 Task:  Click on Football In the Sunday Gridiron Challenge click on  Pick Sheet Add name Lucy Martinez Team name Arkport Aztecs and  Email softage.6@softage.net 10 Points Detroit Lions 9 Points Jacksonville Jaguars 8 Points Houston Texans 7 Points Denver Broncos 6 Points Kansas City Chiefs 5 Points Miami Dolphins 4 Points New England Patriots 3 Points Indianapolis Colts 2 Points New York Giants 1 Points New Orleans Saints Submit pick sheet
Action: Mouse moved to (615, 311)
Screenshot: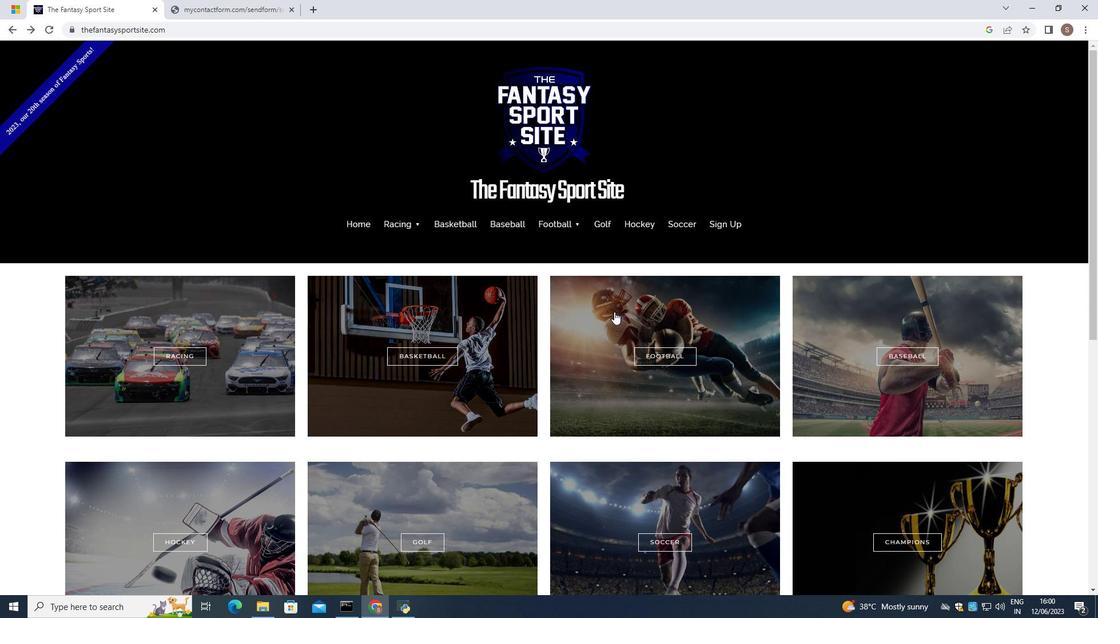 
Action: Mouse pressed left at (615, 311)
Screenshot: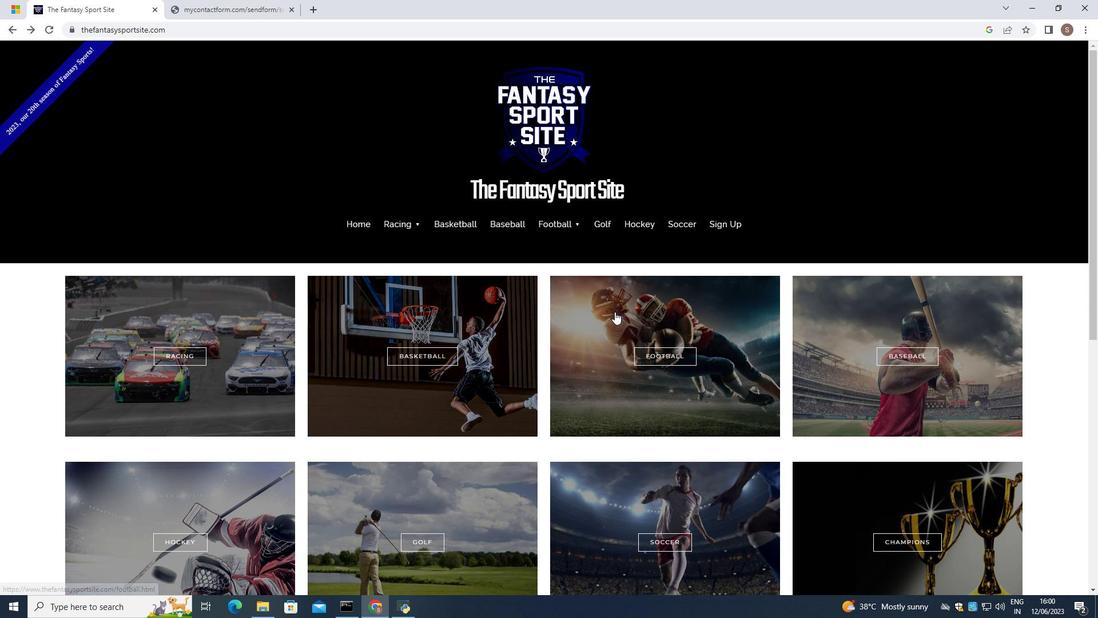 
Action: Mouse moved to (619, 337)
Screenshot: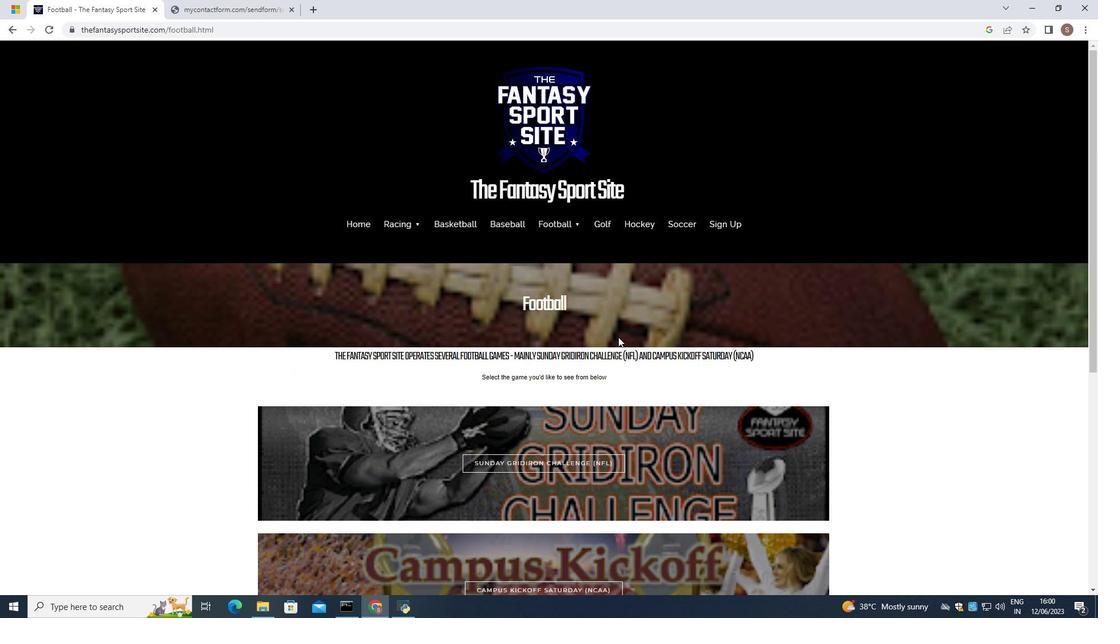 
Action: Mouse scrolled (619, 337) with delta (0, 0)
Screenshot: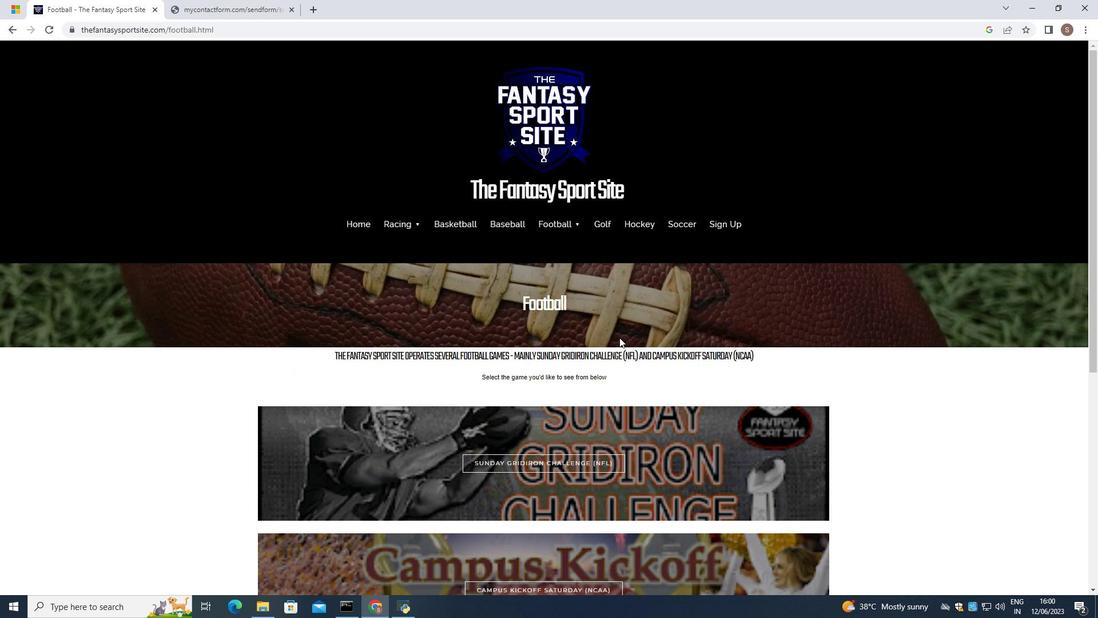 
Action: Mouse scrolled (619, 337) with delta (0, 0)
Screenshot: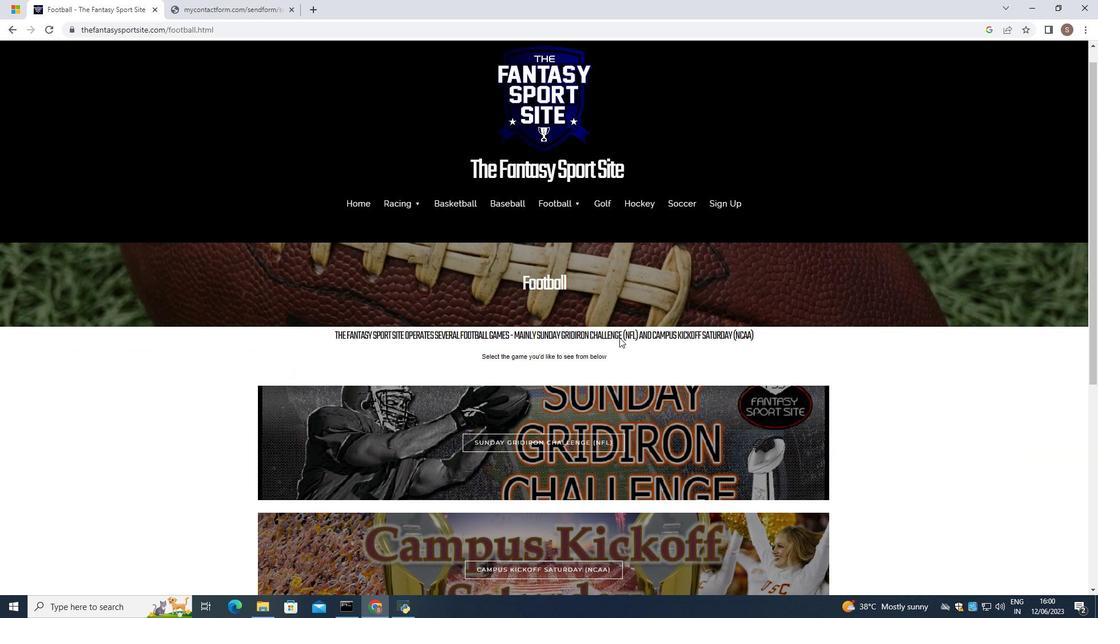
Action: Mouse moved to (555, 353)
Screenshot: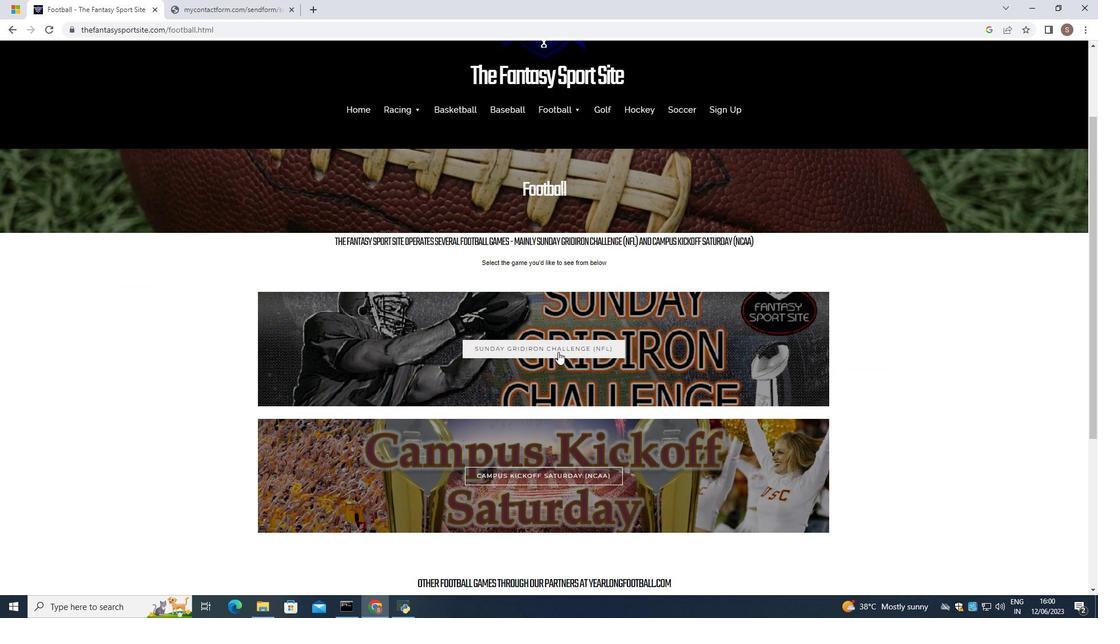 
Action: Mouse pressed left at (555, 353)
Screenshot: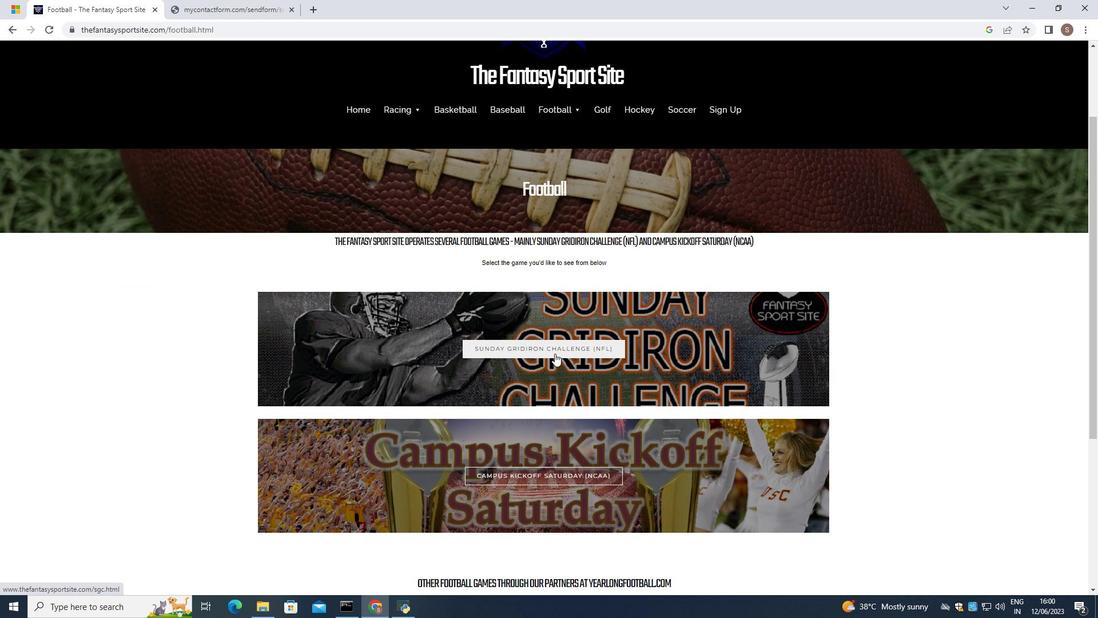
Action: Mouse scrolled (555, 353) with delta (0, 0)
Screenshot: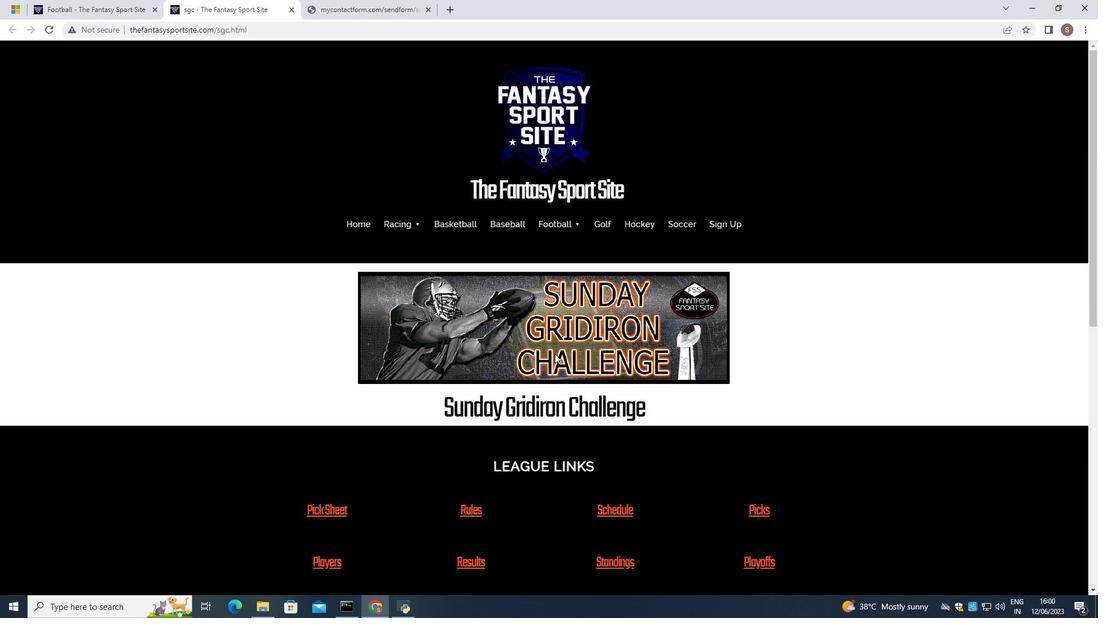 
Action: Mouse scrolled (555, 353) with delta (0, 0)
Screenshot: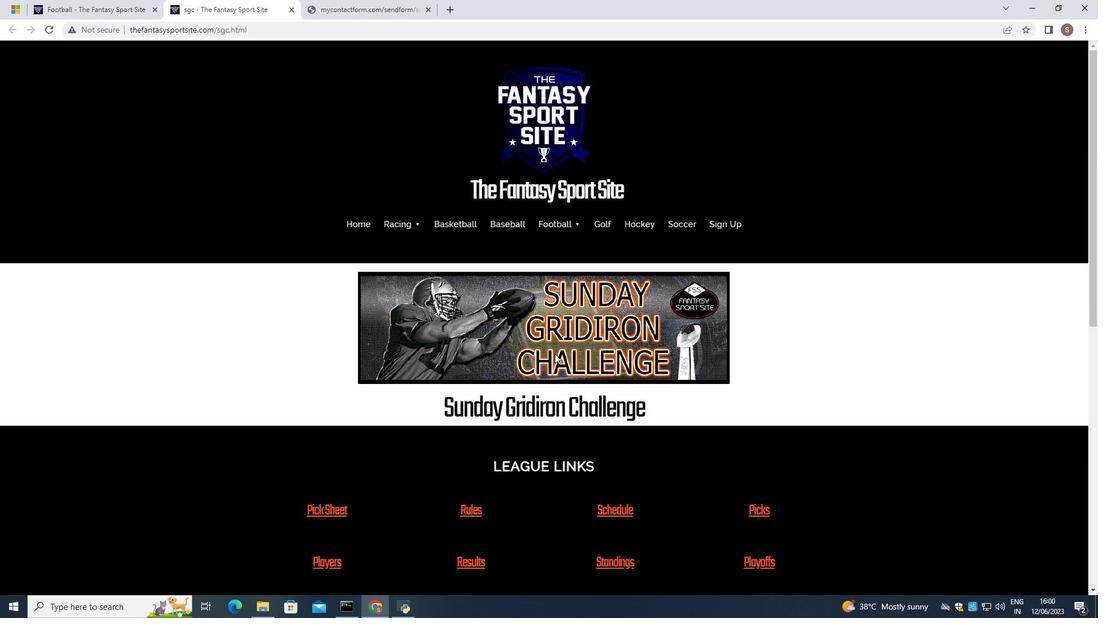 
Action: Mouse scrolled (555, 353) with delta (0, 0)
Screenshot: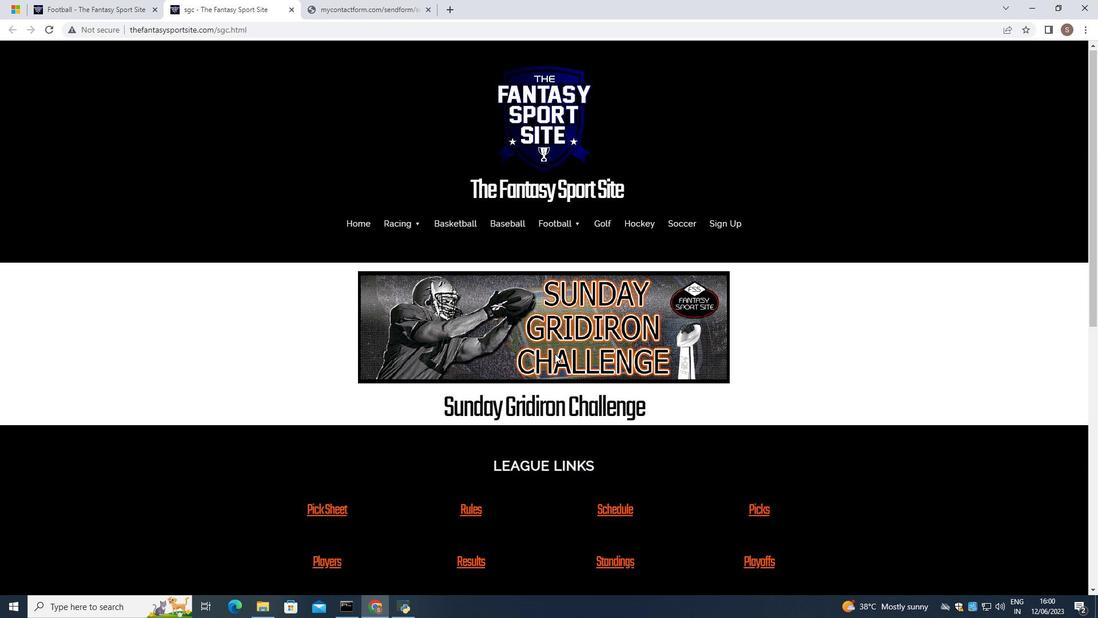 
Action: Mouse scrolled (555, 353) with delta (0, 0)
Screenshot: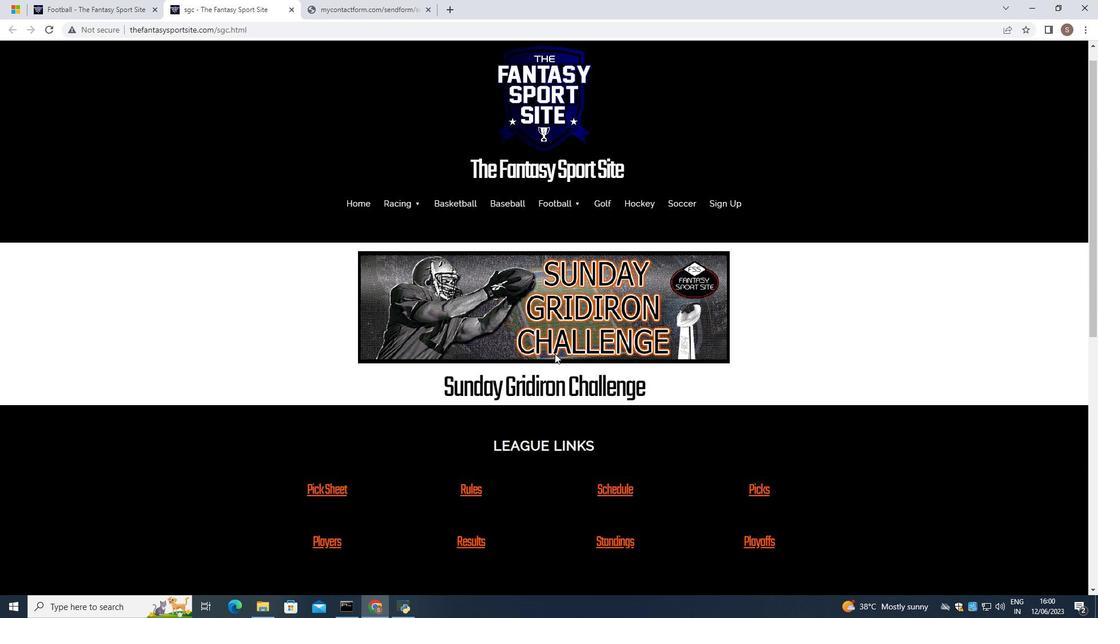 
Action: Mouse moved to (319, 285)
Screenshot: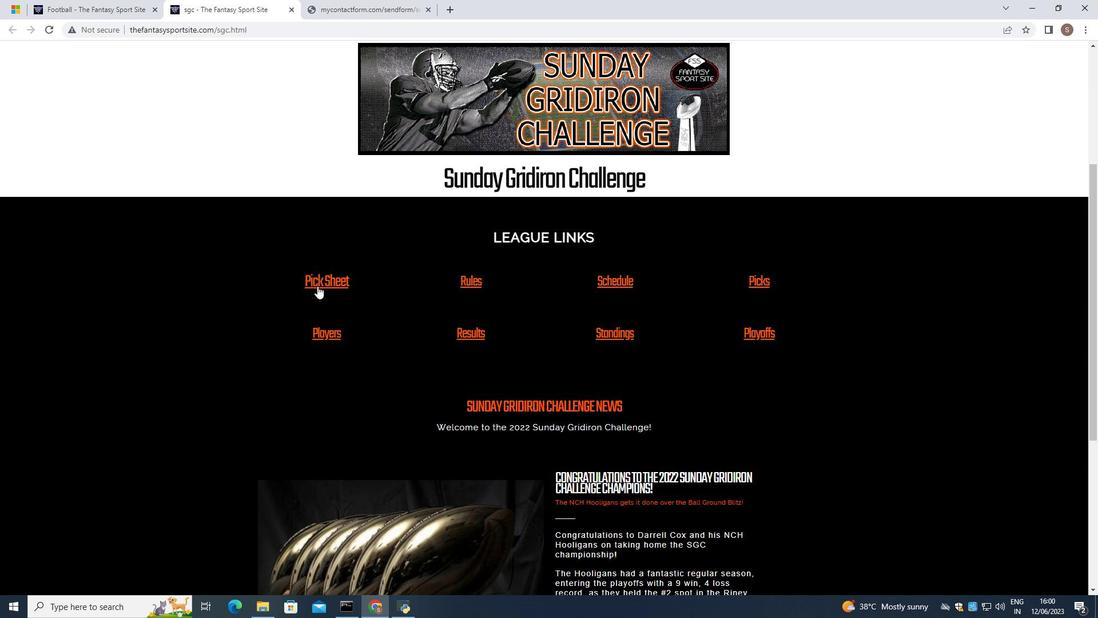
Action: Mouse pressed left at (319, 285)
Screenshot: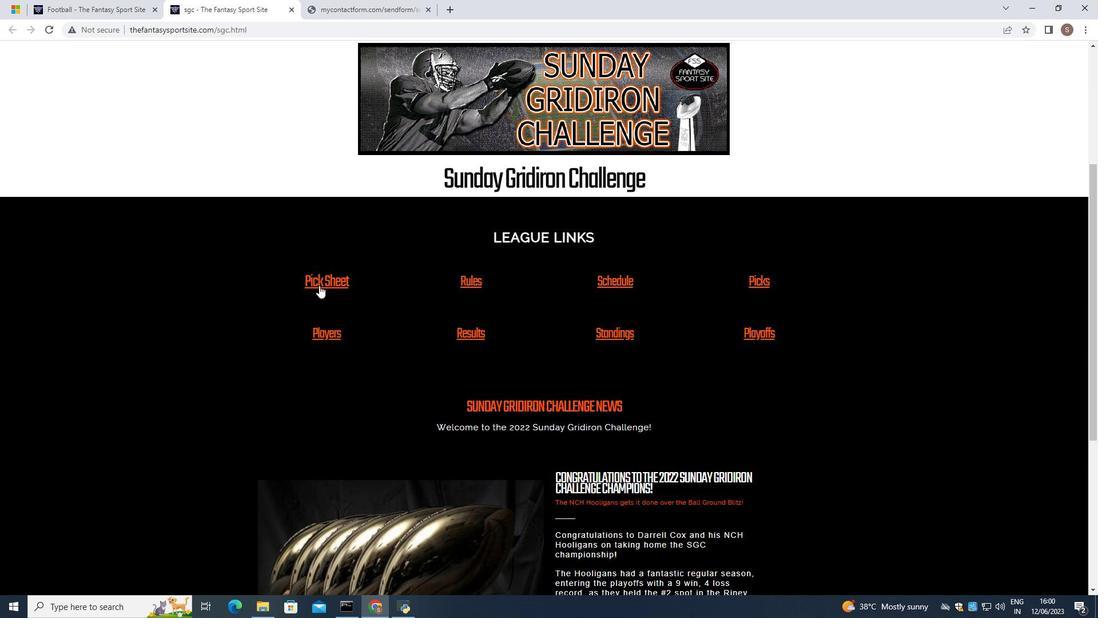 
Action: Mouse moved to (358, 295)
Screenshot: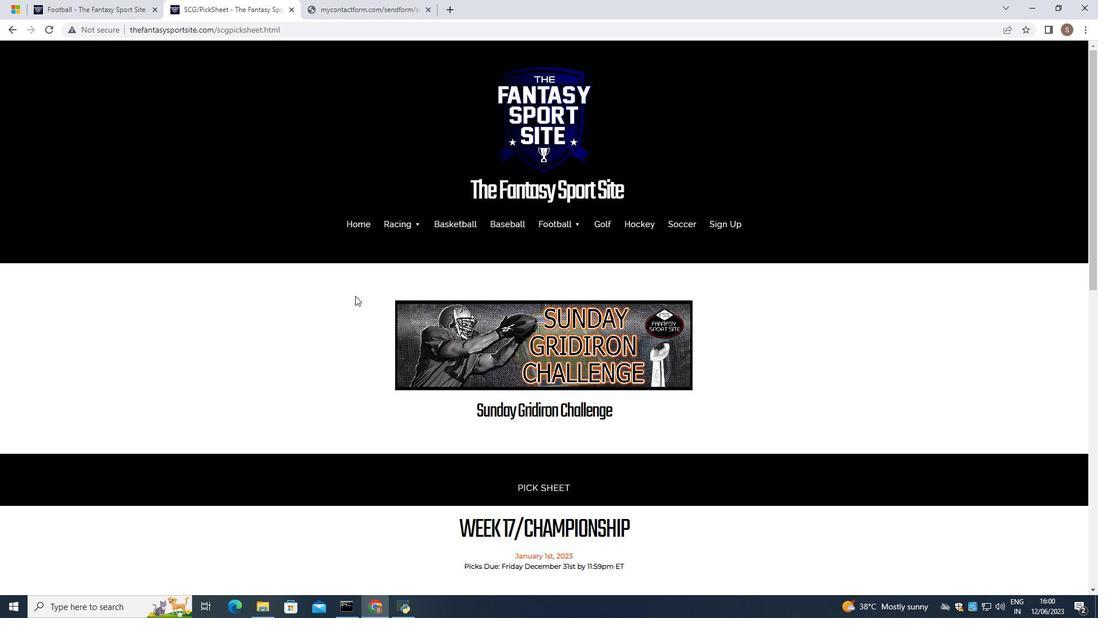 
Action: Mouse scrolled (358, 295) with delta (0, 0)
Screenshot: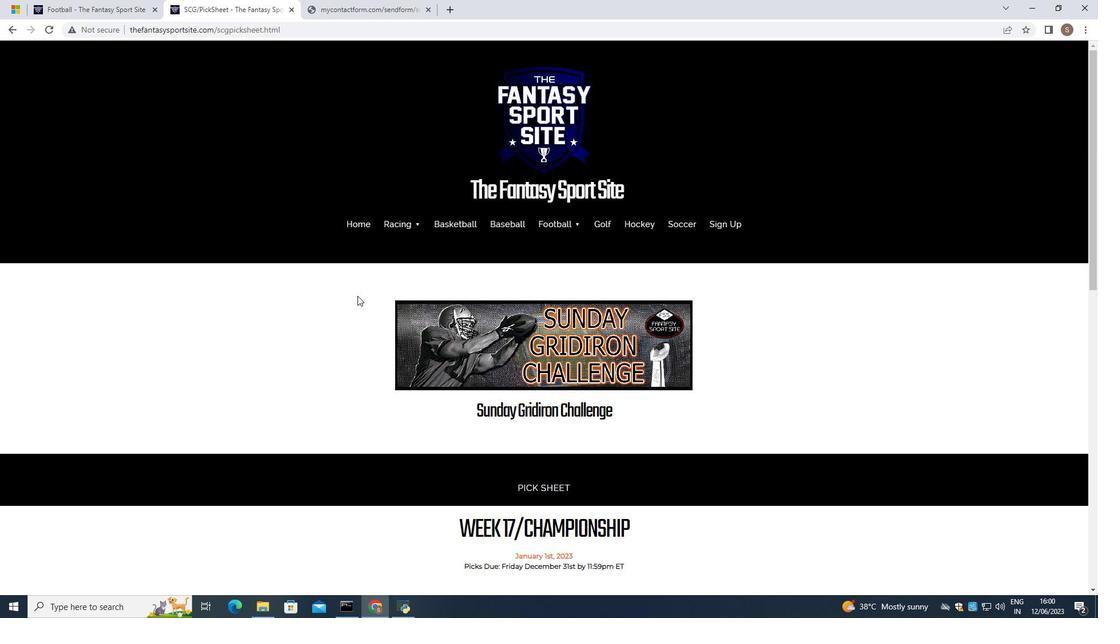 
Action: Mouse scrolled (358, 295) with delta (0, 0)
Screenshot: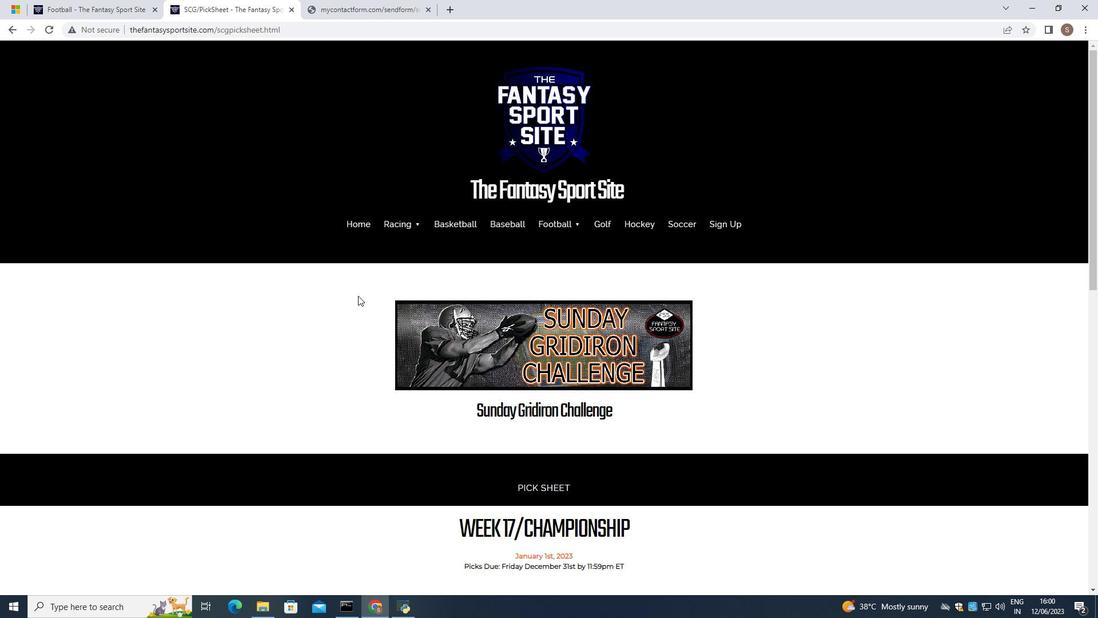 
Action: Mouse moved to (359, 295)
Screenshot: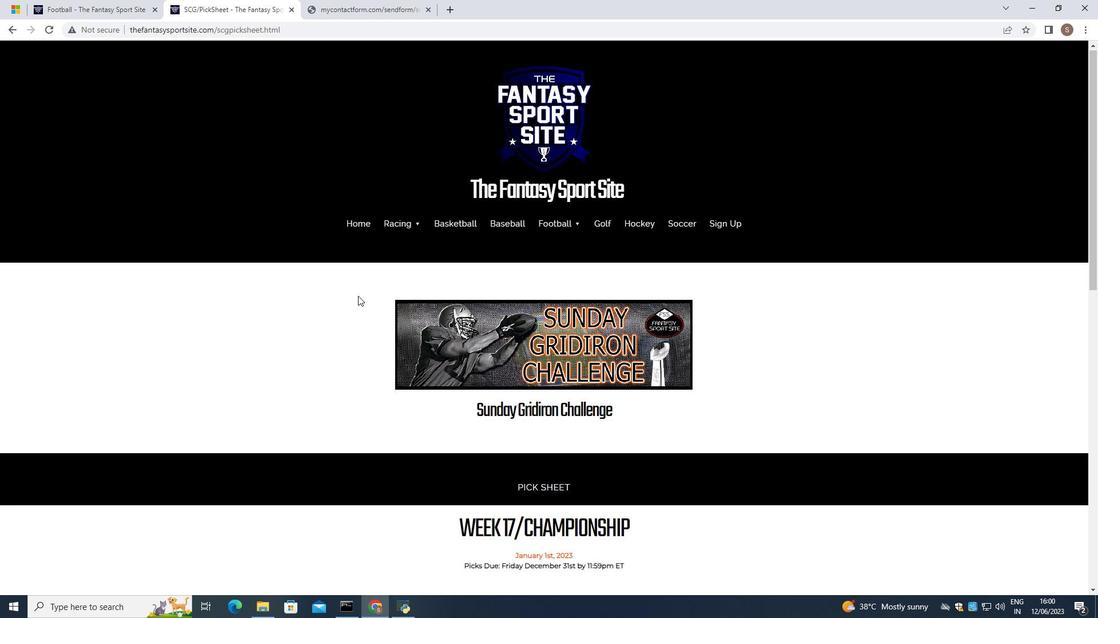 
Action: Mouse scrolled (359, 295) with delta (0, 0)
Screenshot: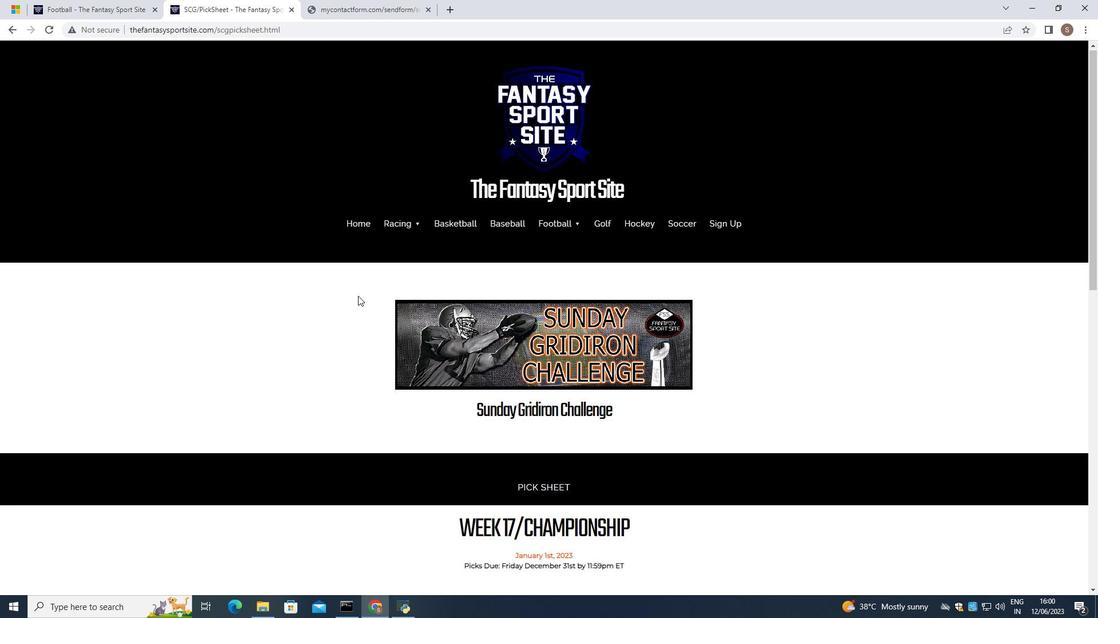 
Action: Mouse moved to (360, 295)
Screenshot: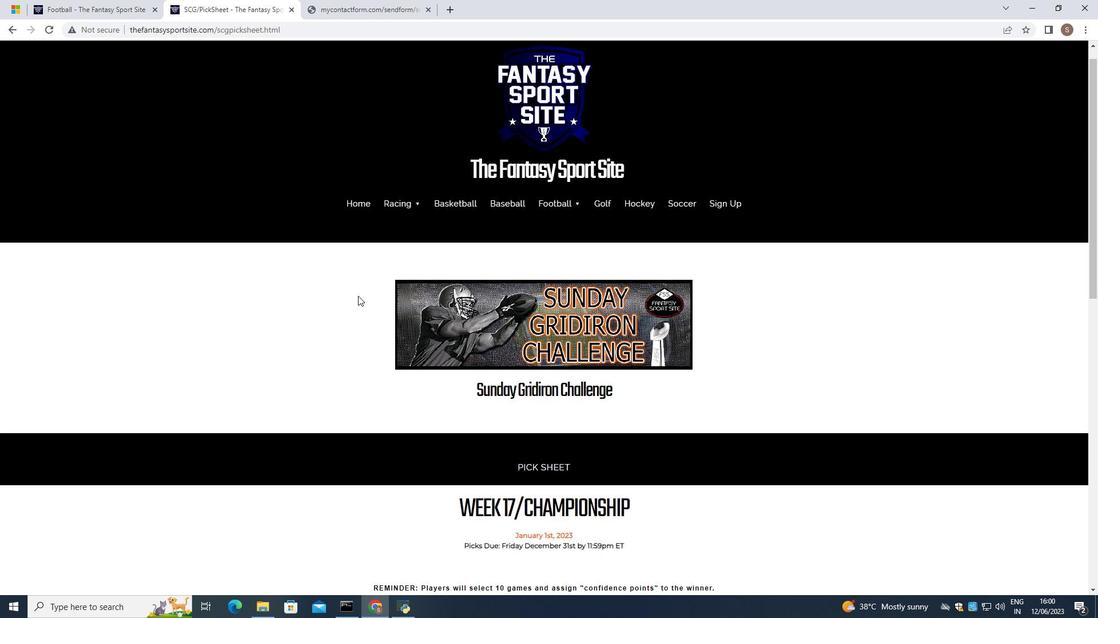 
Action: Mouse scrolled (360, 295) with delta (0, 0)
Screenshot: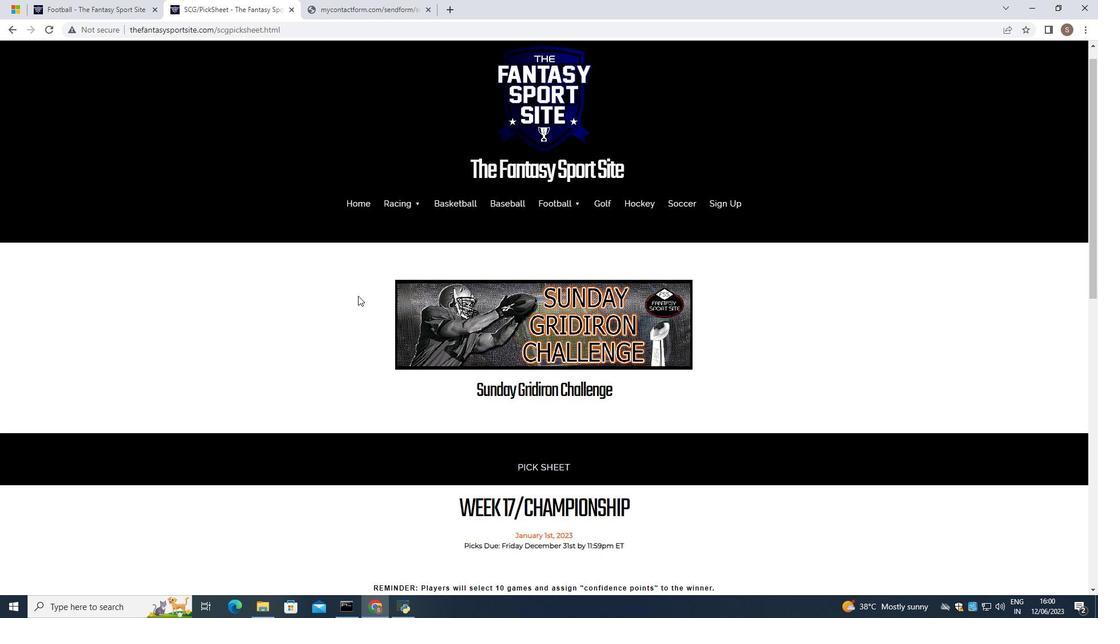 
Action: Mouse moved to (360, 295)
Screenshot: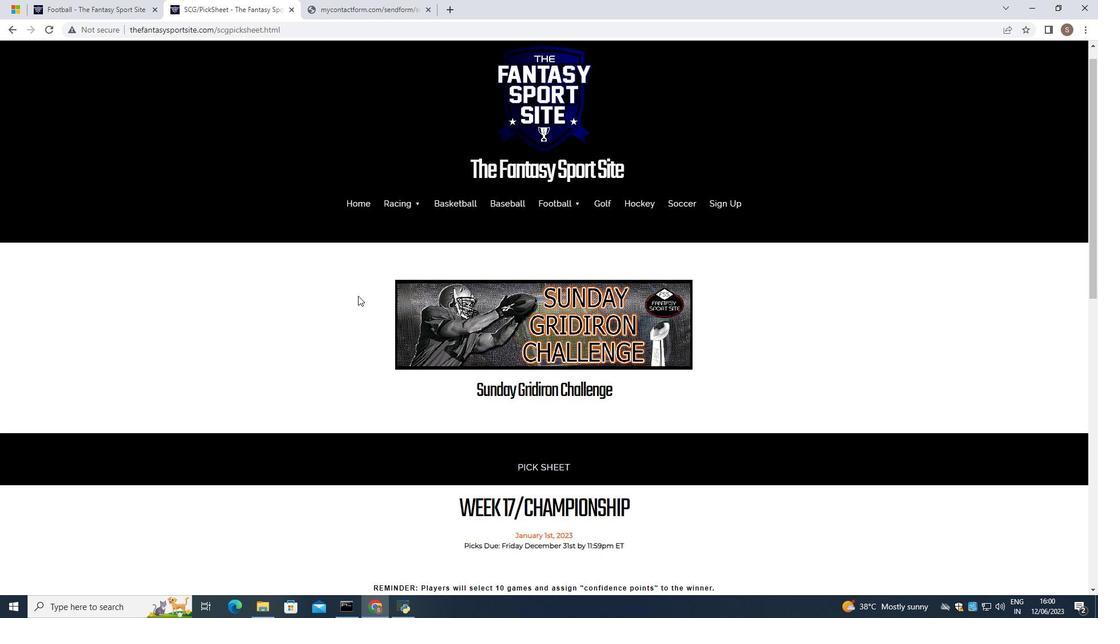 
Action: Mouse scrolled (360, 295) with delta (0, 0)
Screenshot: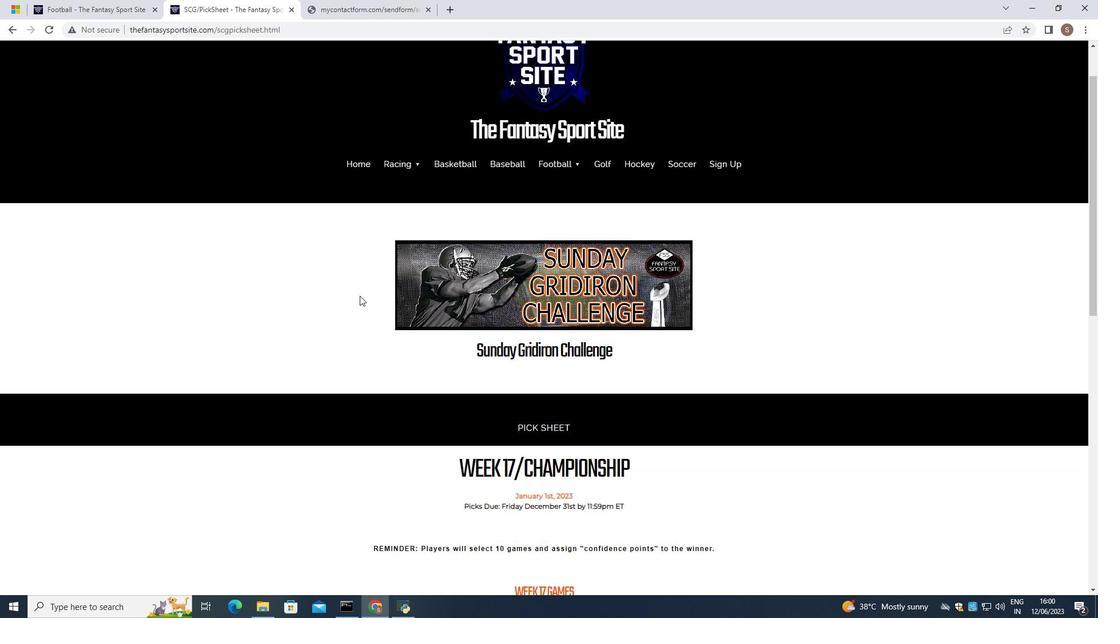 
Action: Mouse scrolled (360, 295) with delta (0, 0)
Screenshot: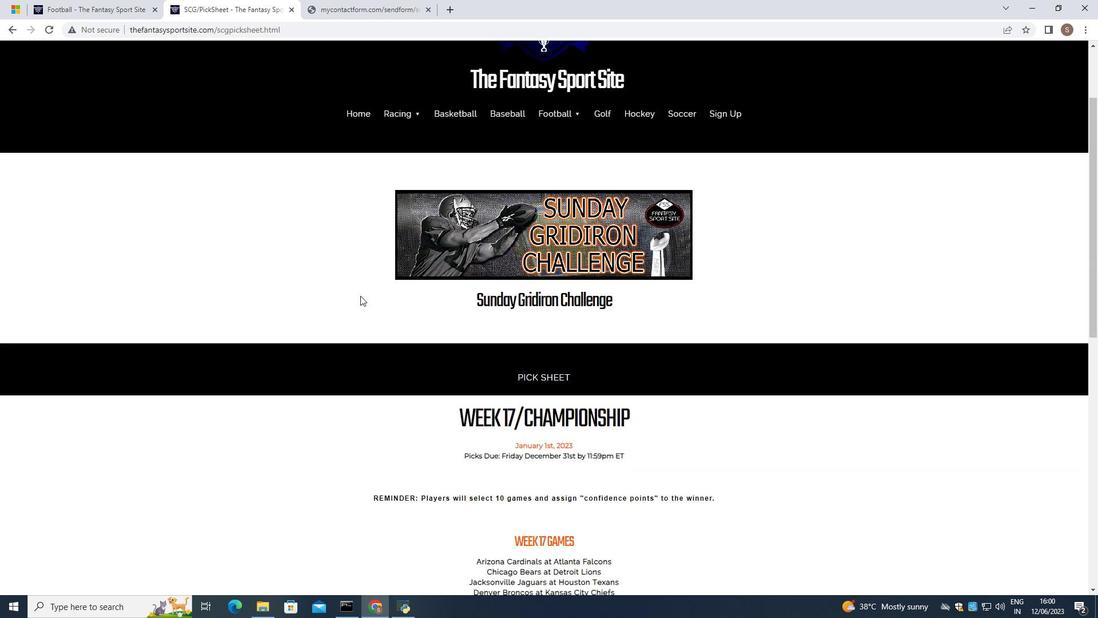 
Action: Mouse scrolled (360, 295) with delta (0, 0)
Screenshot: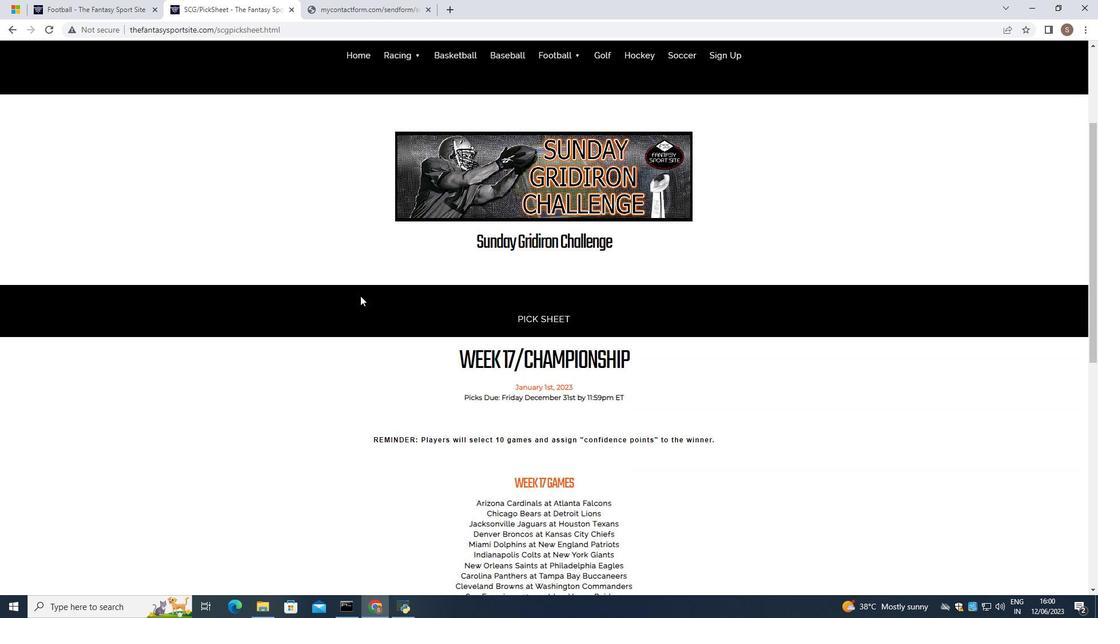 
Action: Mouse moved to (361, 295)
Screenshot: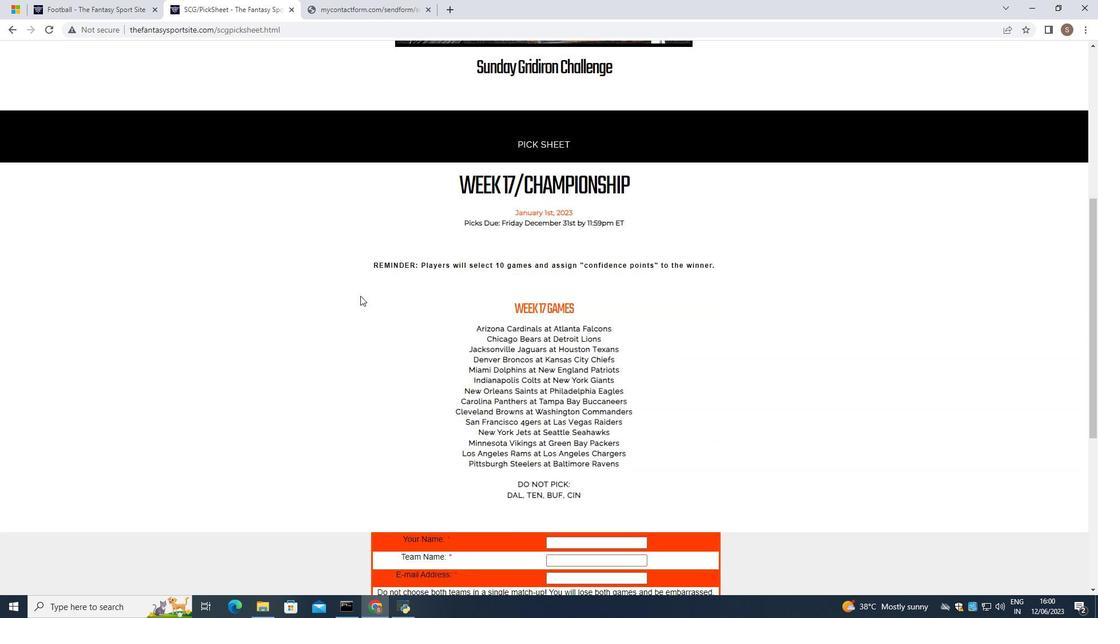 
Action: Mouse scrolled (361, 295) with delta (0, 0)
Screenshot: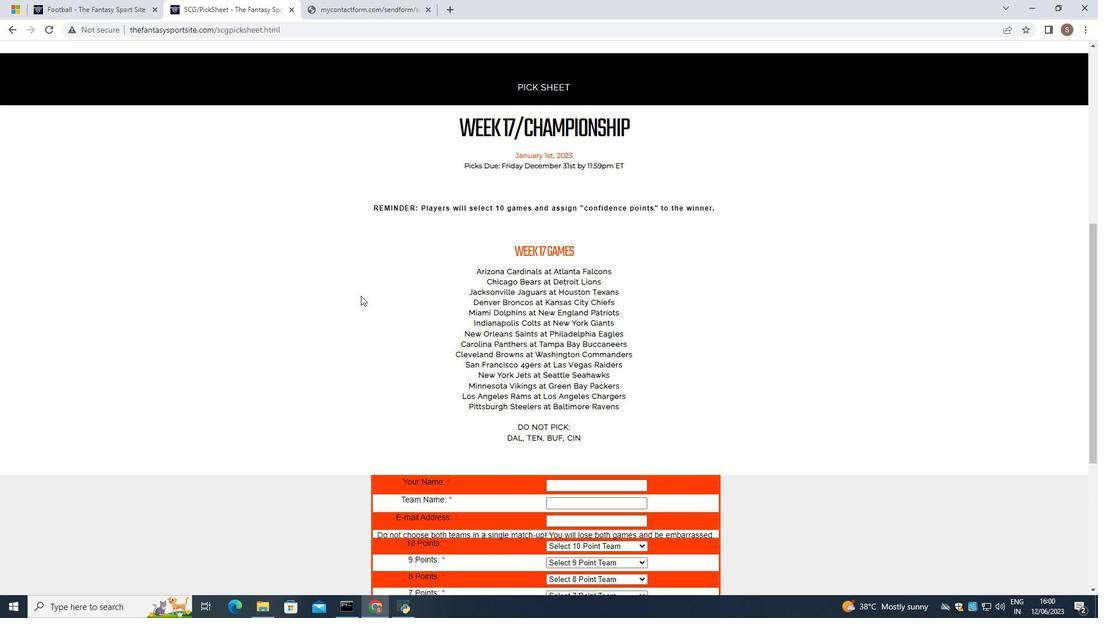 
Action: Mouse scrolled (361, 295) with delta (0, 0)
Screenshot: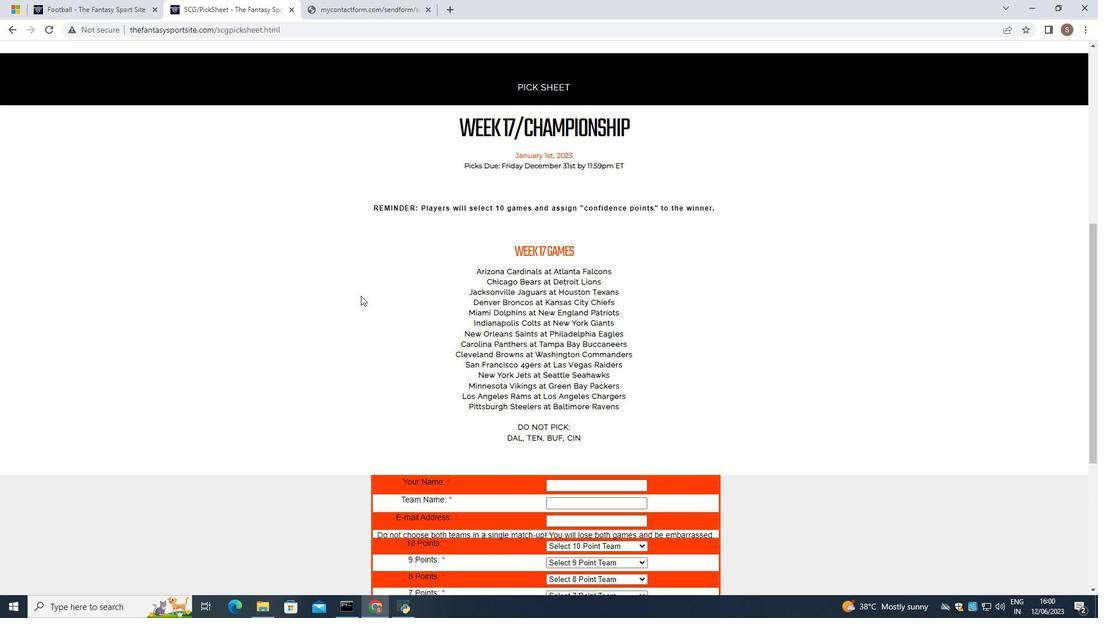 
Action: Mouse scrolled (361, 295) with delta (0, 0)
Screenshot: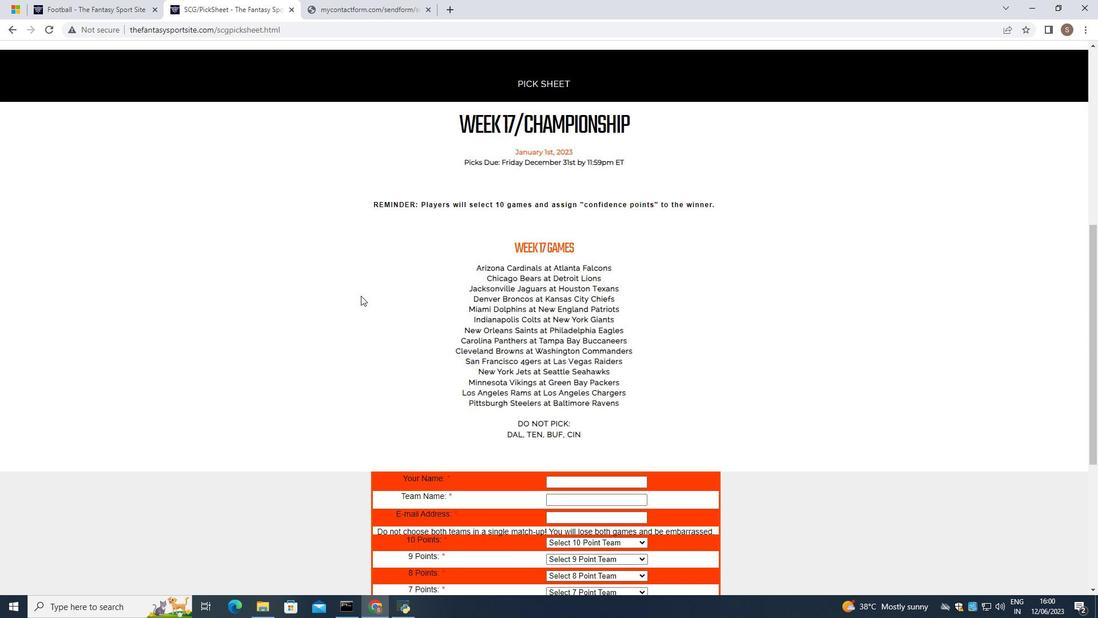 
Action: Mouse moved to (571, 313)
Screenshot: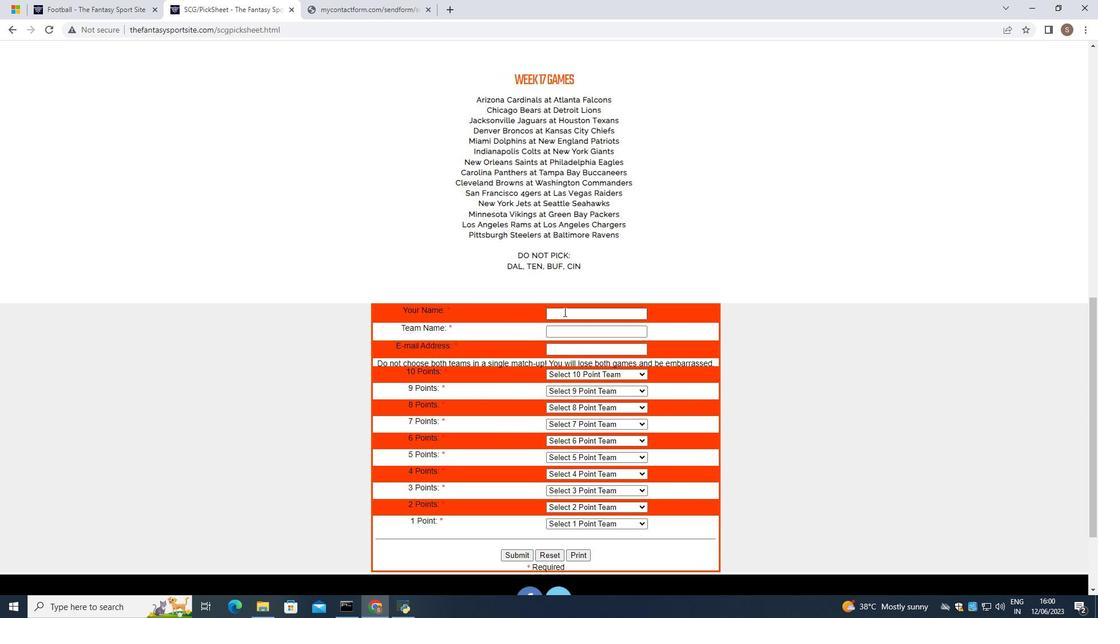 
Action: Mouse pressed left at (571, 313)
Screenshot: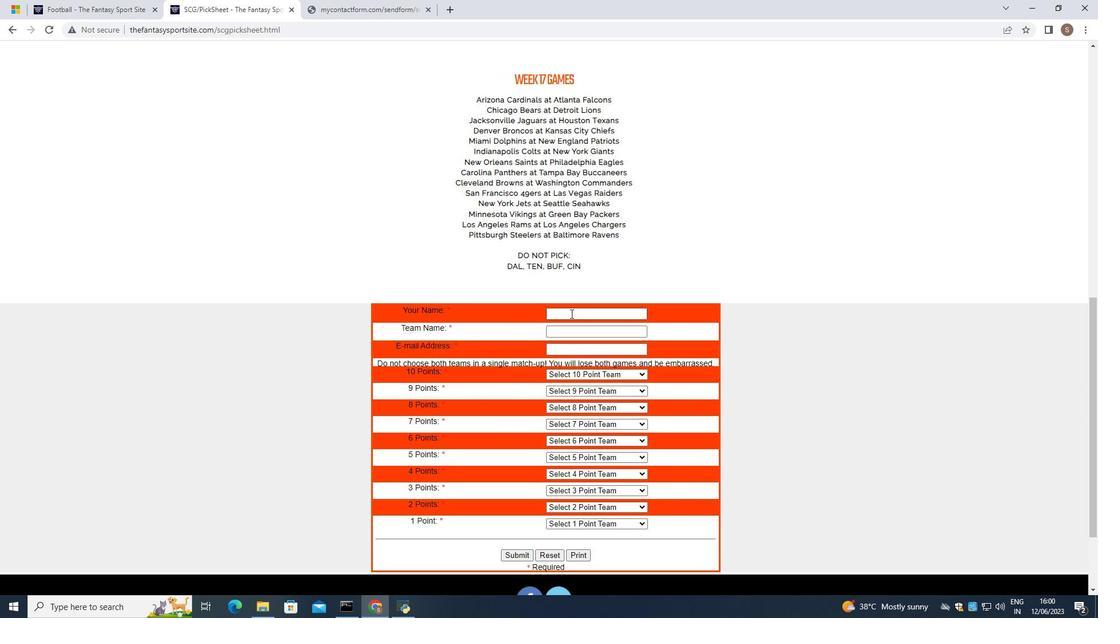 
Action: Key pressed <Key.shift>Lucy<Key.space><Key.shift>Martinez
Screenshot: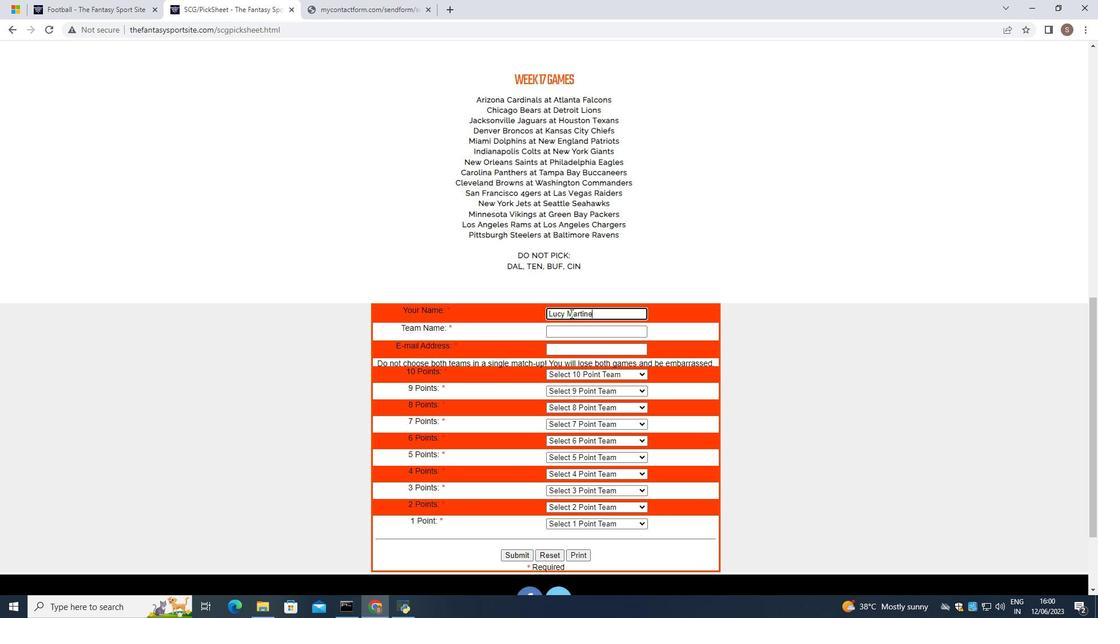 
Action: Mouse moved to (575, 330)
Screenshot: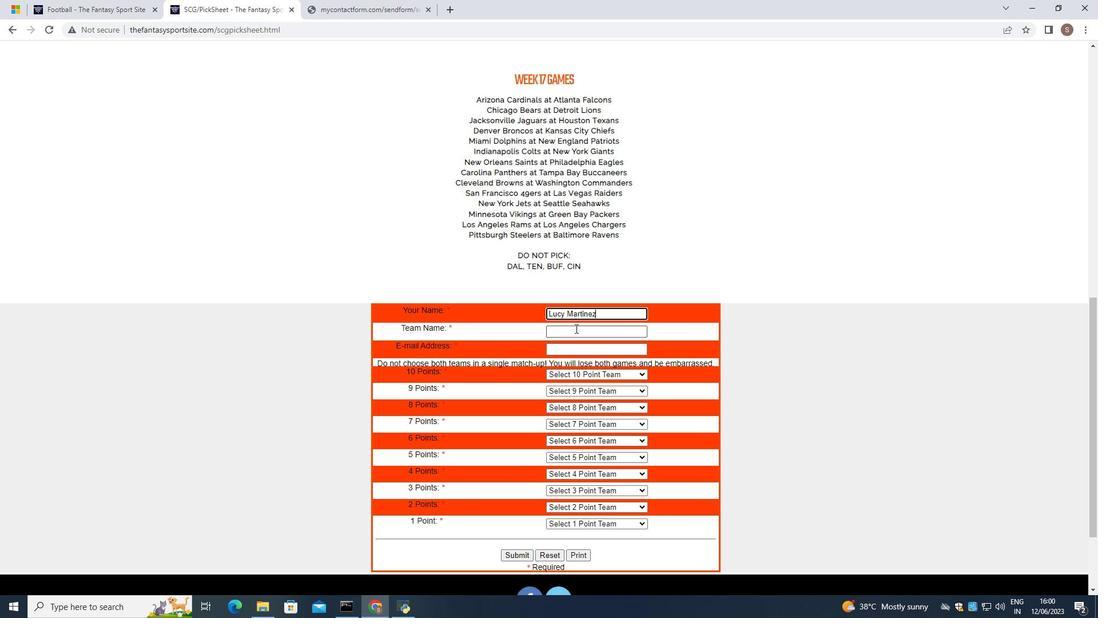 
Action: Mouse pressed left at (575, 330)
Screenshot: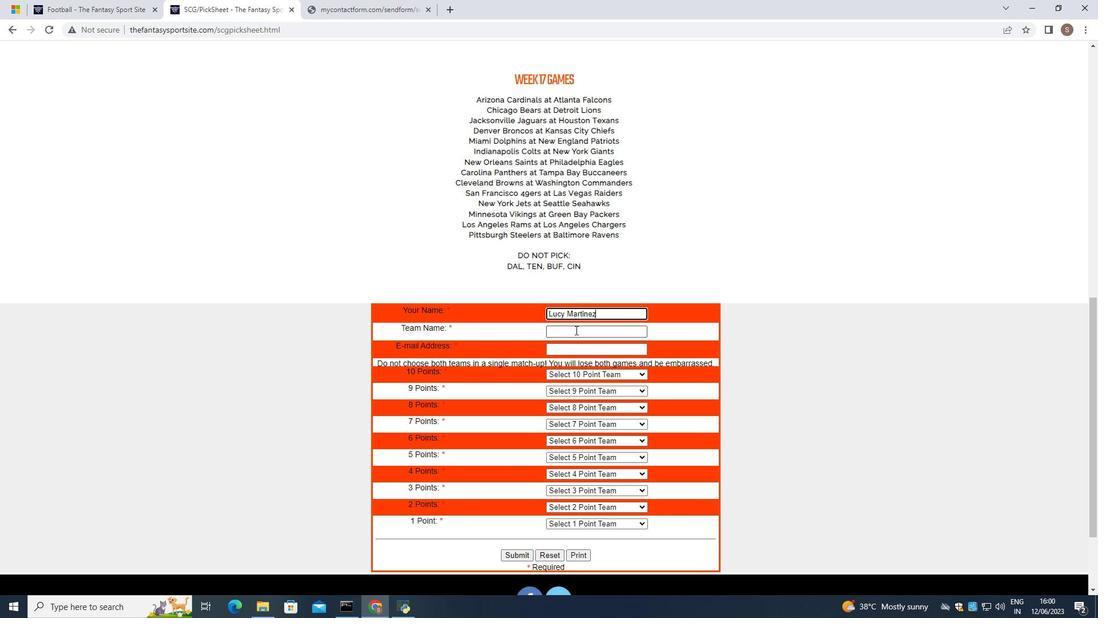 
Action: Key pressed <Key.shift>Arkport<Key.space><Key.shift><Key.shift>Aztecs
Screenshot: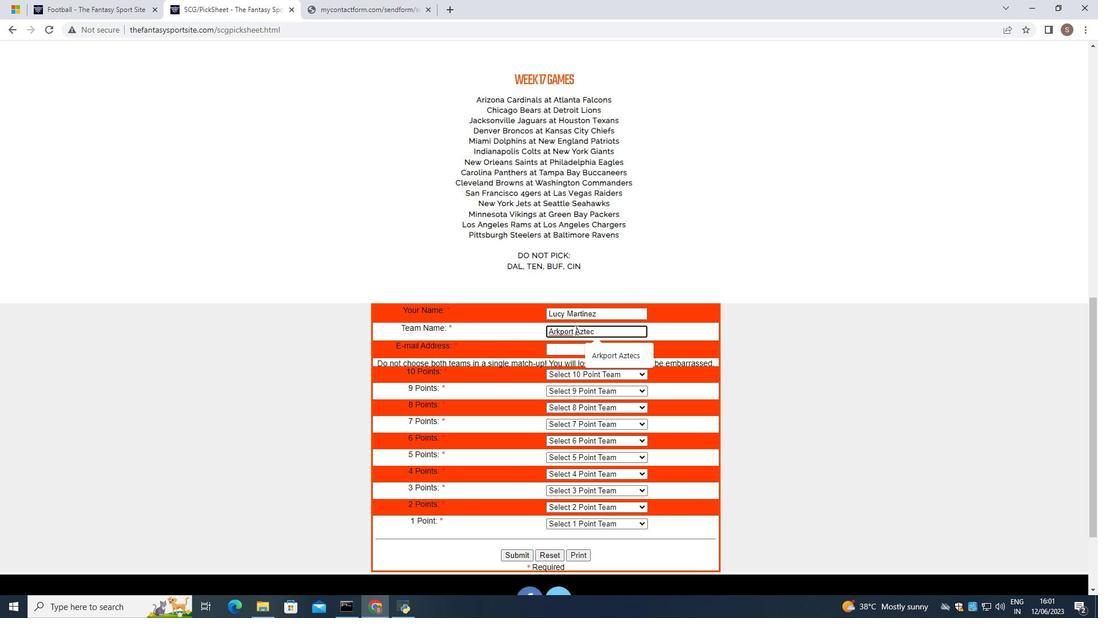 
Action: Mouse moved to (568, 353)
Screenshot: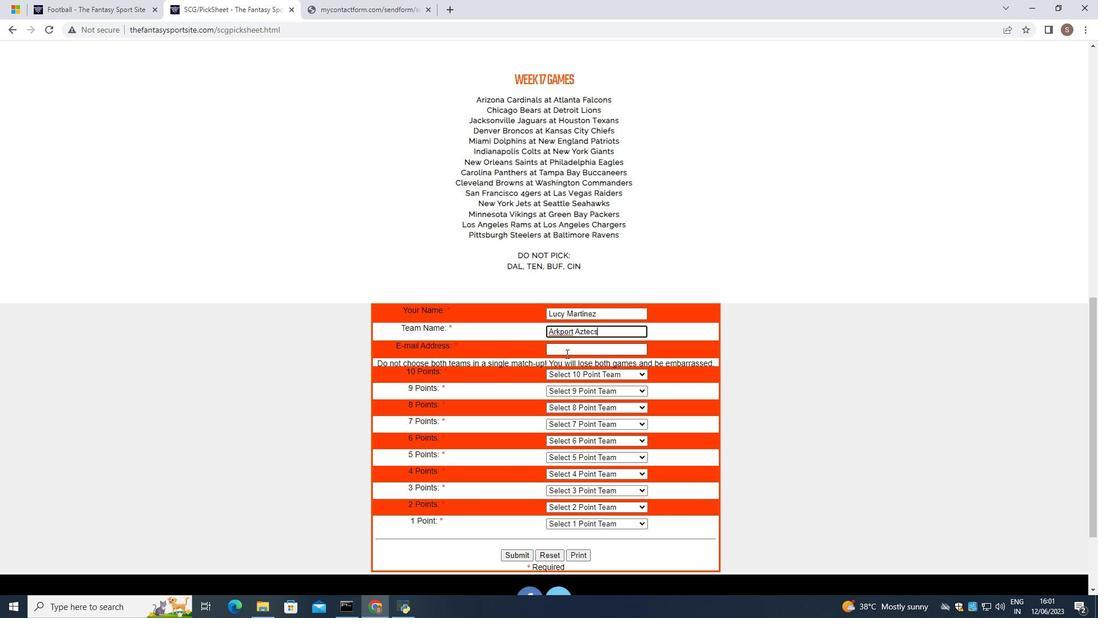
Action: Mouse pressed left at (568, 353)
Screenshot: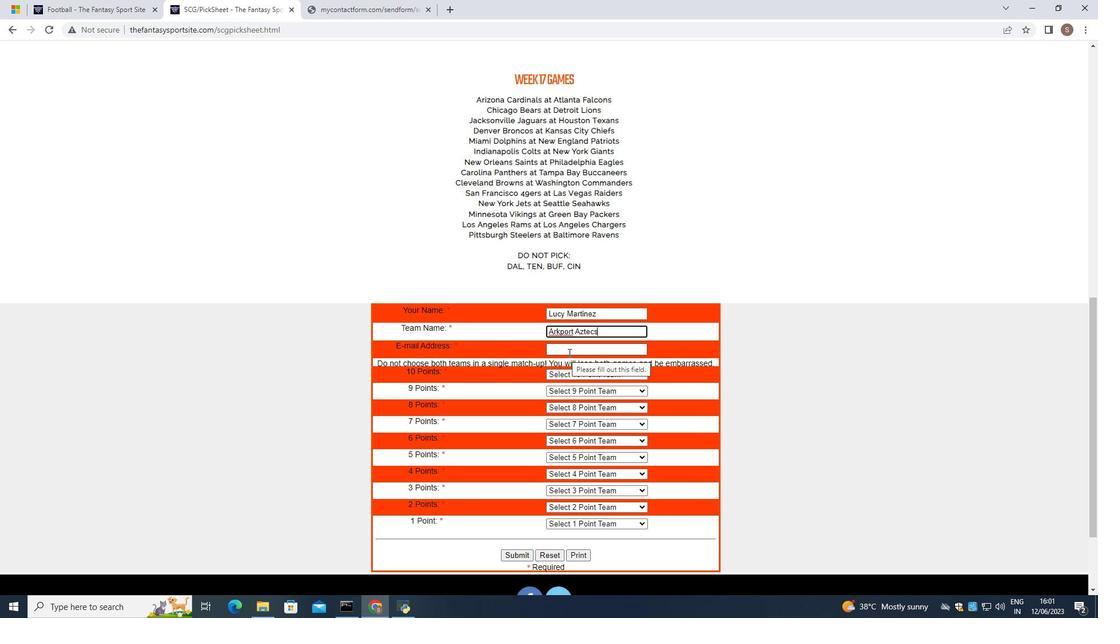 
Action: Key pressed softage.6
Screenshot: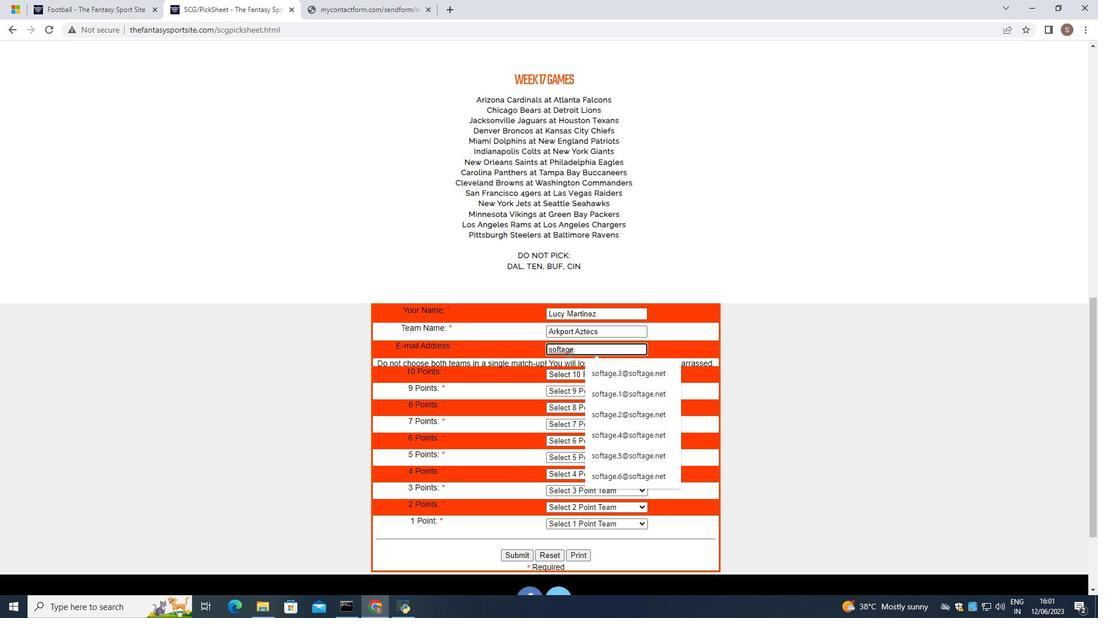
Action: Mouse moved to (617, 370)
Screenshot: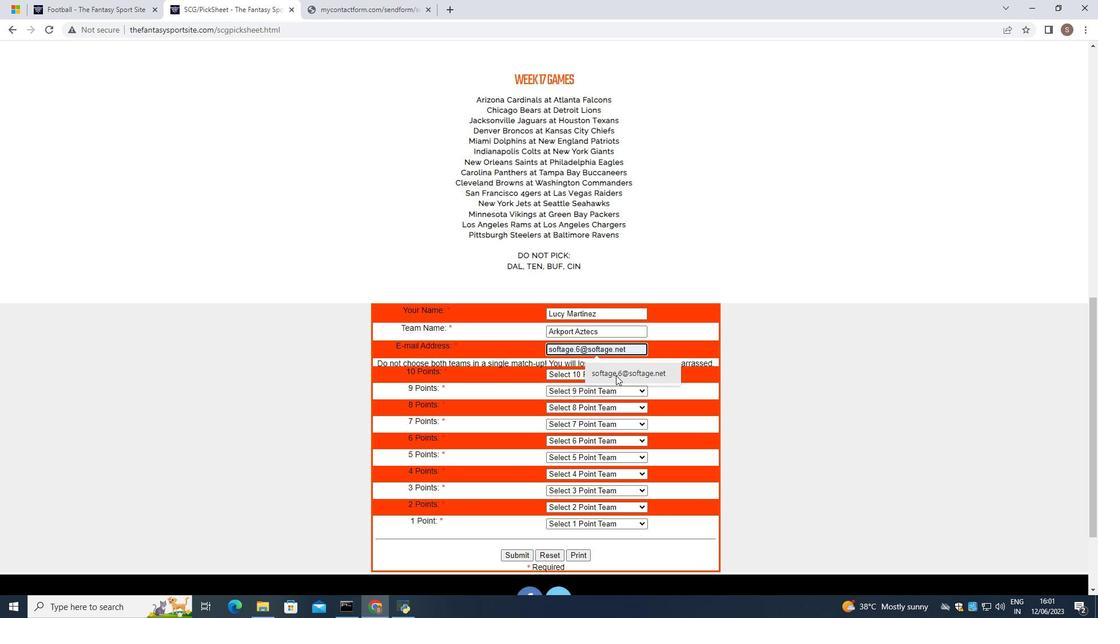 
Action: Mouse pressed left at (617, 370)
Screenshot: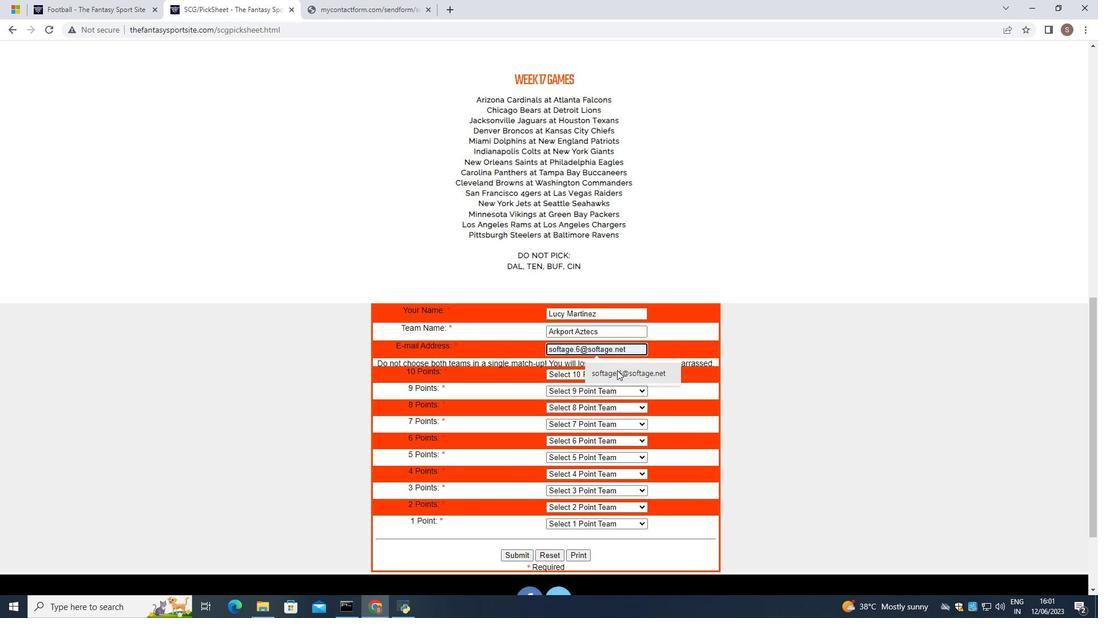 
Action: Mouse moved to (613, 371)
Screenshot: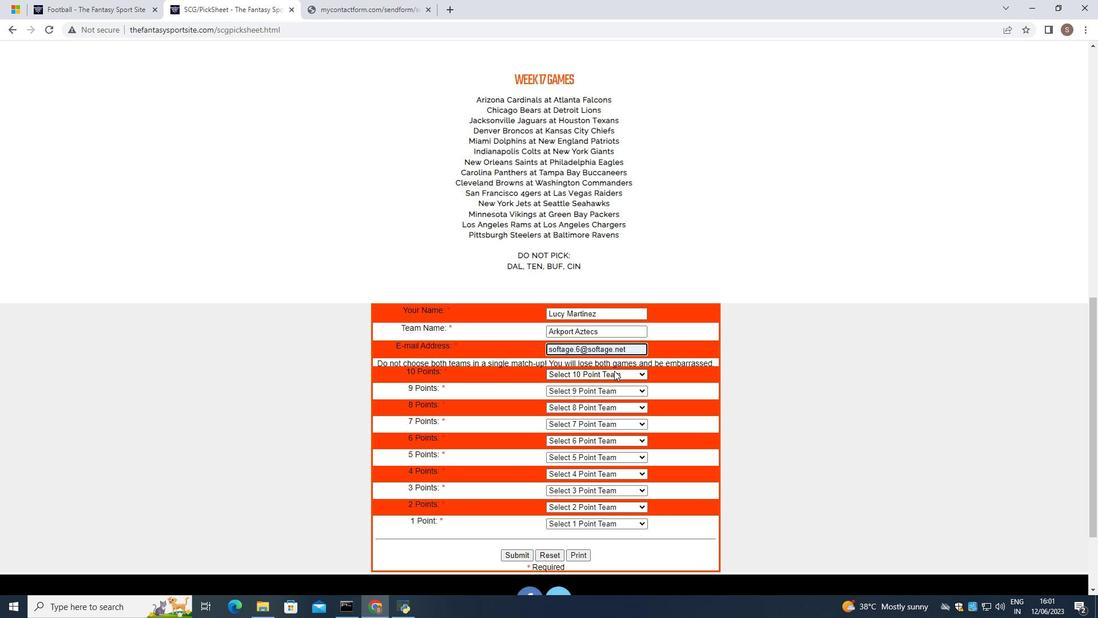 
Action: Mouse pressed left at (613, 371)
Screenshot: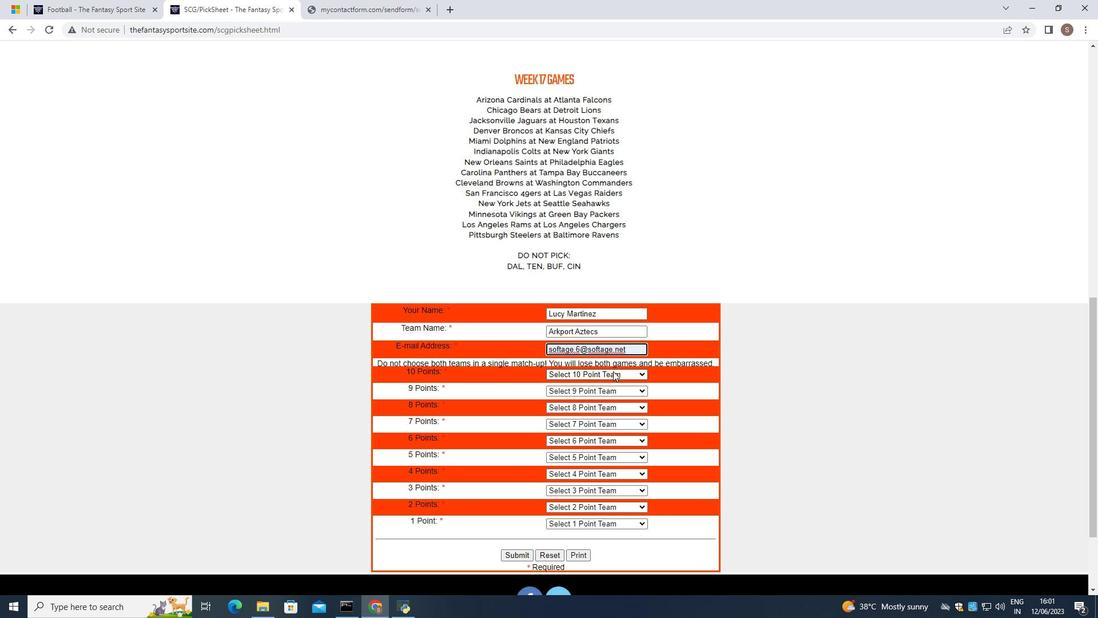 
Action: Mouse moved to (598, 497)
Screenshot: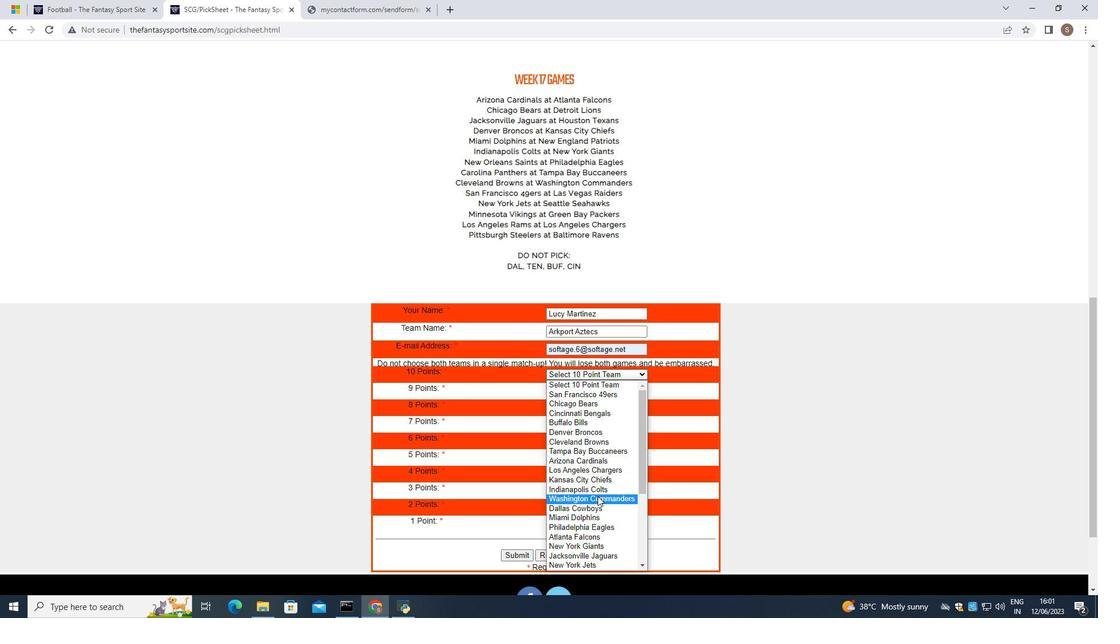 
Action: Mouse scrolled (598, 497) with delta (0, 0)
Screenshot: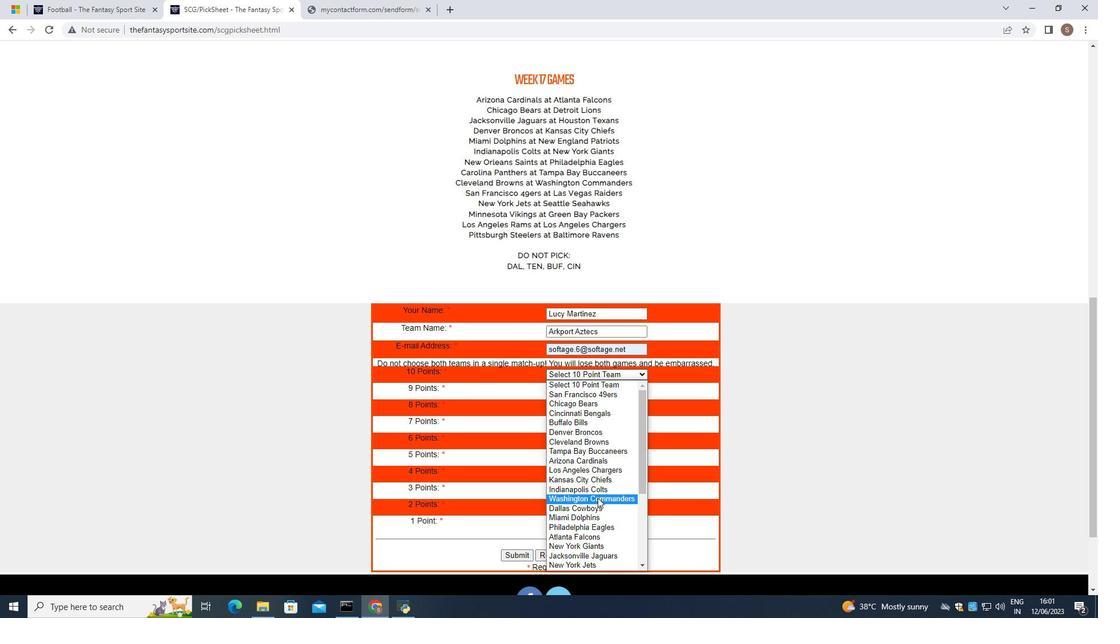 
Action: Mouse scrolled (598, 497) with delta (0, 0)
Screenshot: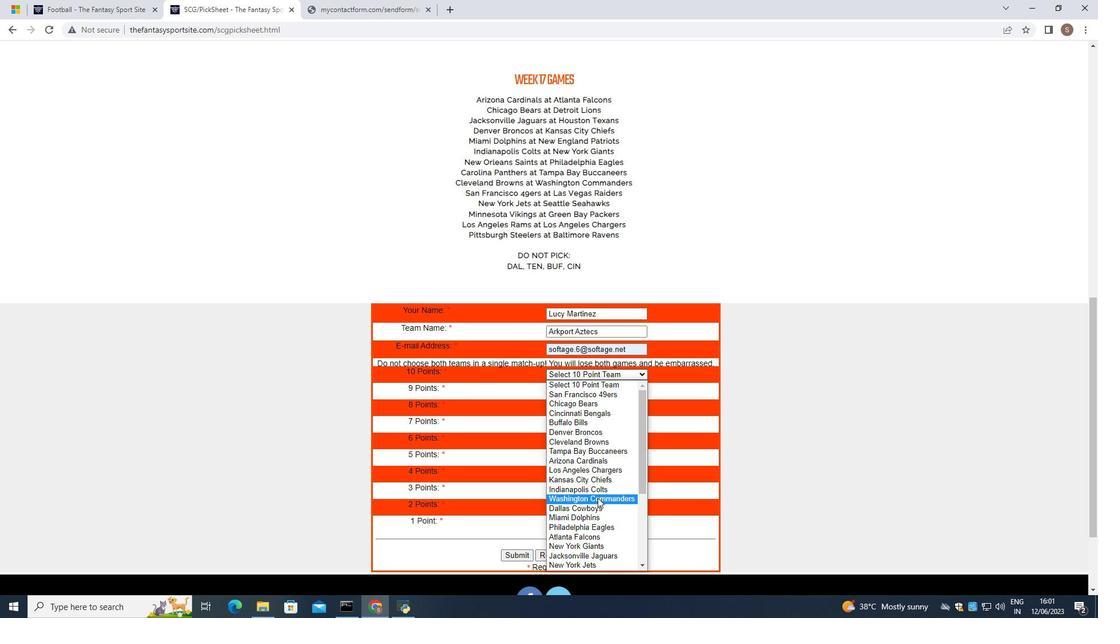
Action: Mouse scrolled (598, 497) with delta (0, 0)
Screenshot: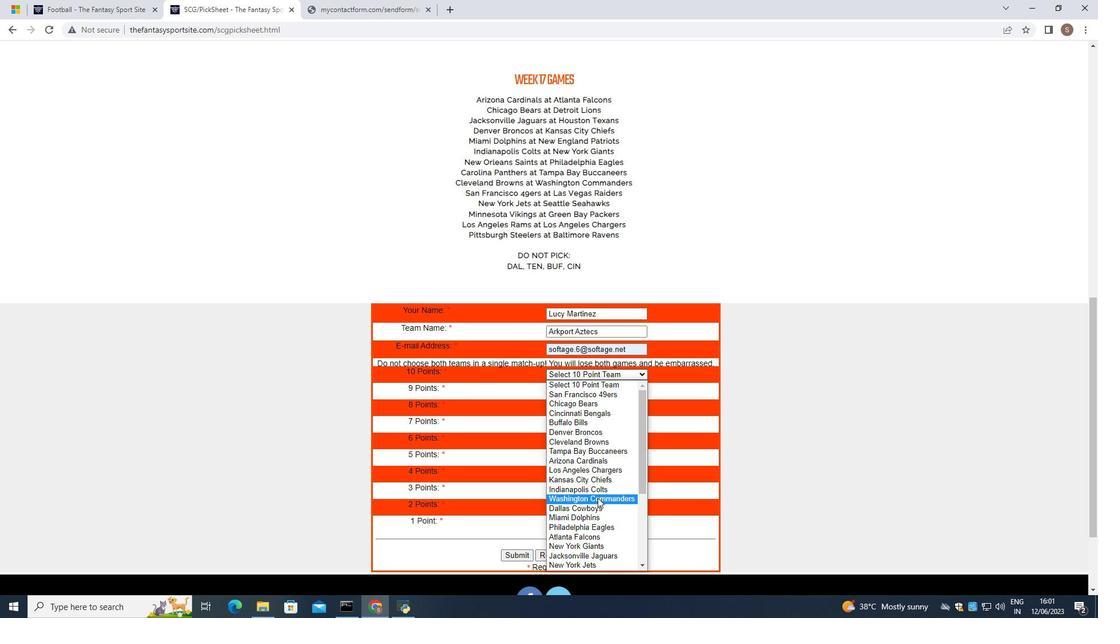 
Action: Mouse scrolled (598, 497) with delta (0, 0)
Screenshot: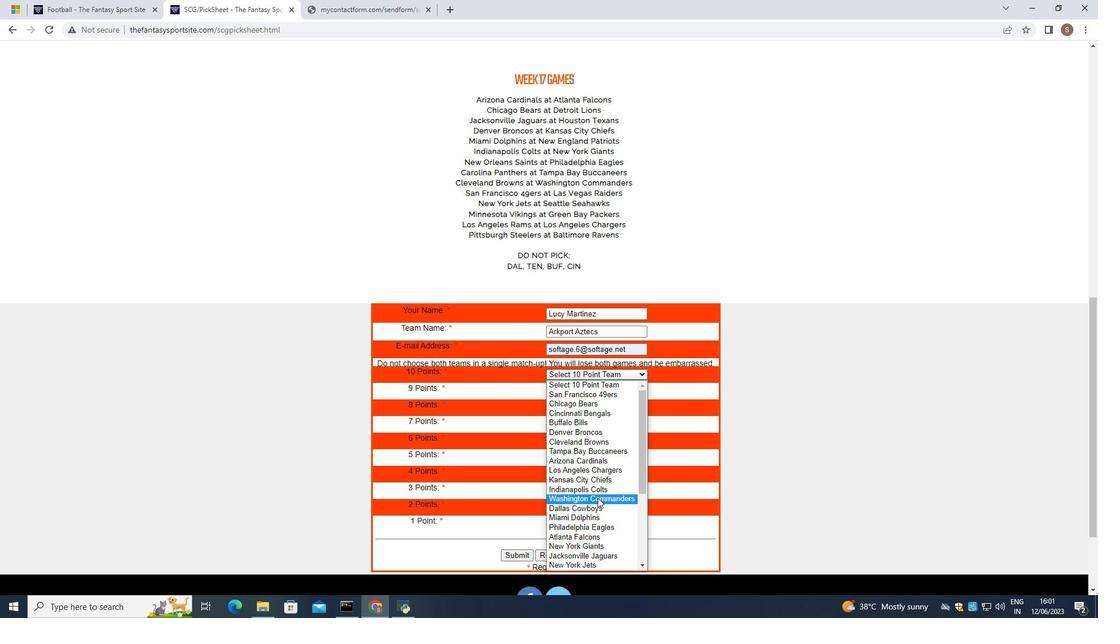 
Action: Mouse scrolled (598, 497) with delta (0, 0)
Screenshot: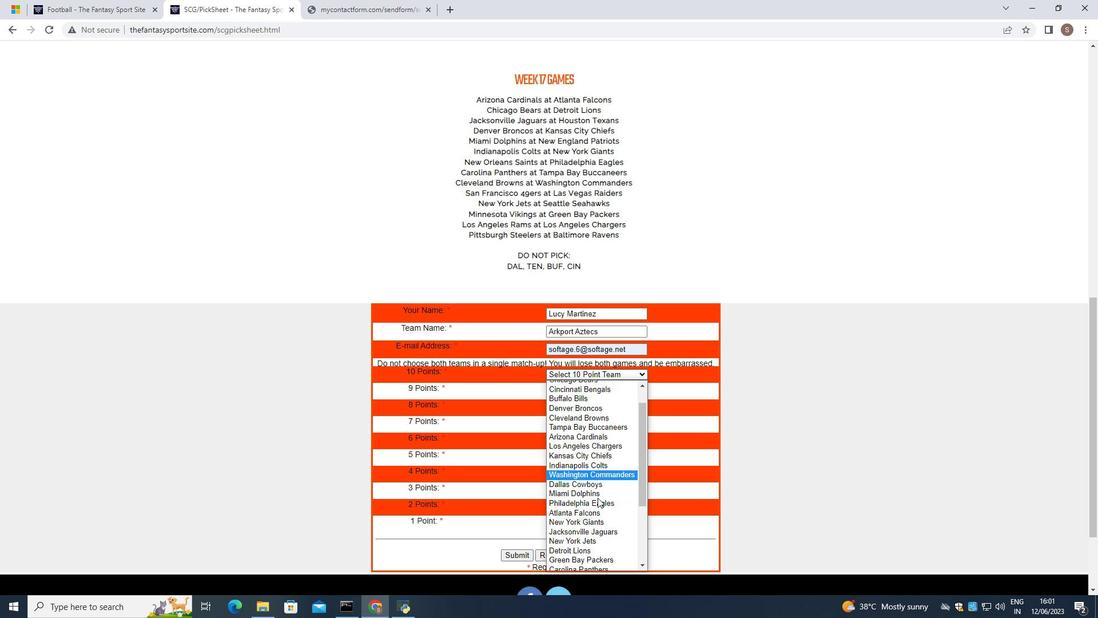 
Action: Mouse scrolled (598, 497) with delta (0, 0)
Screenshot: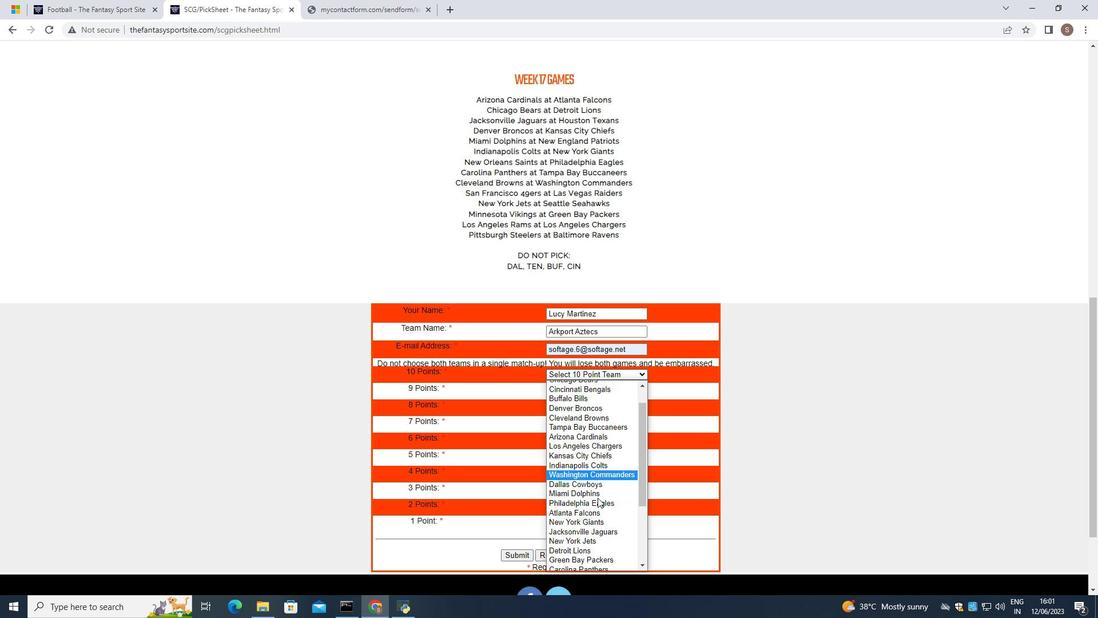 
Action: Mouse scrolled (598, 497) with delta (0, 0)
Screenshot: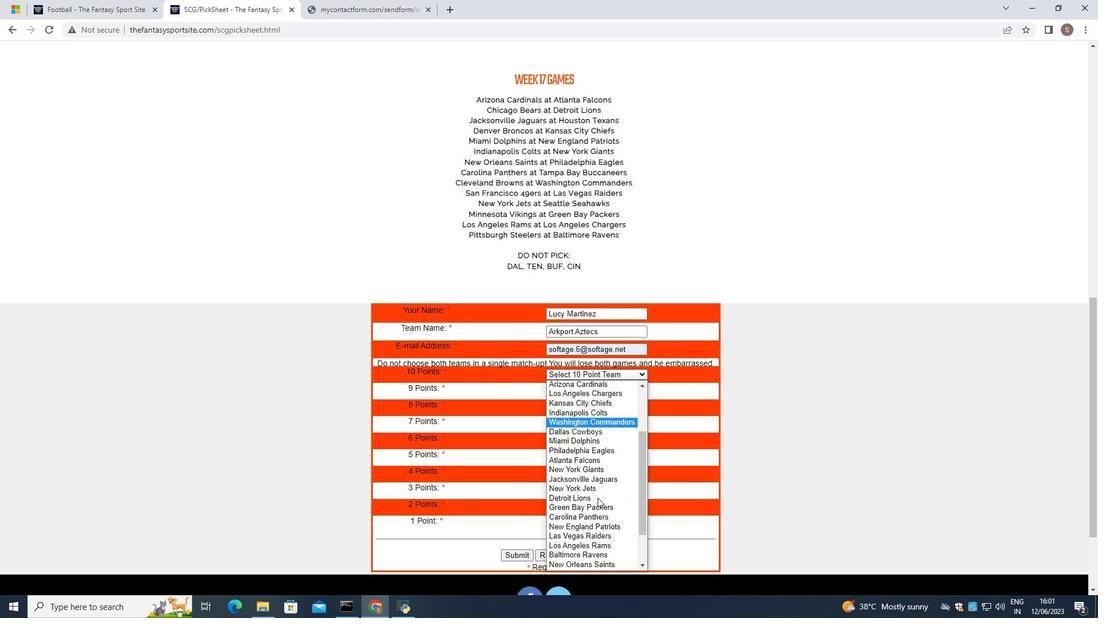 
Action: Mouse scrolled (598, 497) with delta (0, 0)
Screenshot: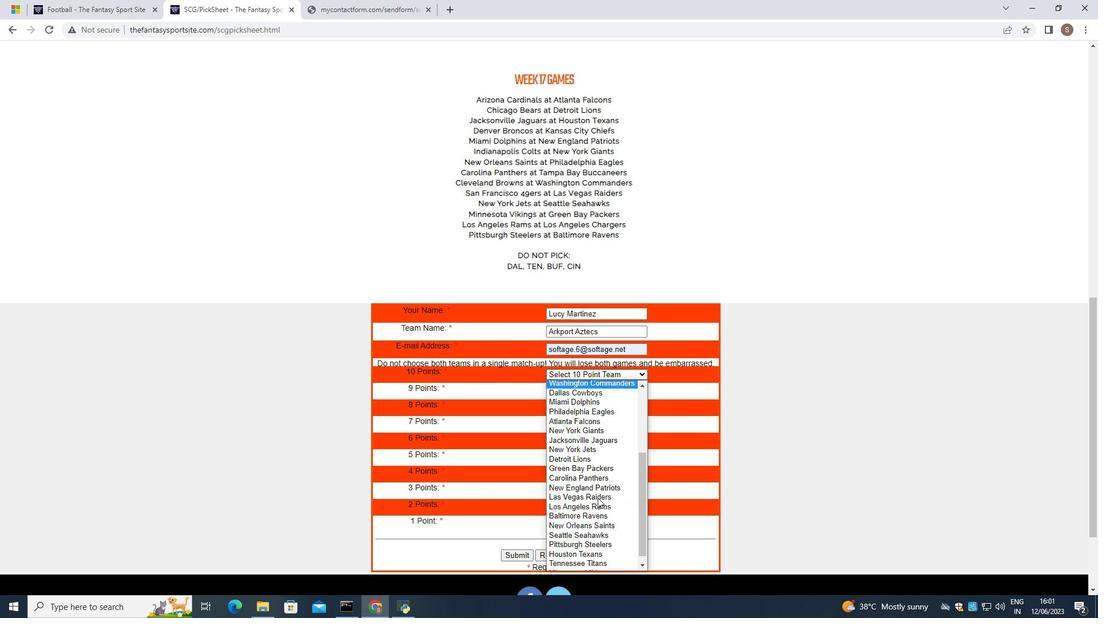 
Action: Mouse moved to (598, 449)
Screenshot: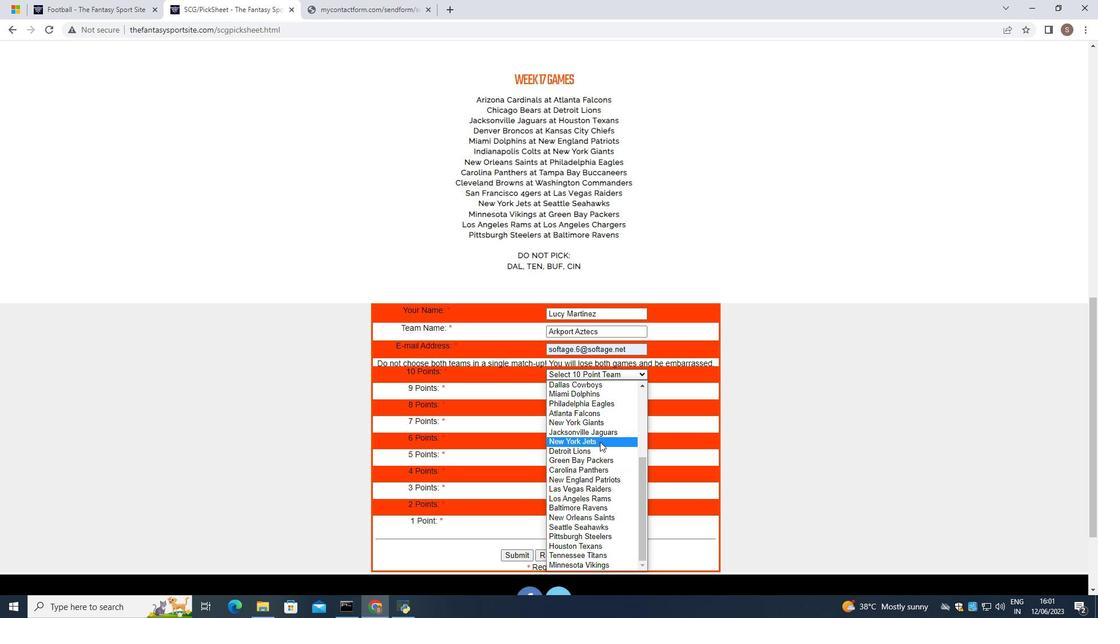 
Action: Mouse pressed left at (598, 449)
Screenshot: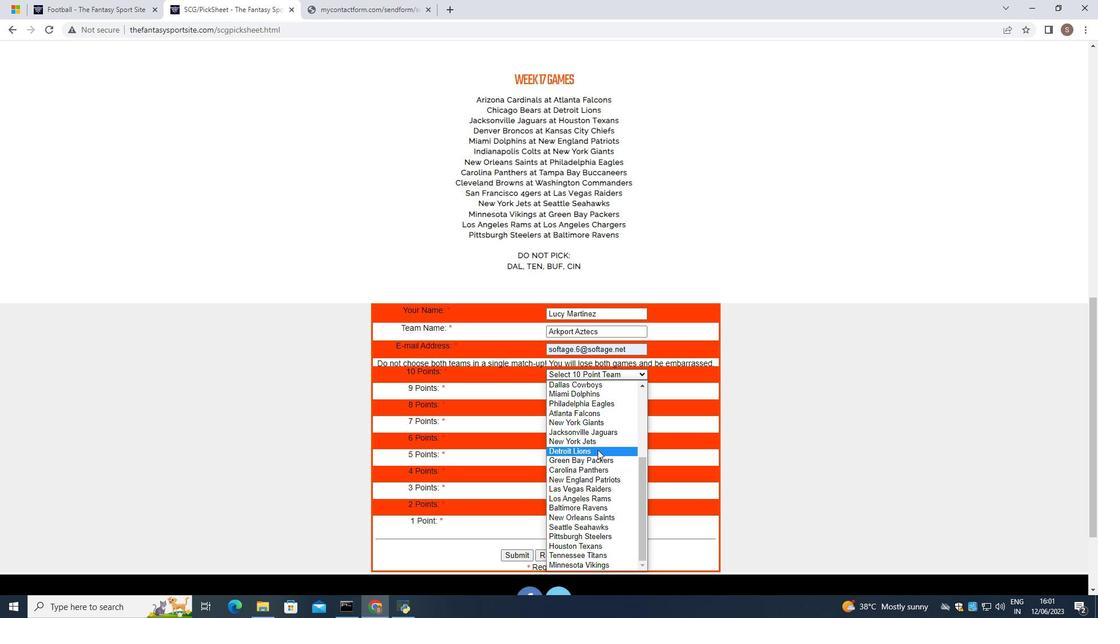
Action: Mouse moved to (619, 387)
Screenshot: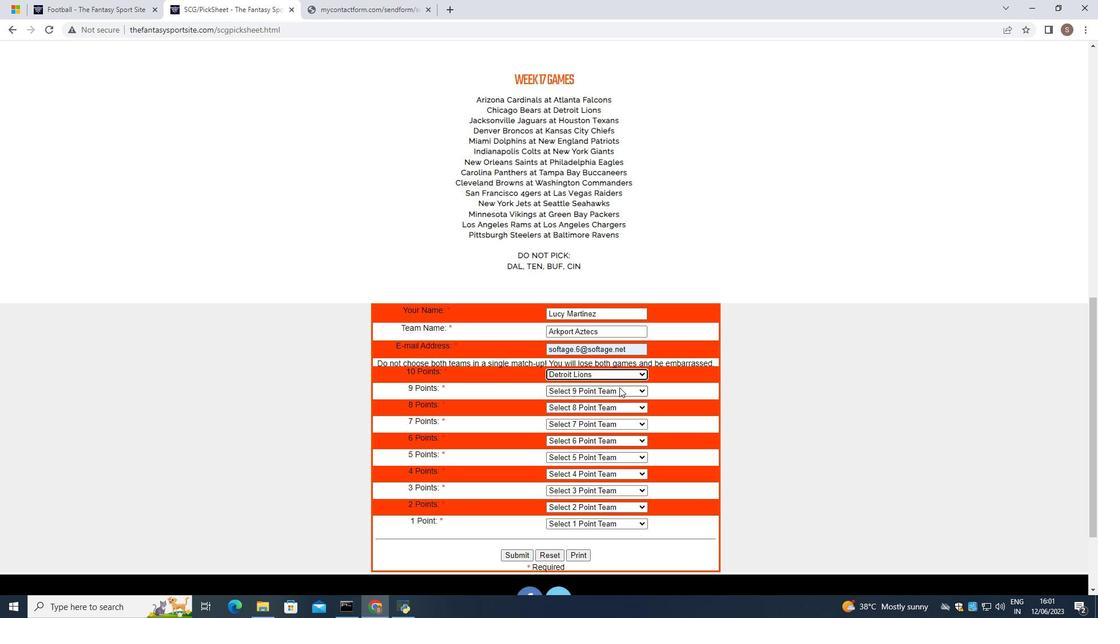 
Action: Mouse pressed left at (619, 387)
Screenshot: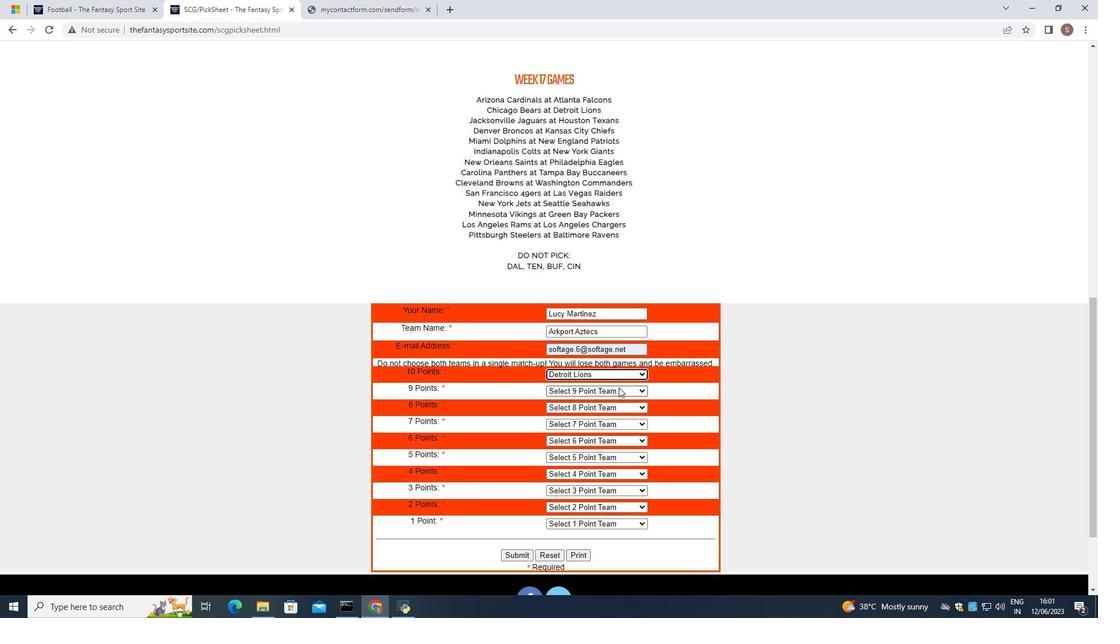 
Action: Mouse moved to (598, 570)
Screenshot: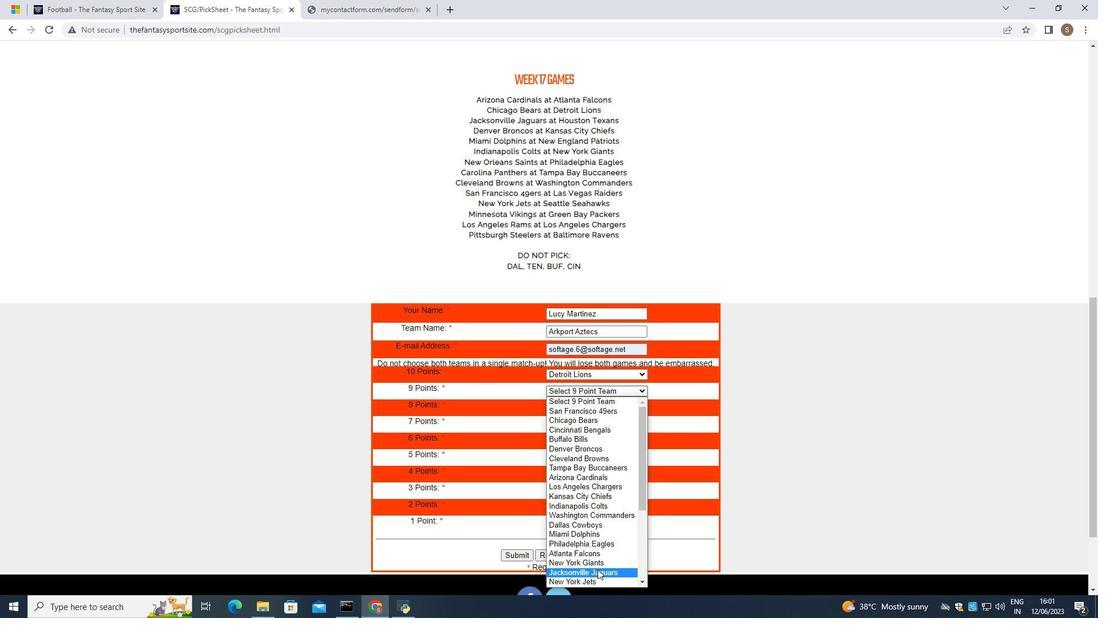 
Action: Mouse pressed left at (598, 570)
Screenshot: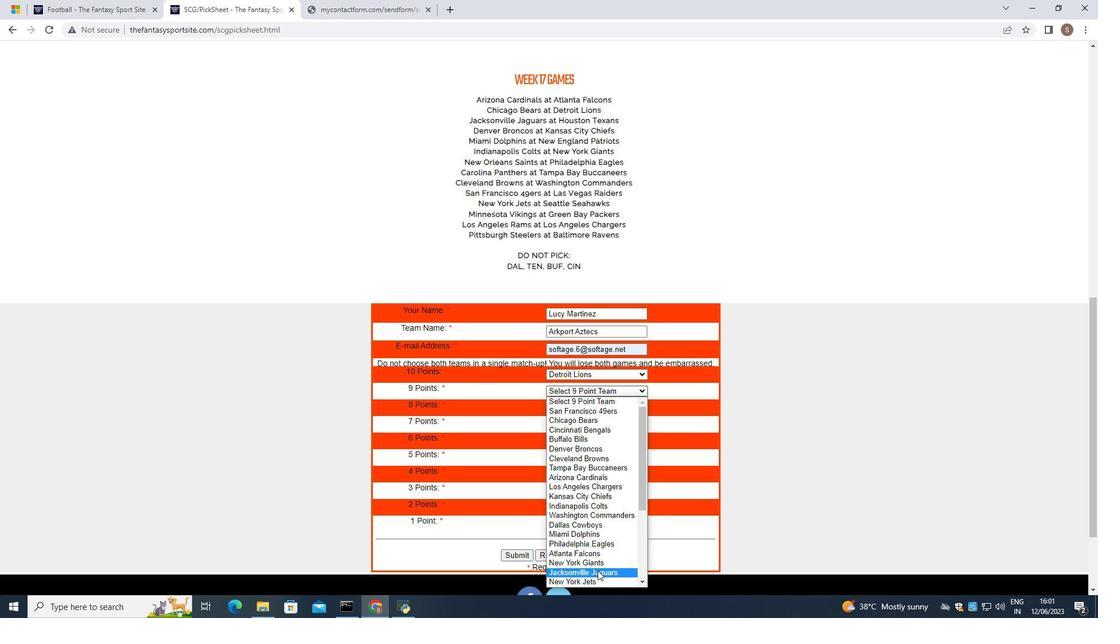 
Action: Mouse moved to (625, 407)
Screenshot: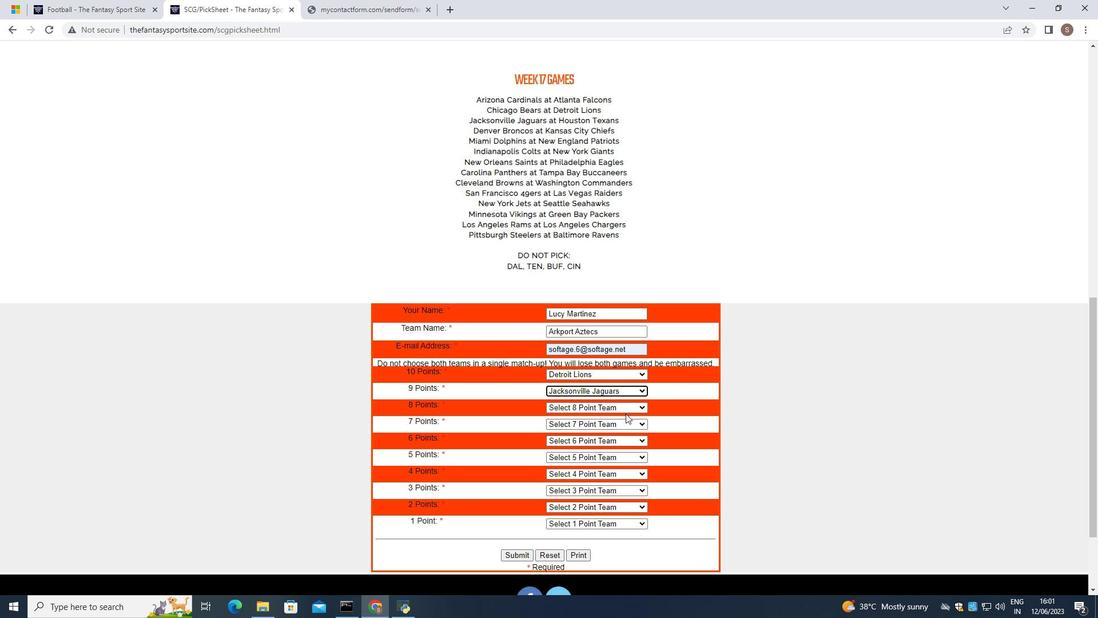 
Action: Mouse pressed left at (625, 407)
Screenshot: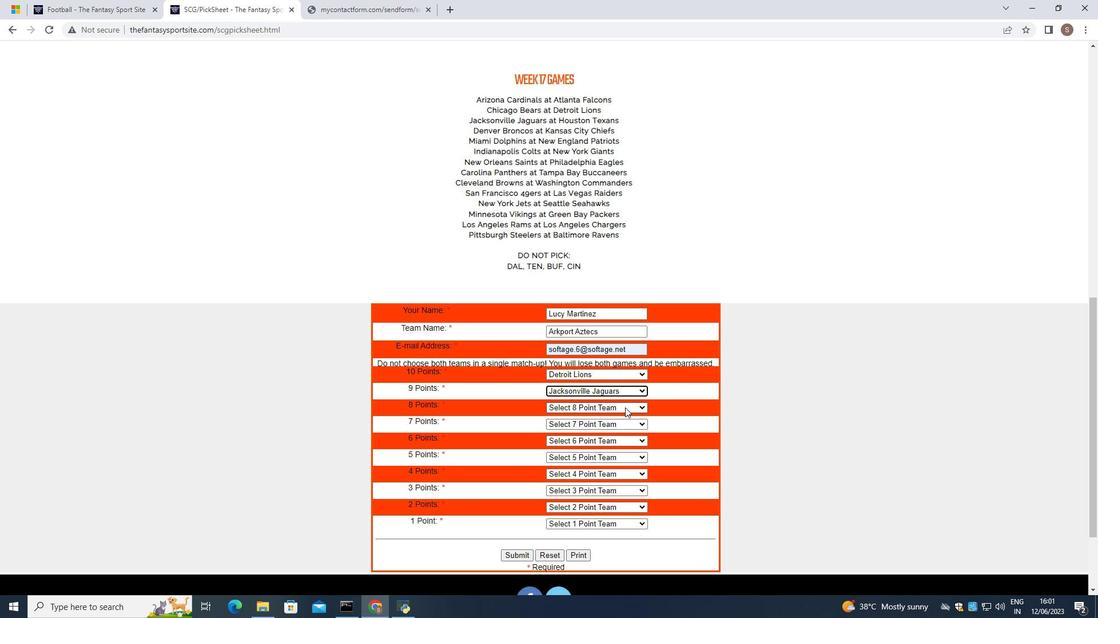 
Action: Mouse moved to (613, 353)
Screenshot: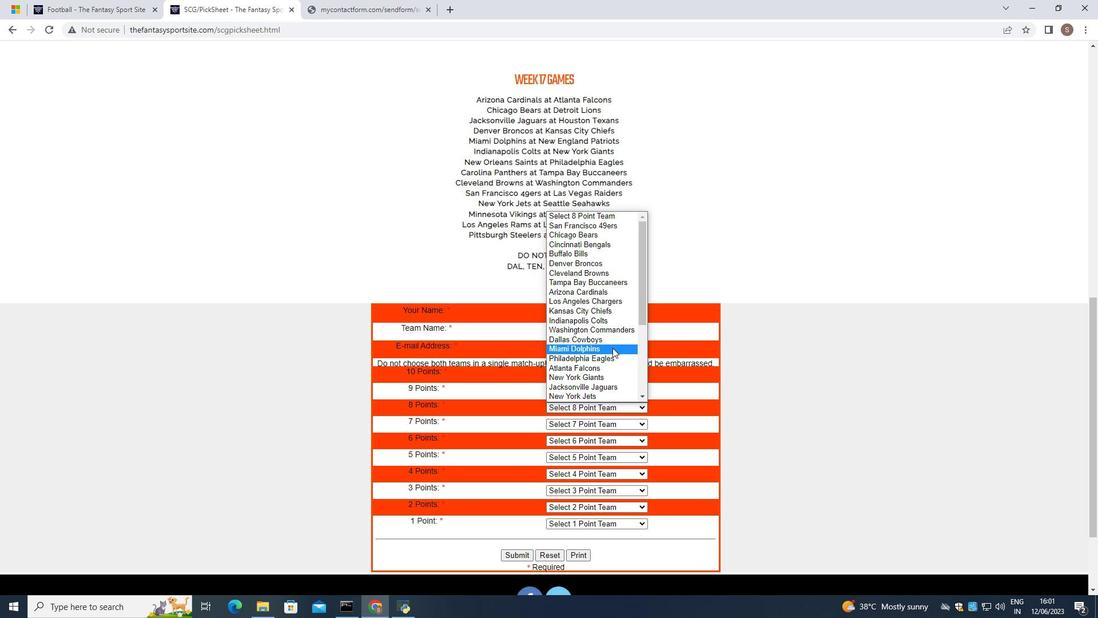 
Action: Mouse scrolled (613, 353) with delta (0, 0)
Screenshot: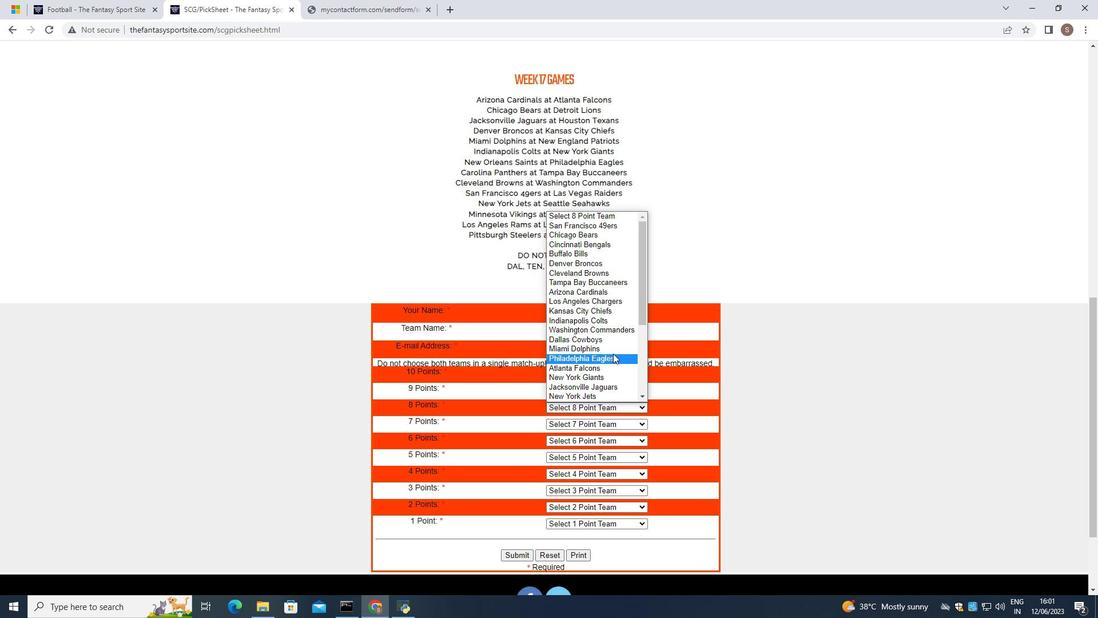 
Action: Mouse scrolled (613, 353) with delta (0, 0)
Screenshot: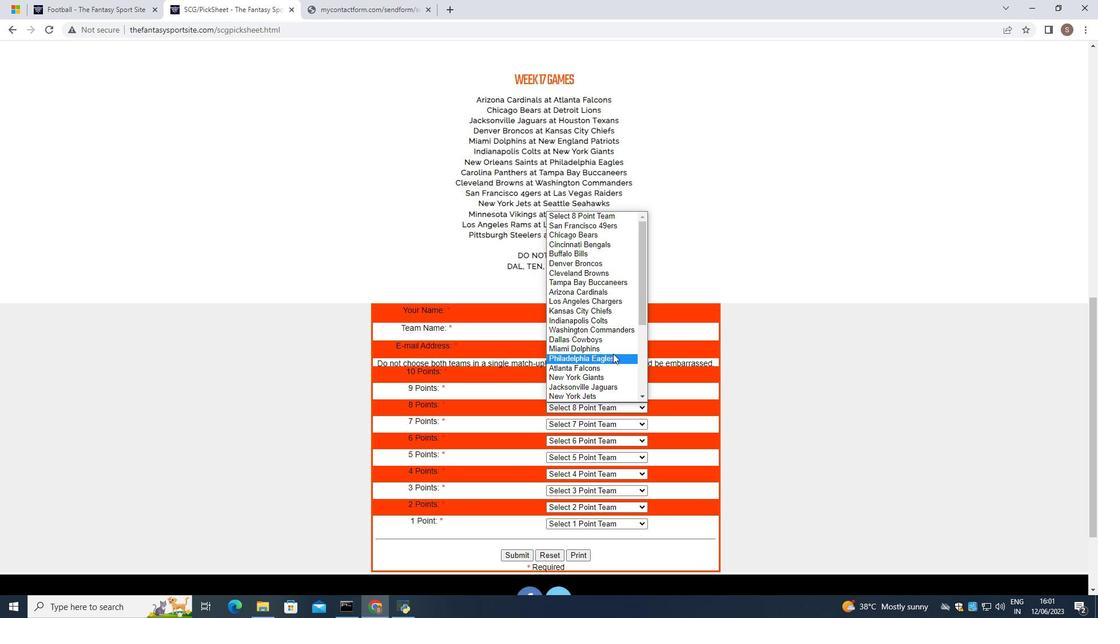 
Action: Mouse scrolled (613, 353) with delta (0, 0)
Screenshot: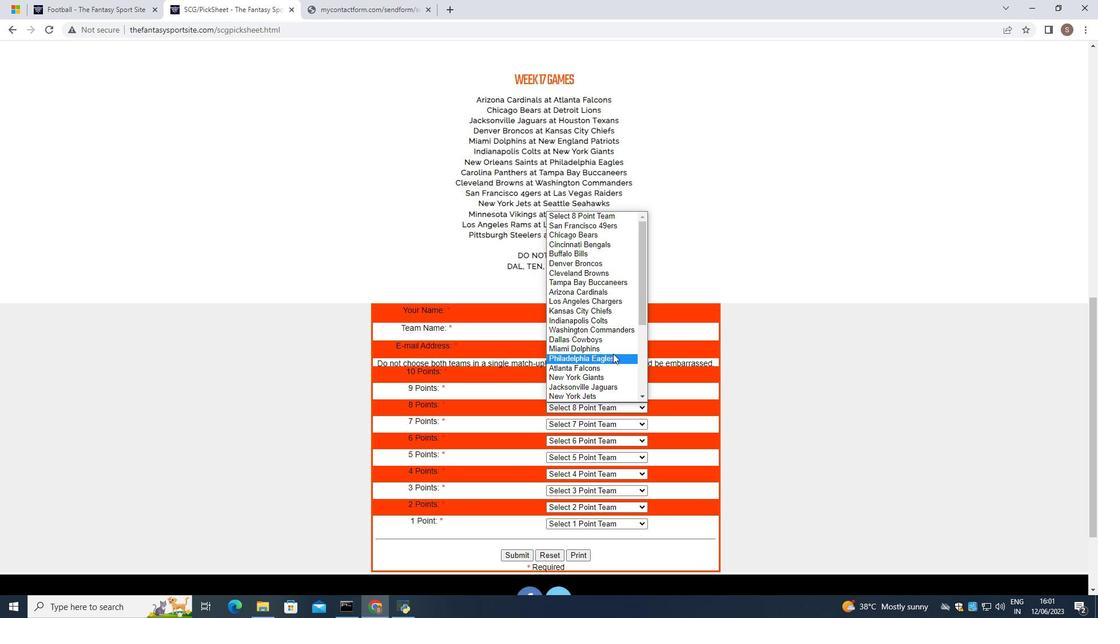 
Action: Mouse scrolled (613, 353) with delta (0, 0)
Screenshot: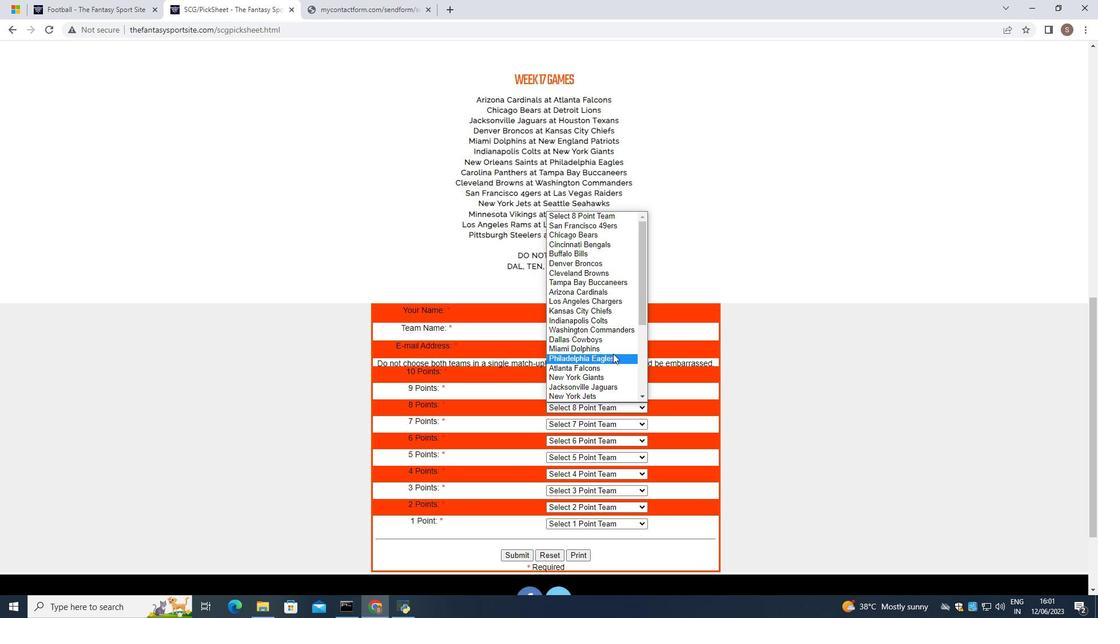 
Action: Mouse scrolled (613, 353) with delta (0, 0)
Screenshot: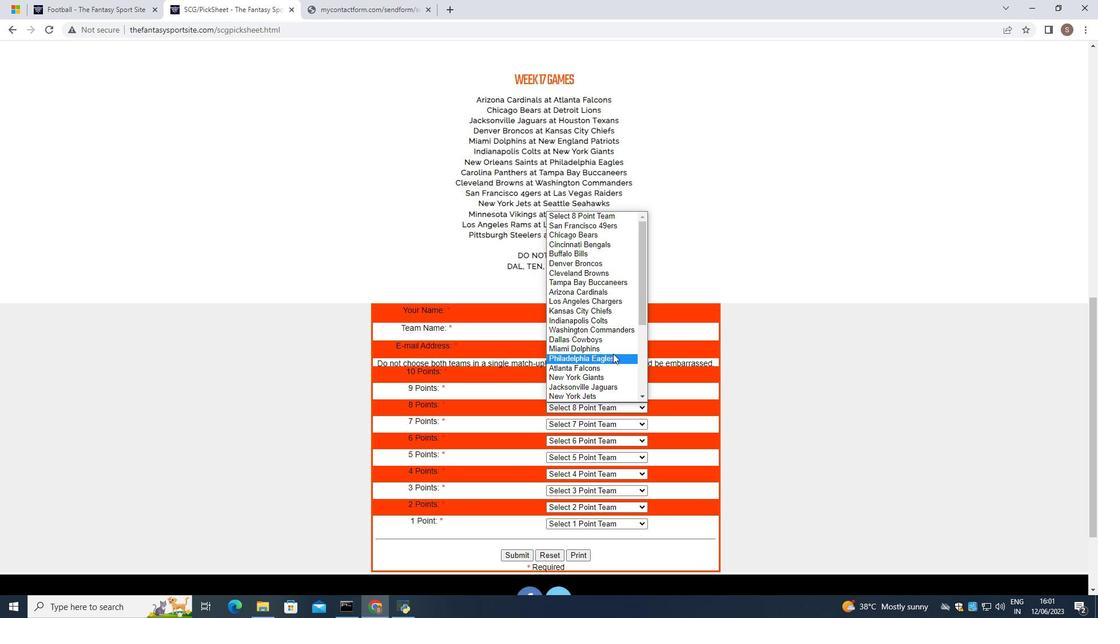 
Action: Mouse scrolled (613, 353) with delta (0, 0)
Screenshot: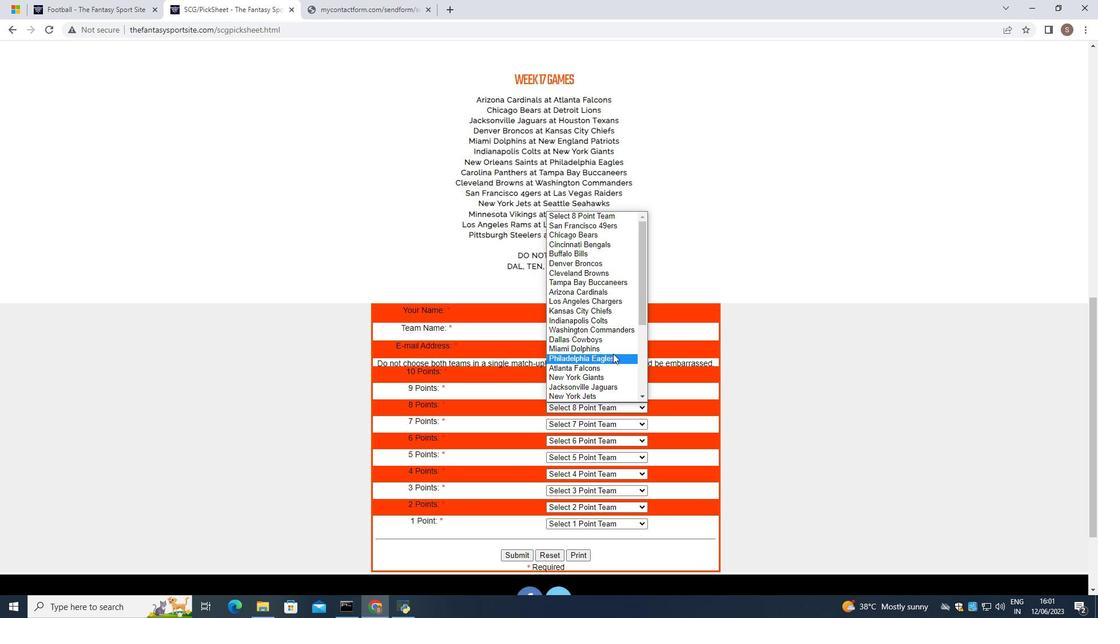 
Action: Mouse scrolled (613, 353) with delta (0, 0)
Screenshot: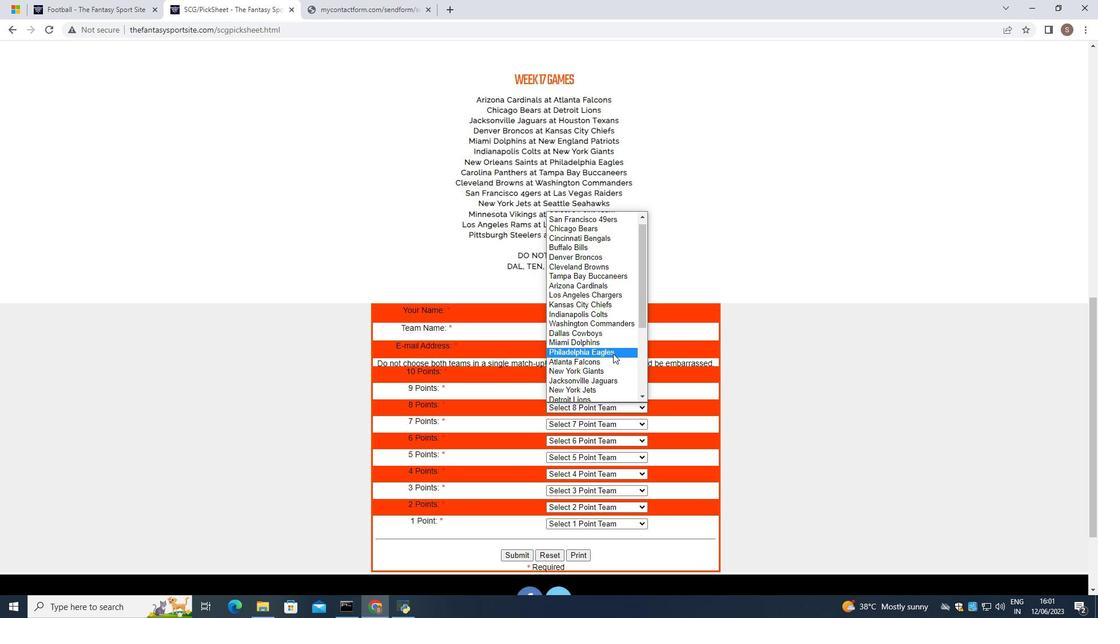 
Action: Mouse scrolled (613, 353) with delta (0, 0)
Screenshot: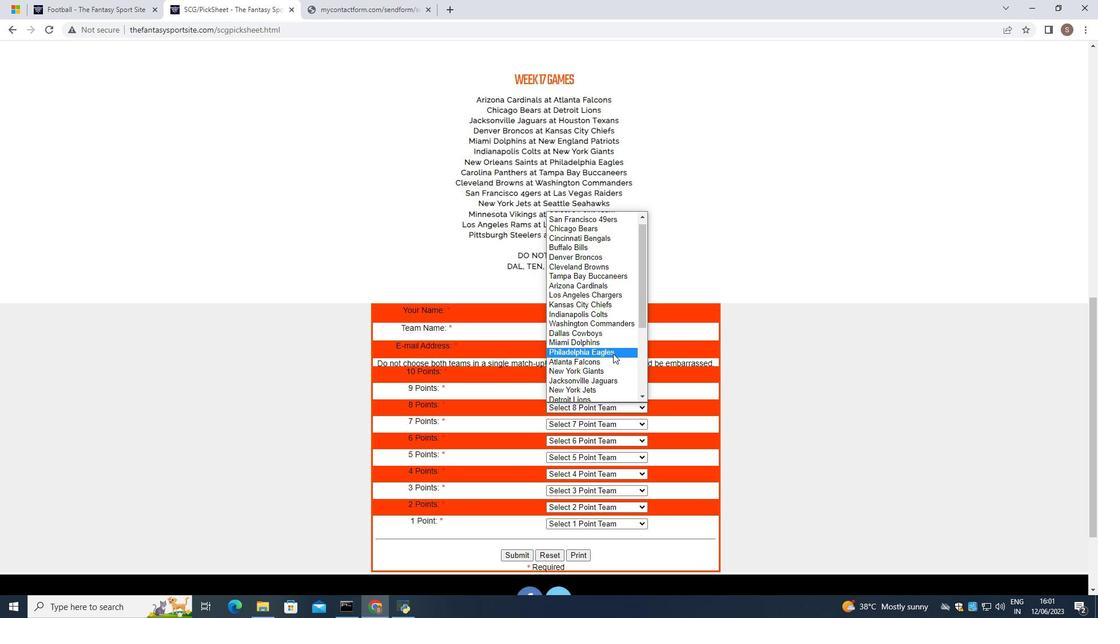 
Action: Mouse moved to (600, 373)
Screenshot: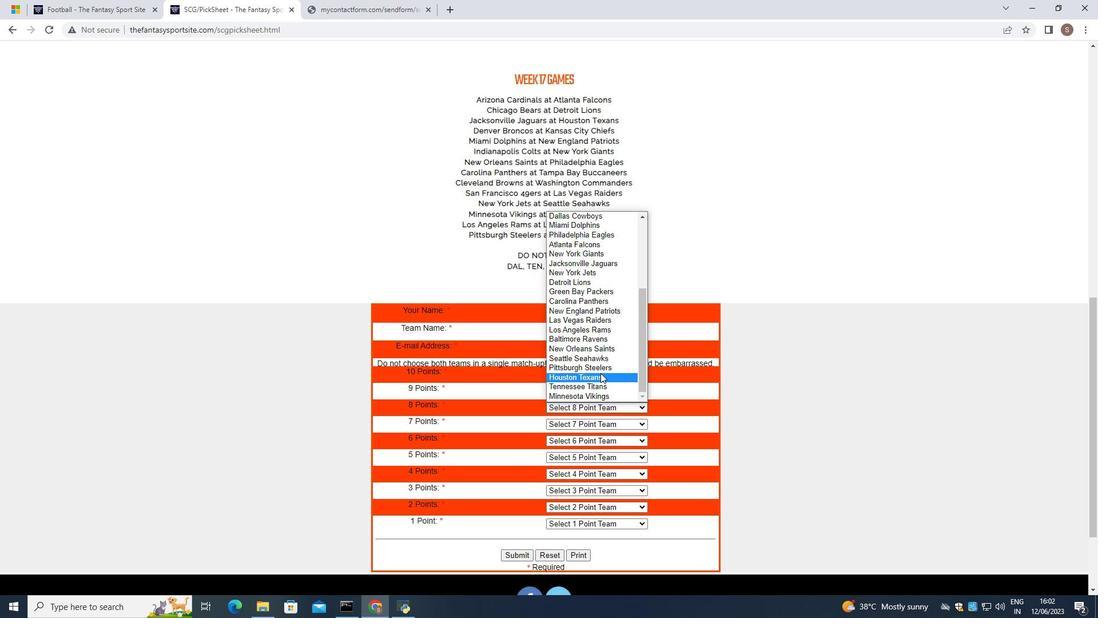
Action: Mouse pressed left at (600, 373)
Screenshot: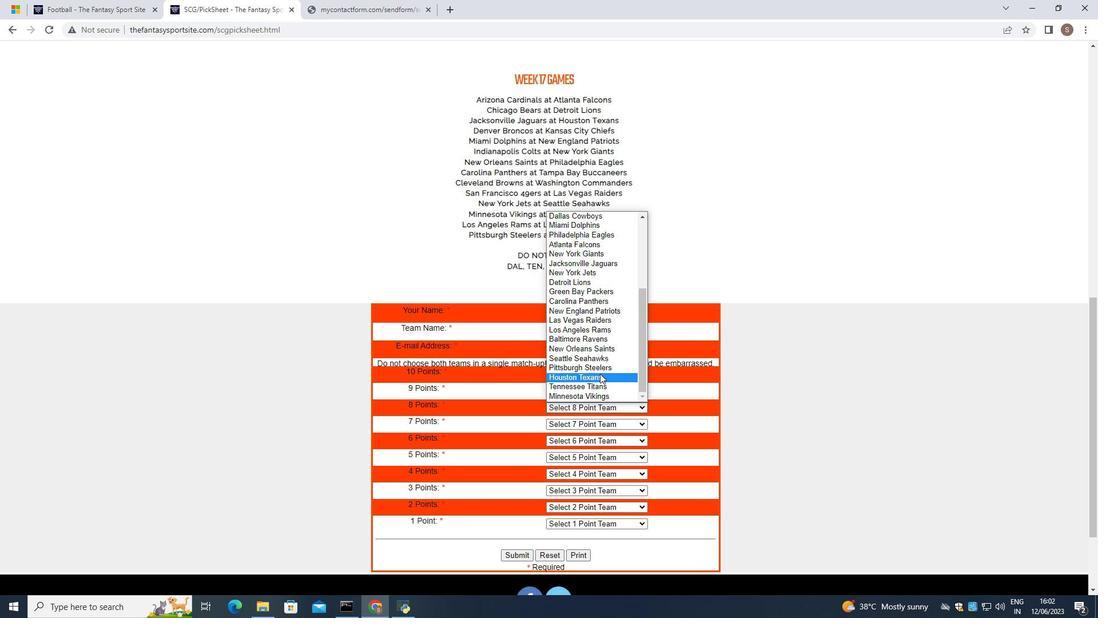
Action: Mouse moved to (623, 425)
Screenshot: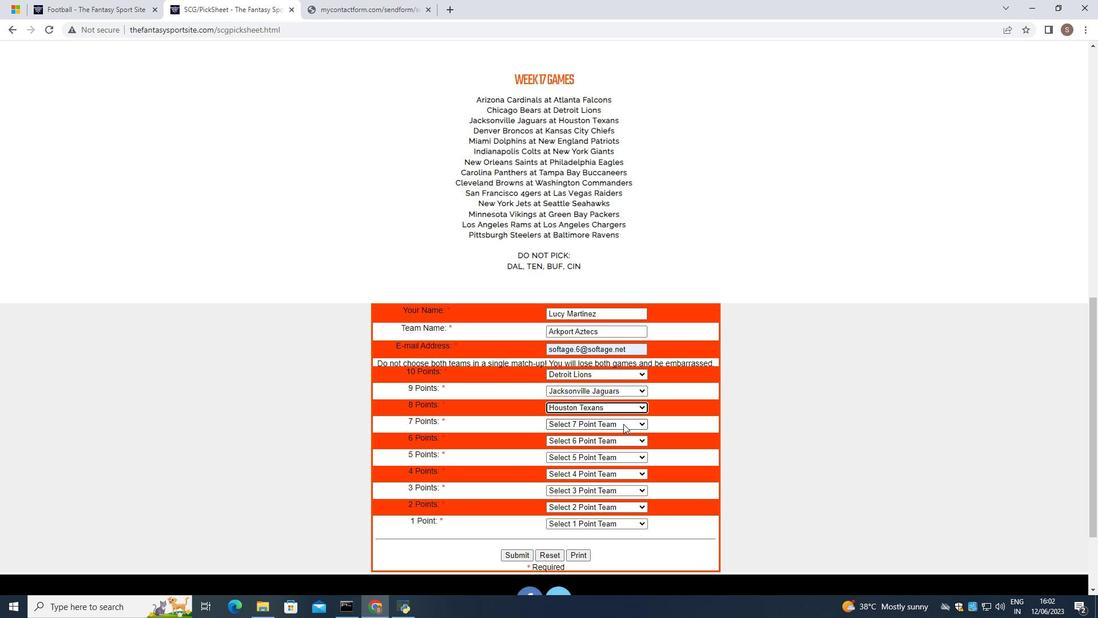 
Action: Mouse pressed left at (623, 425)
Screenshot: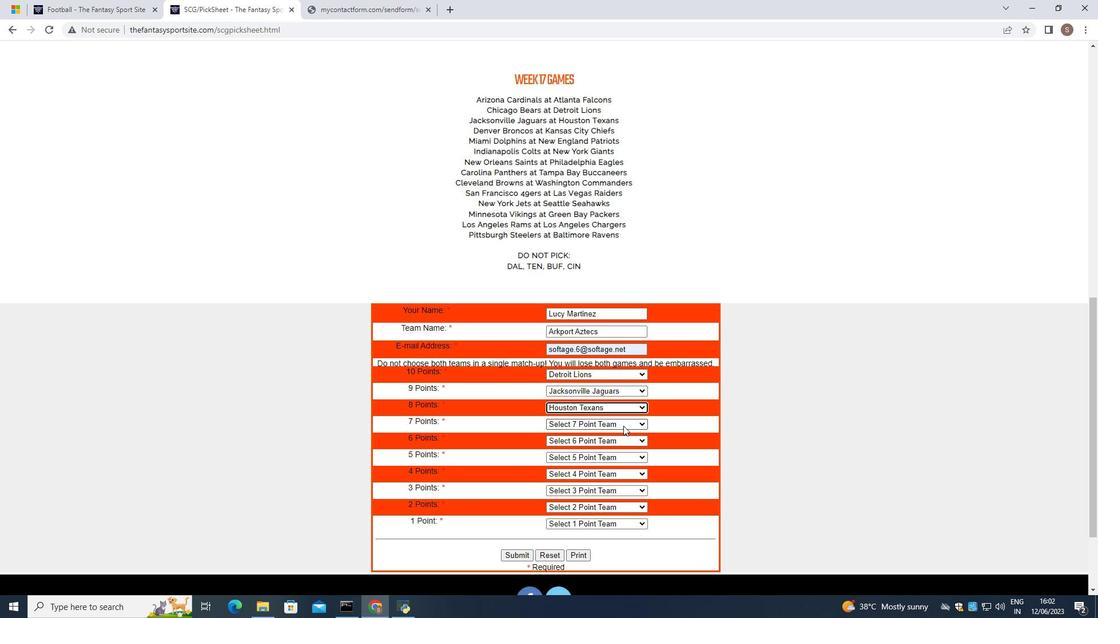 
Action: Mouse moved to (597, 372)
Screenshot: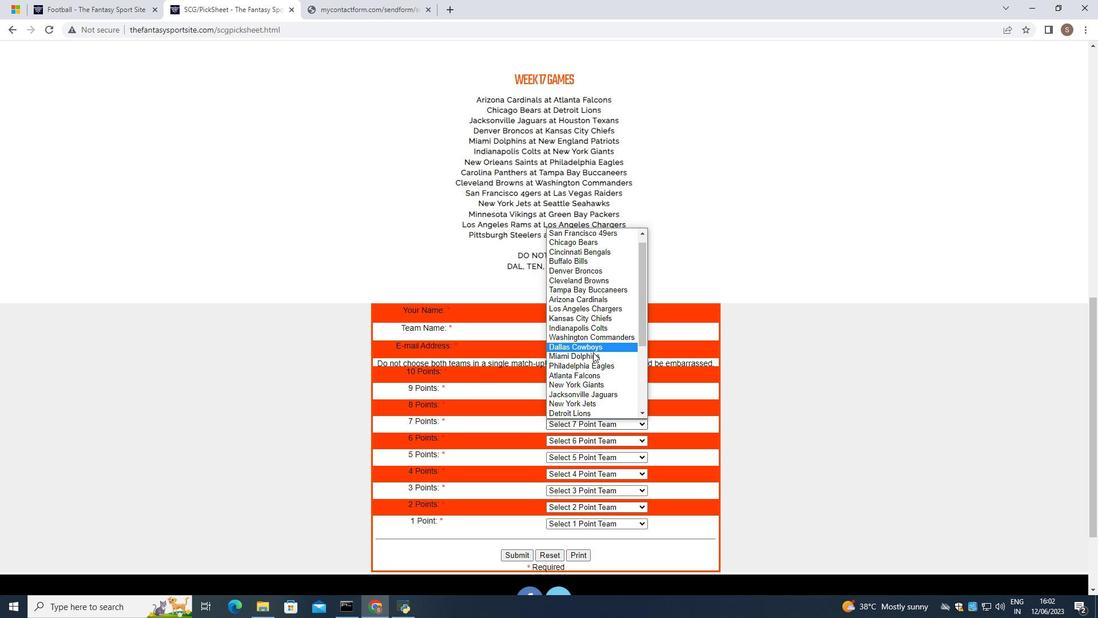 
Action: Mouse scrolled (597, 372) with delta (0, 0)
Screenshot: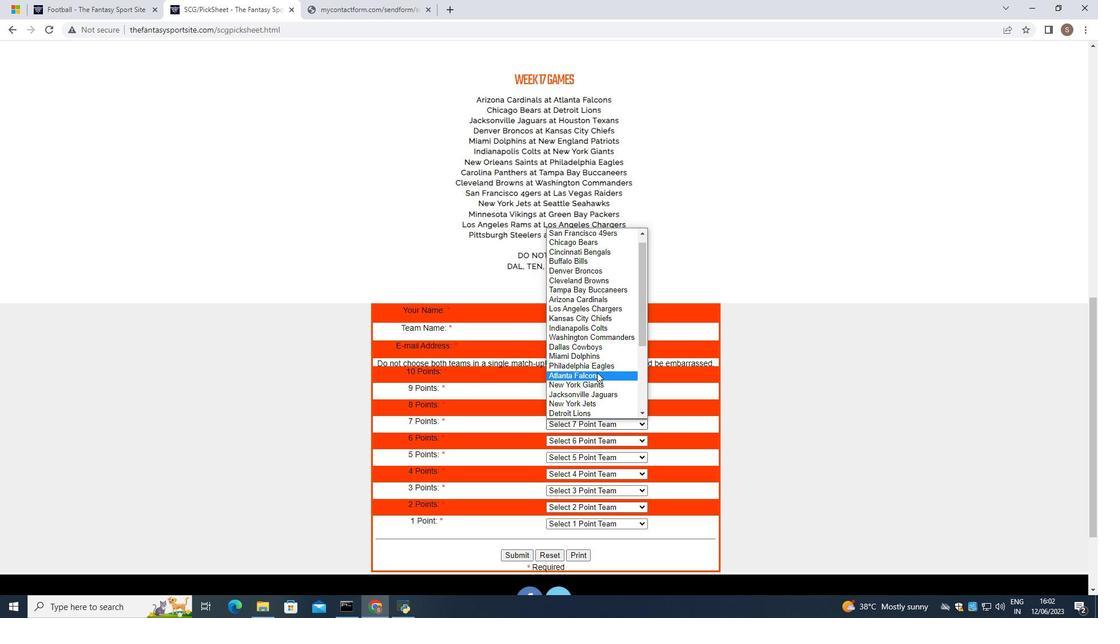 
Action: Mouse scrolled (597, 372) with delta (0, 0)
Screenshot: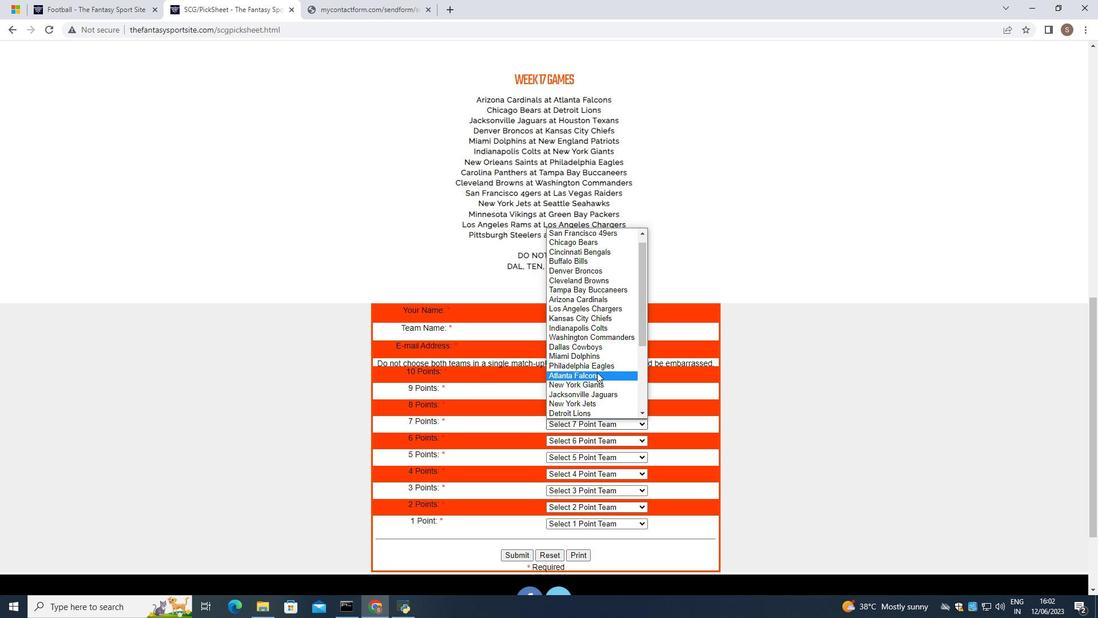 
Action: Mouse scrolled (597, 372) with delta (0, 0)
Screenshot: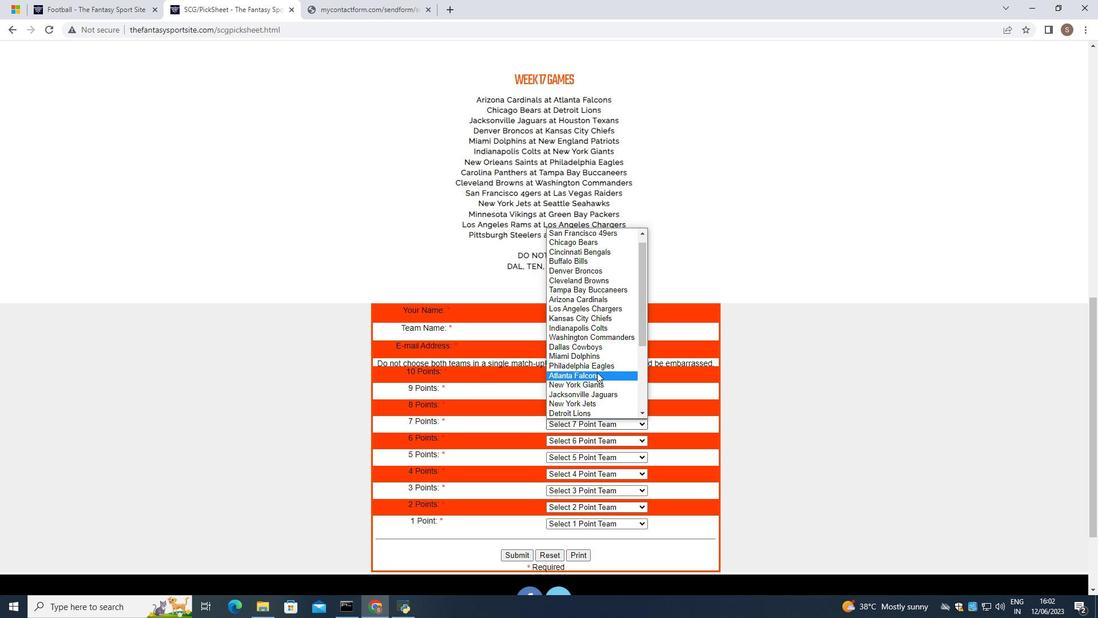 
Action: Mouse scrolled (597, 372) with delta (0, 0)
Screenshot: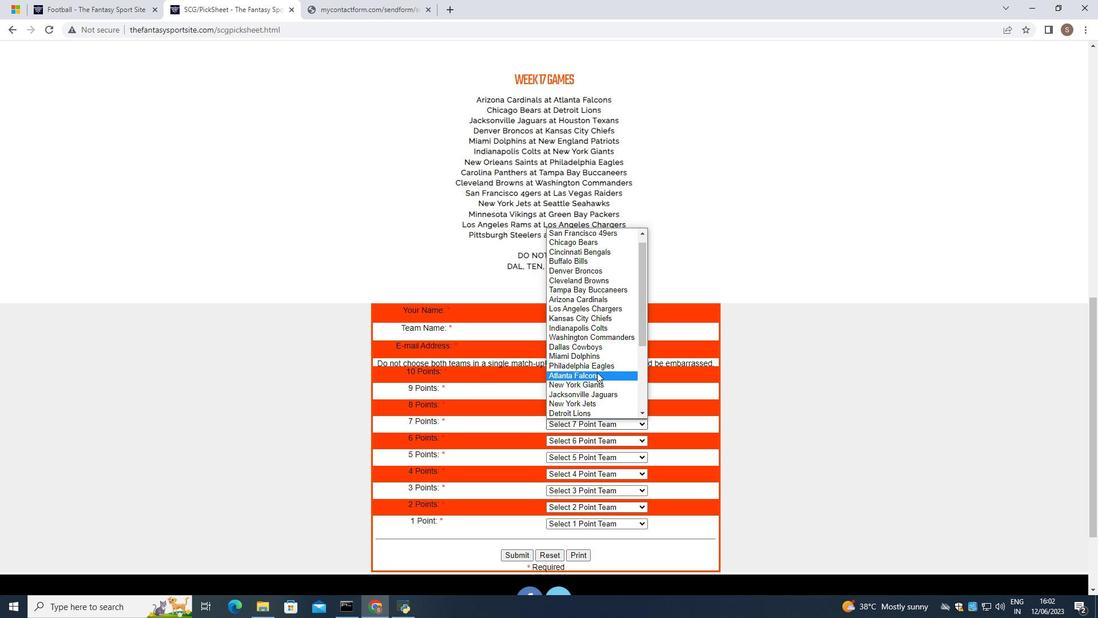 
Action: Mouse scrolled (597, 372) with delta (0, 0)
Screenshot: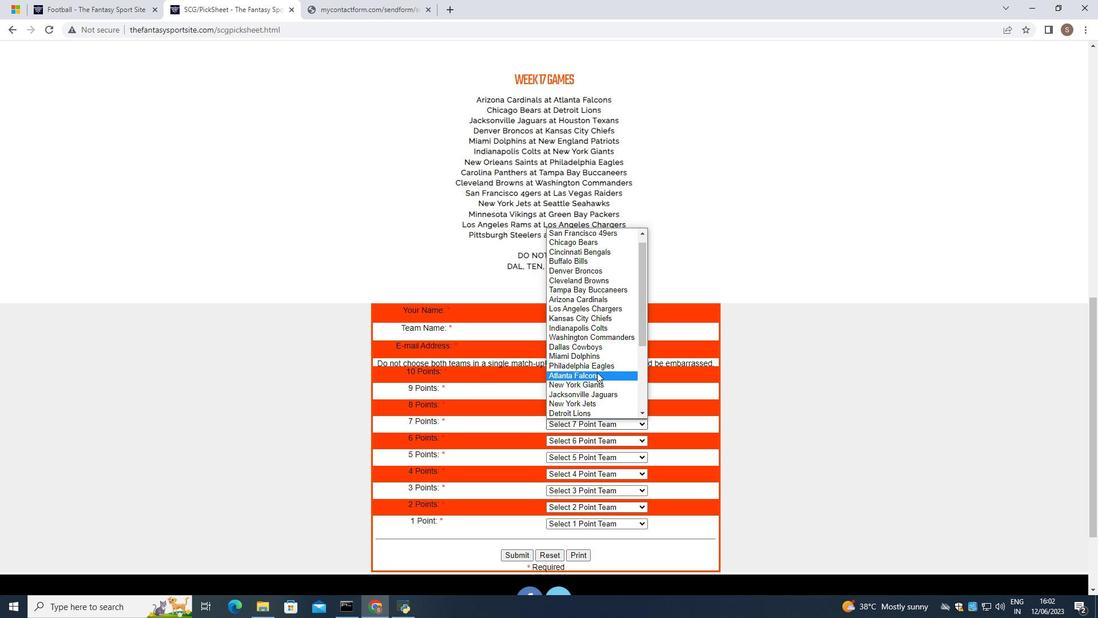 
Action: Mouse scrolled (597, 372) with delta (0, 0)
Screenshot: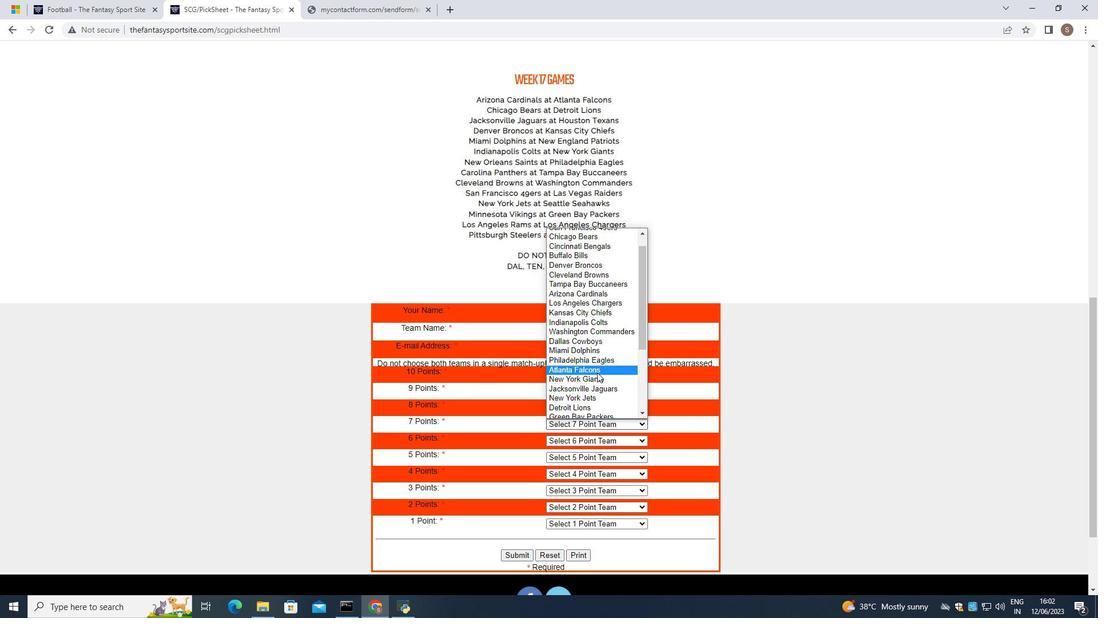 
Action: Mouse scrolled (597, 372) with delta (0, 0)
Screenshot: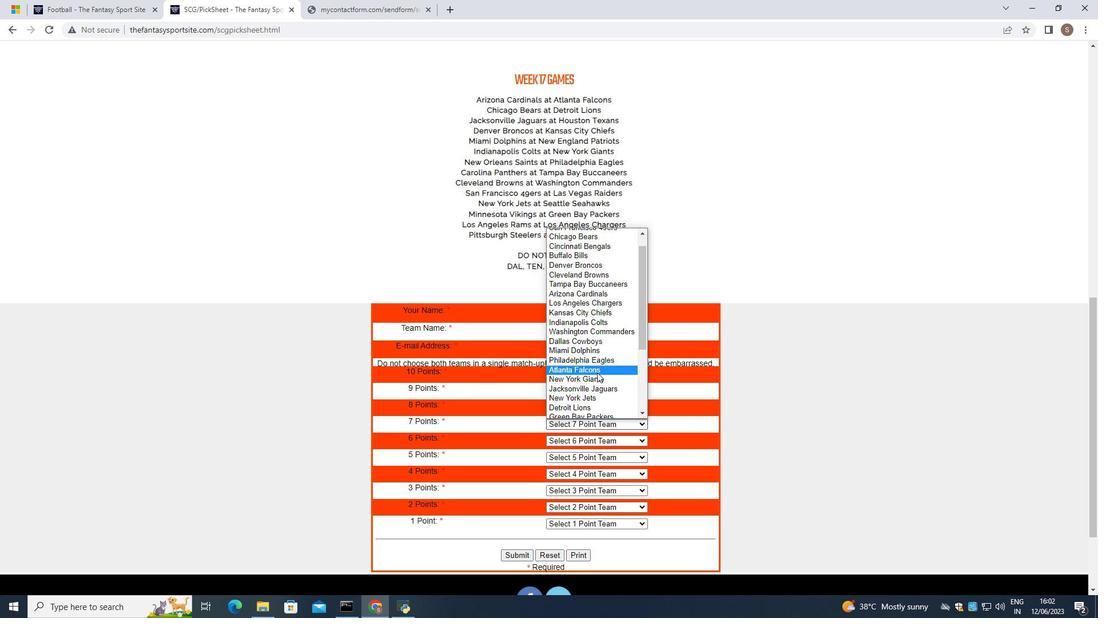 
Action: Mouse scrolled (597, 372) with delta (0, 0)
Screenshot: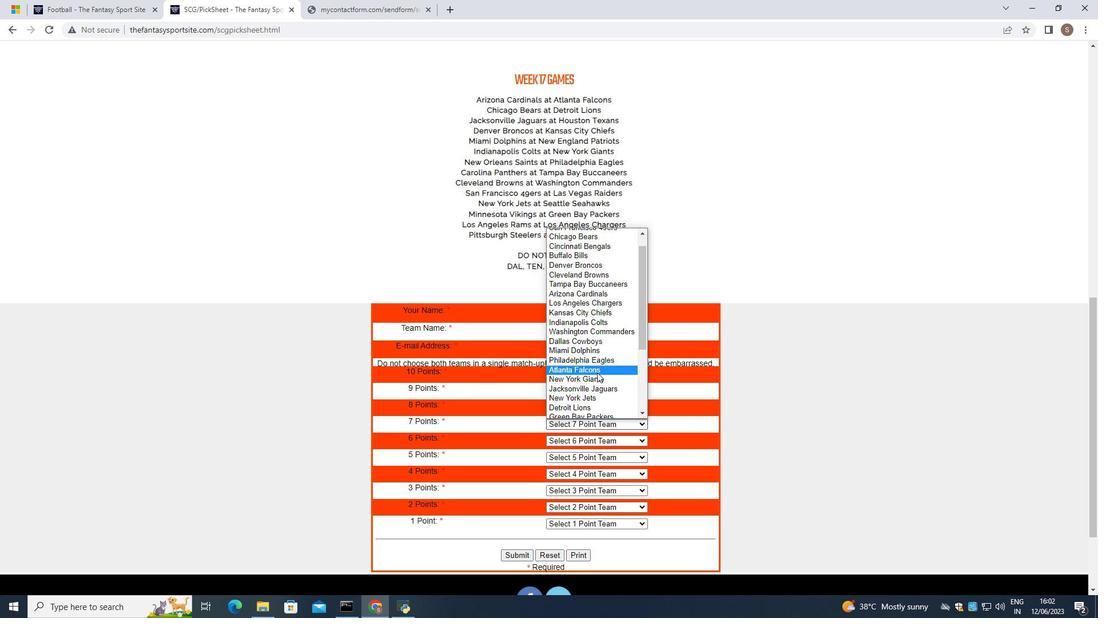 
Action: Mouse scrolled (597, 372) with delta (0, 0)
Screenshot: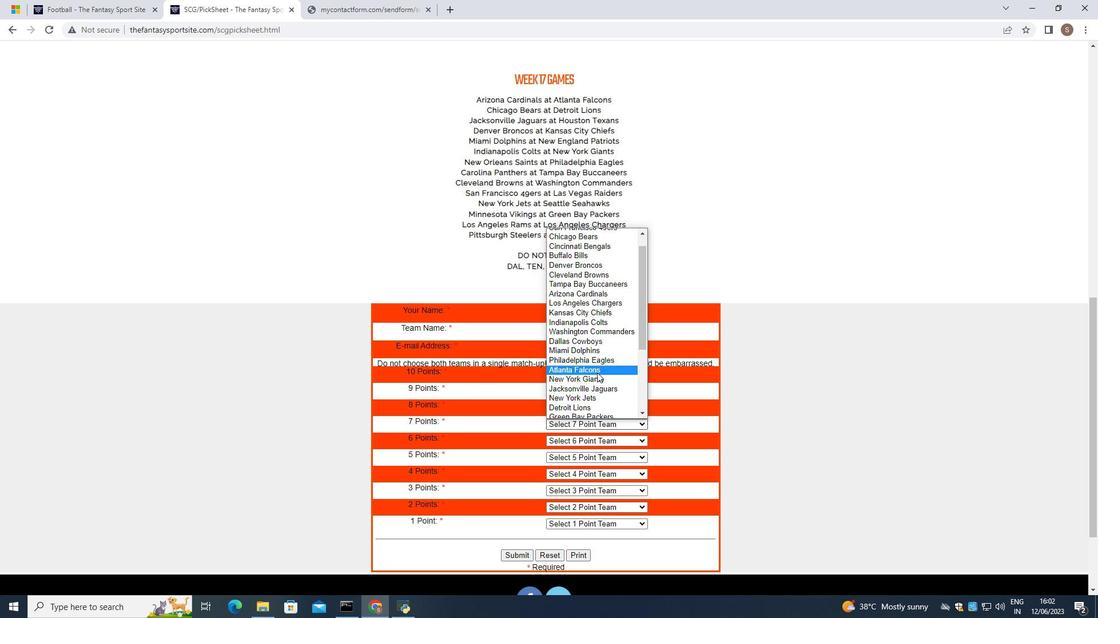 
Action: Mouse scrolled (597, 372) with delta (0, 0)
Screenshot: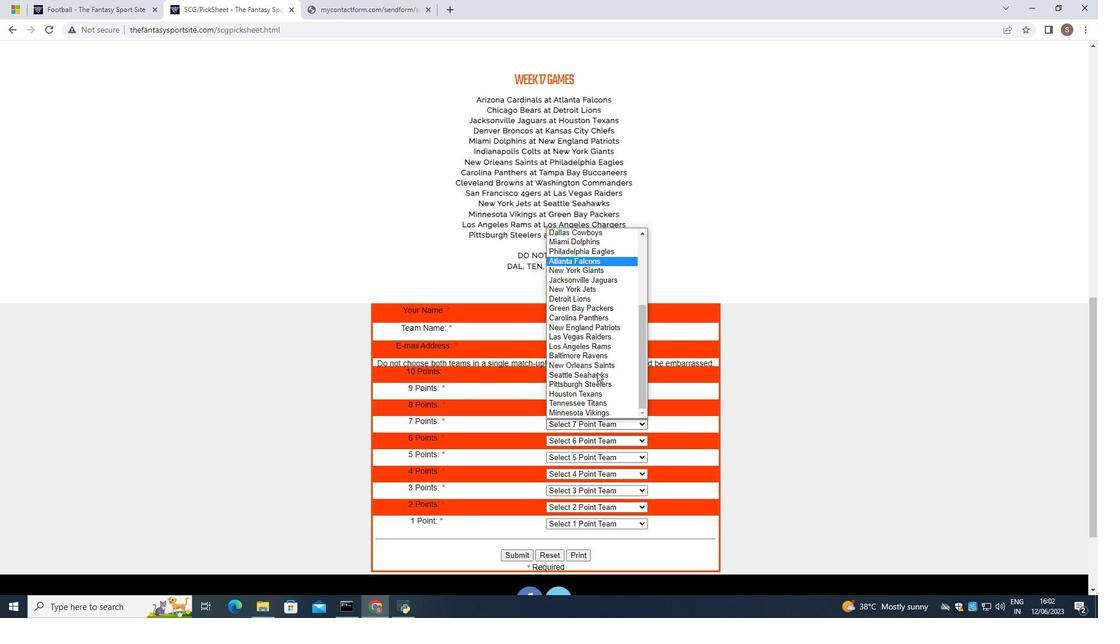 
Action: Mouse scrolled (597, 372) with delta (0, 0)
Screenshot: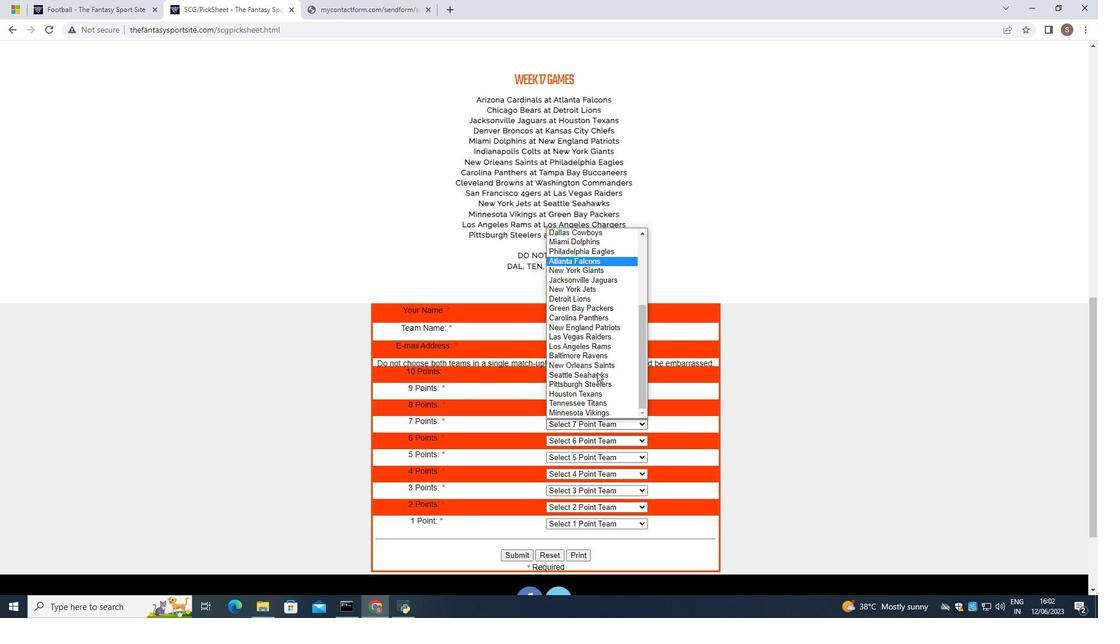 
Action: Mouse scrolled (597, 372) with delta (0, 0)
Screenshot: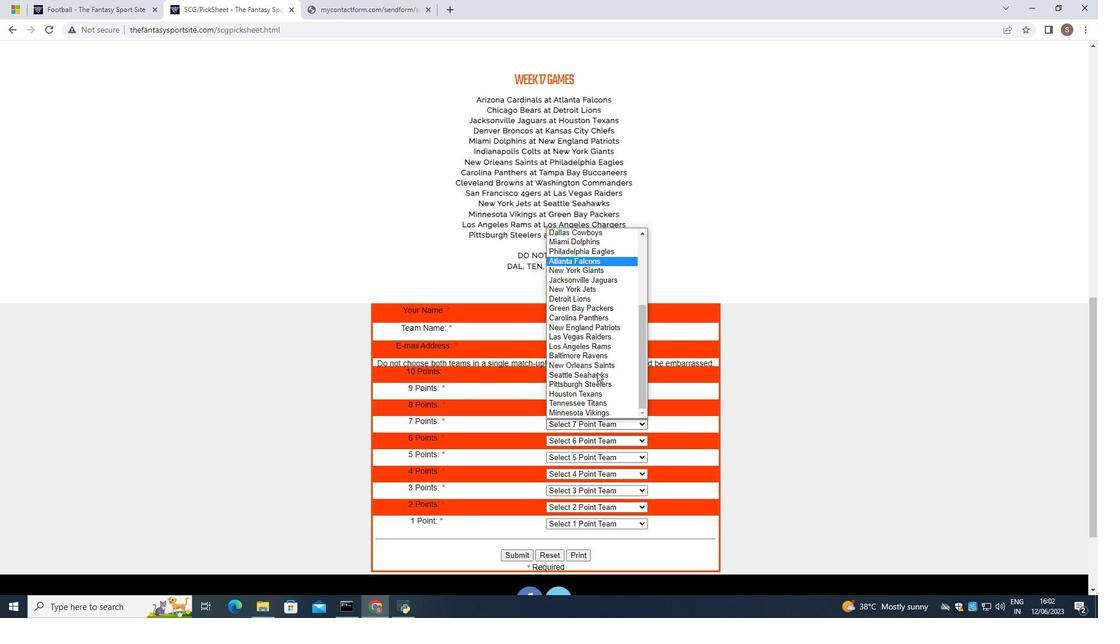 
Action: Mouse moved to (606, 310)
Screenshot: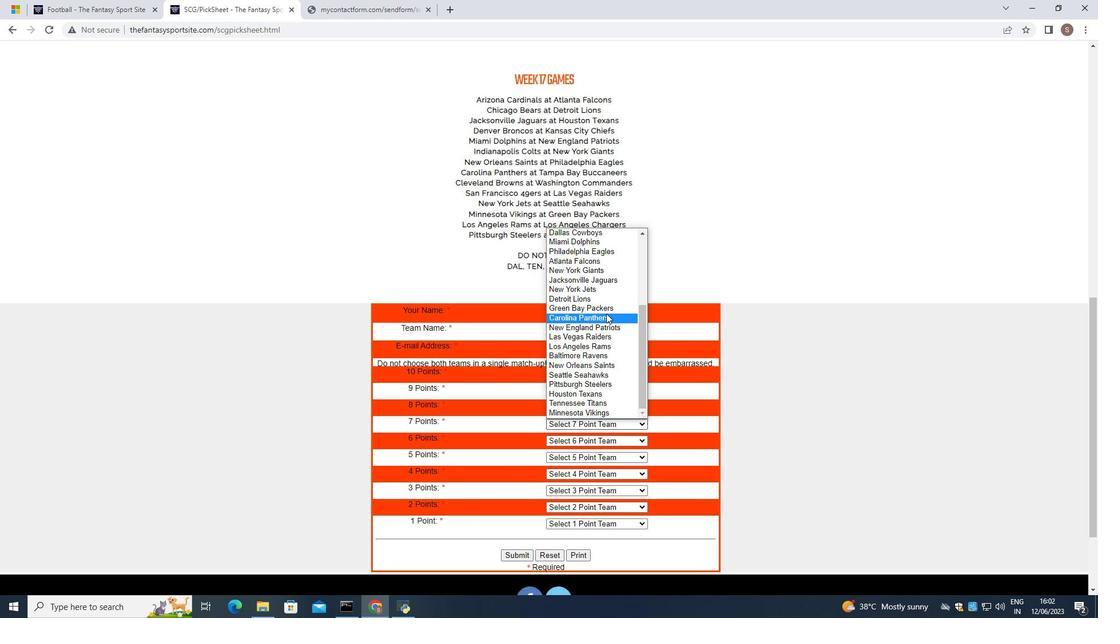
Action: Mouse scrolled (606, 311) with delta (0, 0)
Screenshot: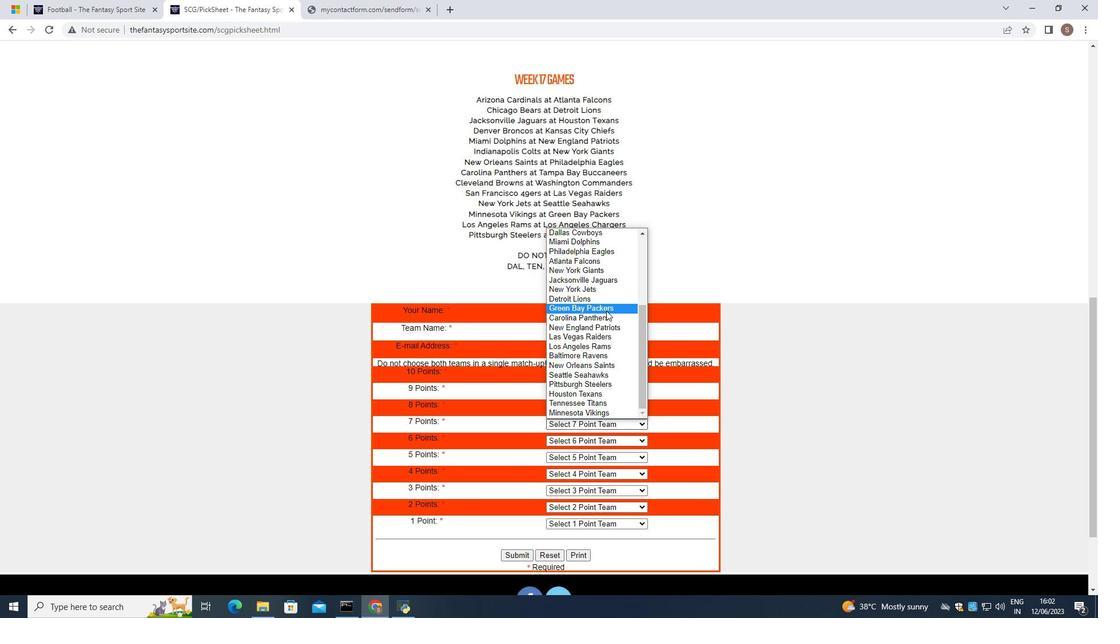 
Action: Mouse scrolled (606, 311) with delta (0, 0)
Screenshot: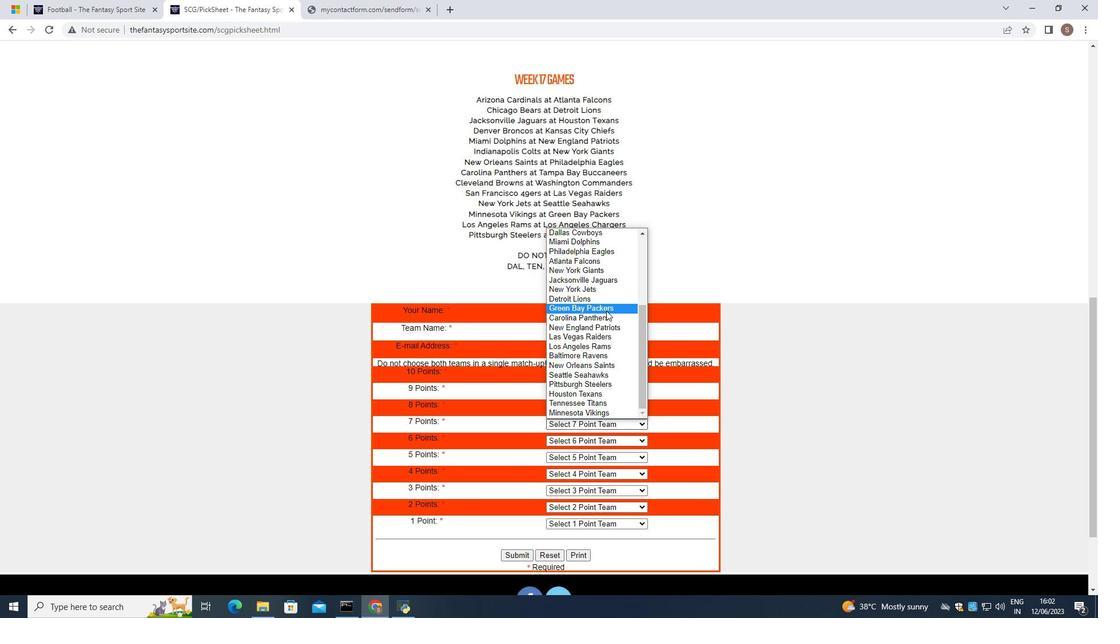 
Action: Mouse scrolled (606, 311) with delta (0, 0)
Screenshot: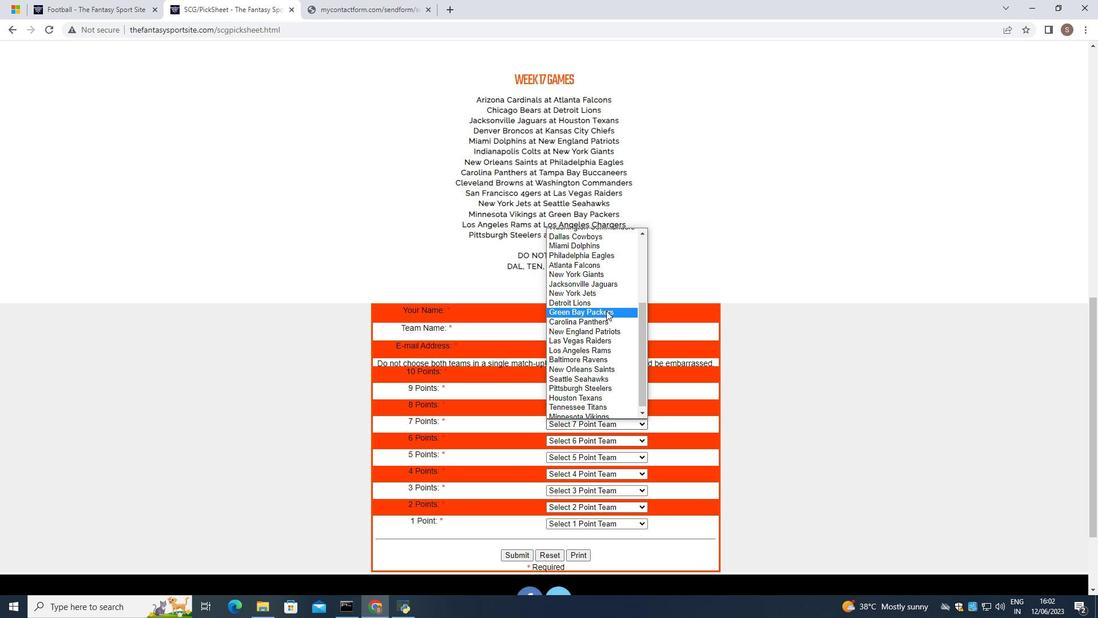 
Action: Mouse moved to (596, 282)
Screenshot: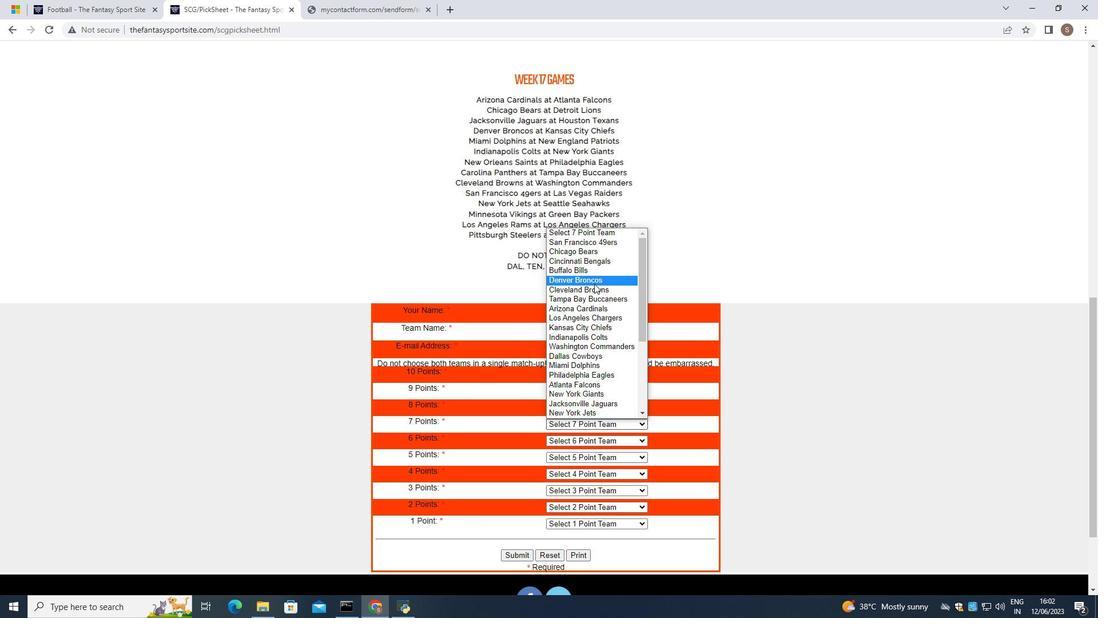 
Action: Mouse pressed left at (596, 282)
Screenshot: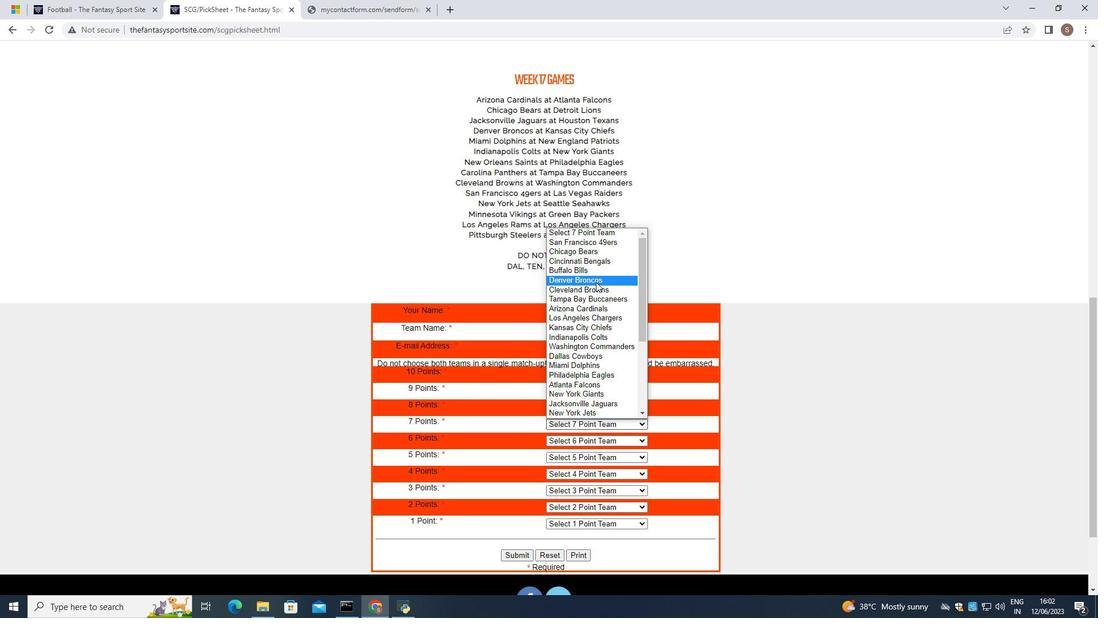 
Action: Mouse moved to (616, 439)
Screenshot: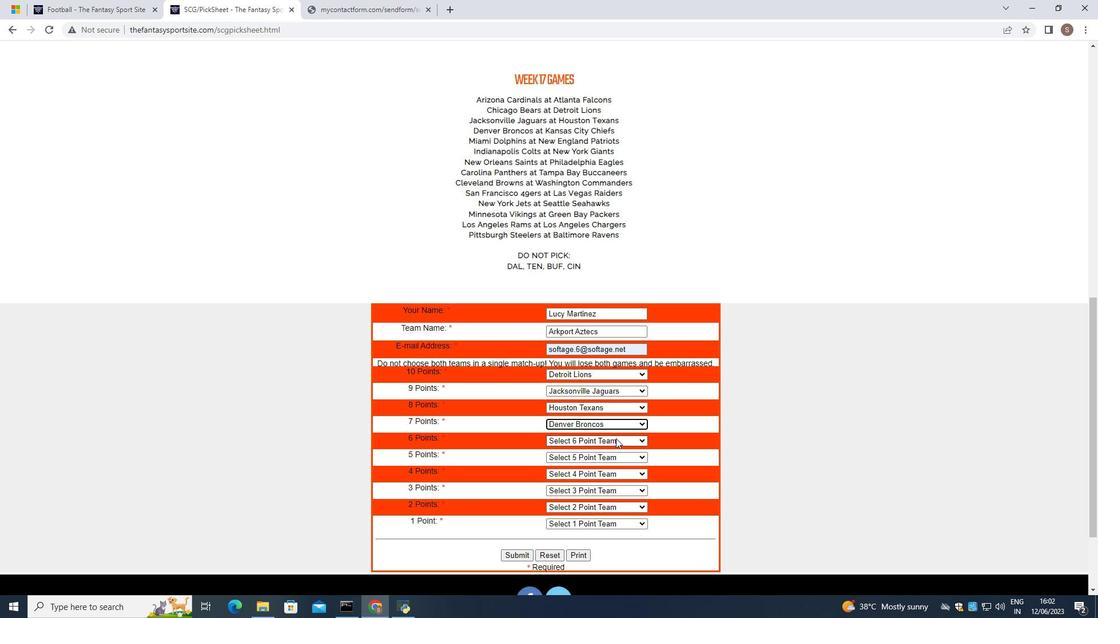 
Action: Mouse pressed left at (616, 439)
Screenshot: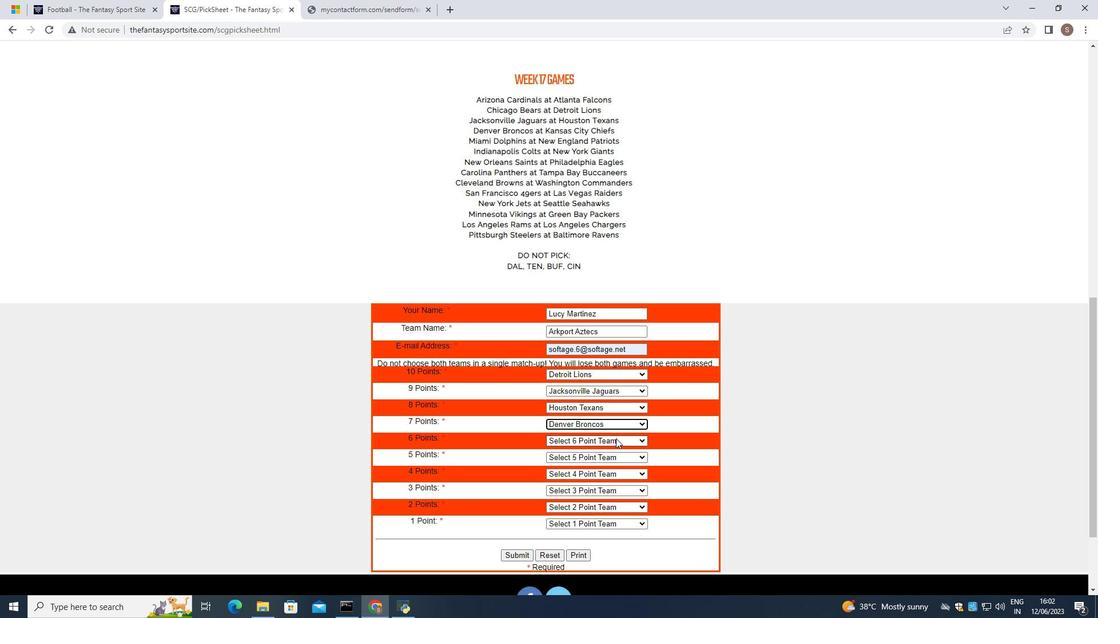 
Action: Mouse moved to (613, 386)
Screenshot: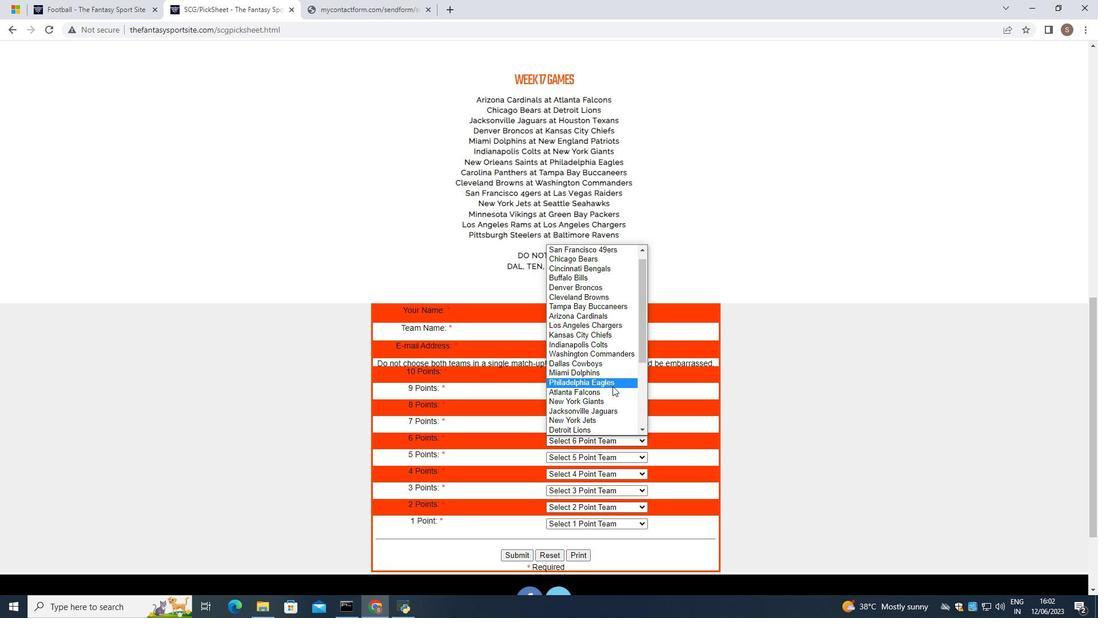 
Action: Mouse scrolled (613, 386) with delta (0, 0)
Screenshot: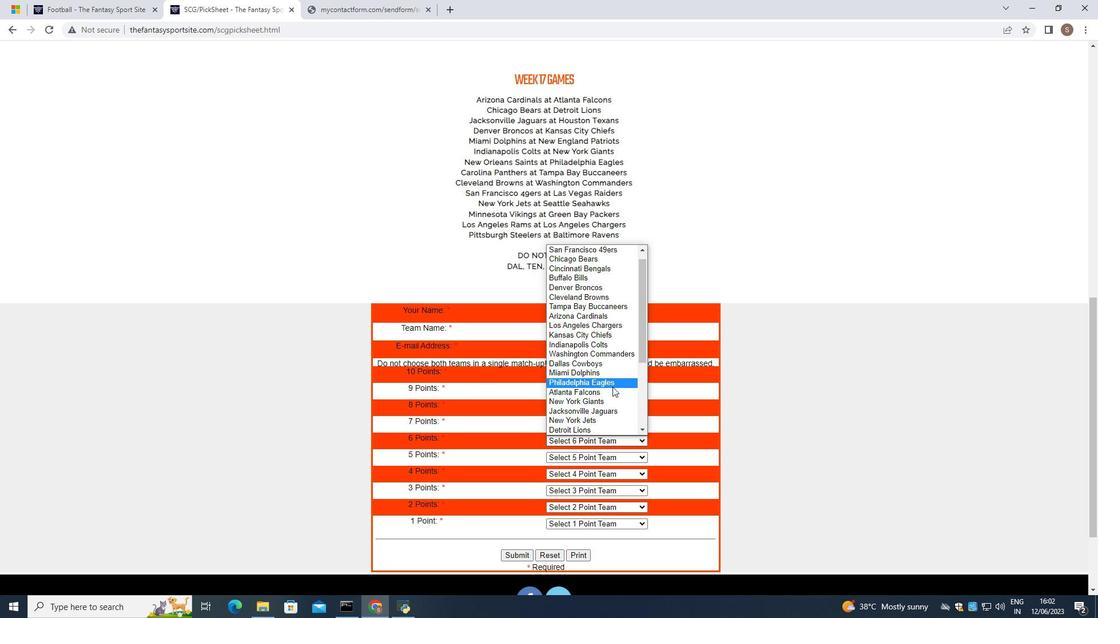 
Action: Mouse moved to (613, 386)
Screenshot: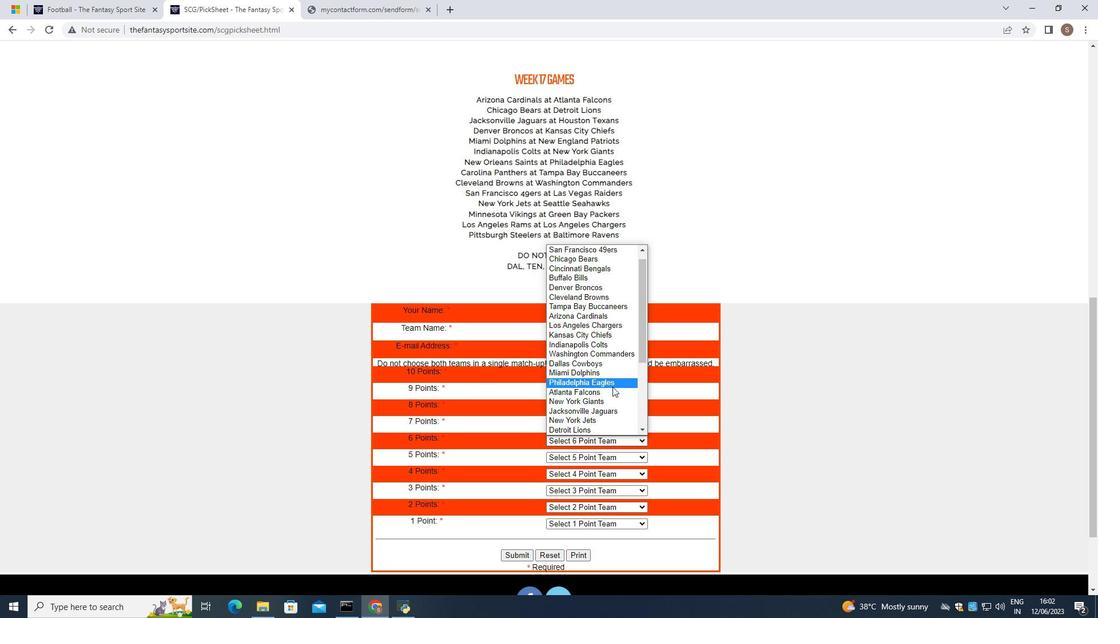 
Action: Mouse scrolled (613, 386) with delta (0, 0)
Screenshot: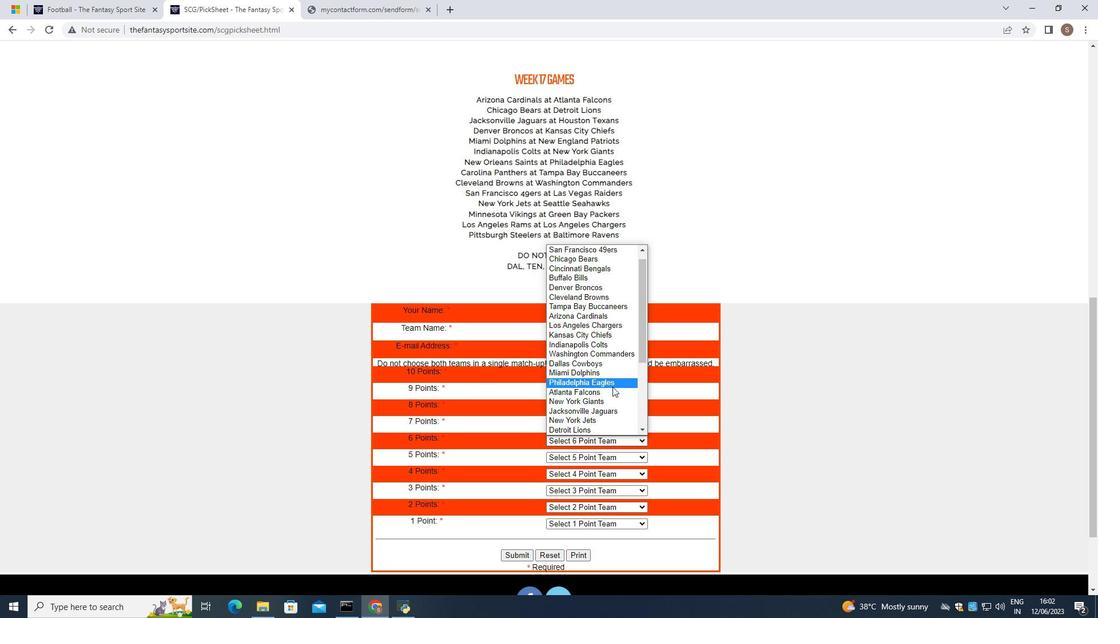 
Action: Mouse scrolled (613, 386) with delta (0, 0)
Screenshot: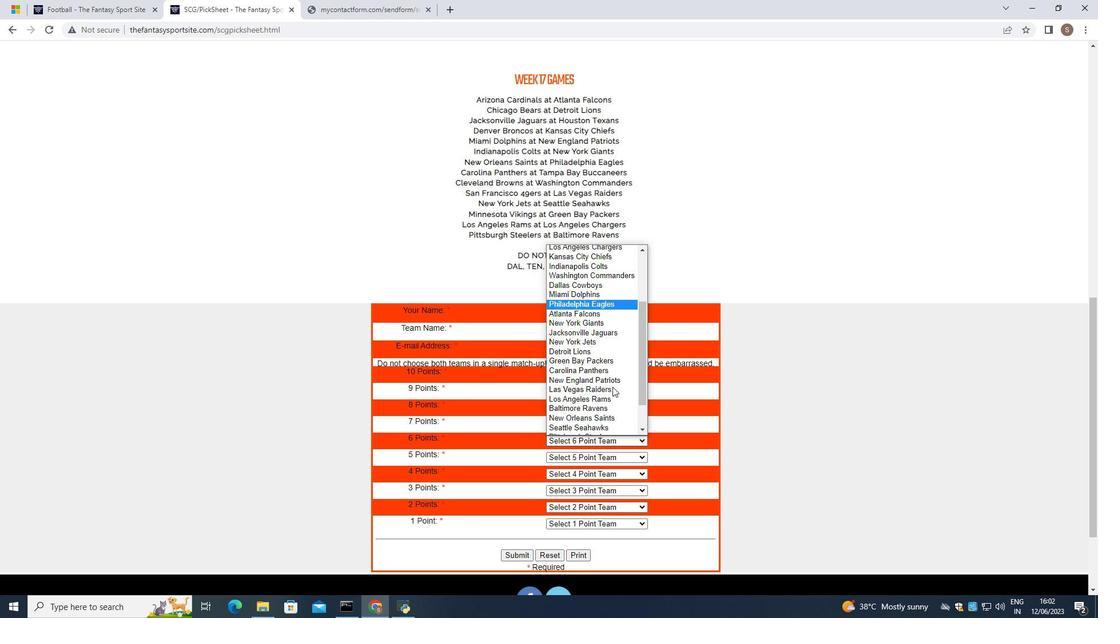 
Action: Mouse scrolled (613, 386) with delta (0, 0)
Screenshot: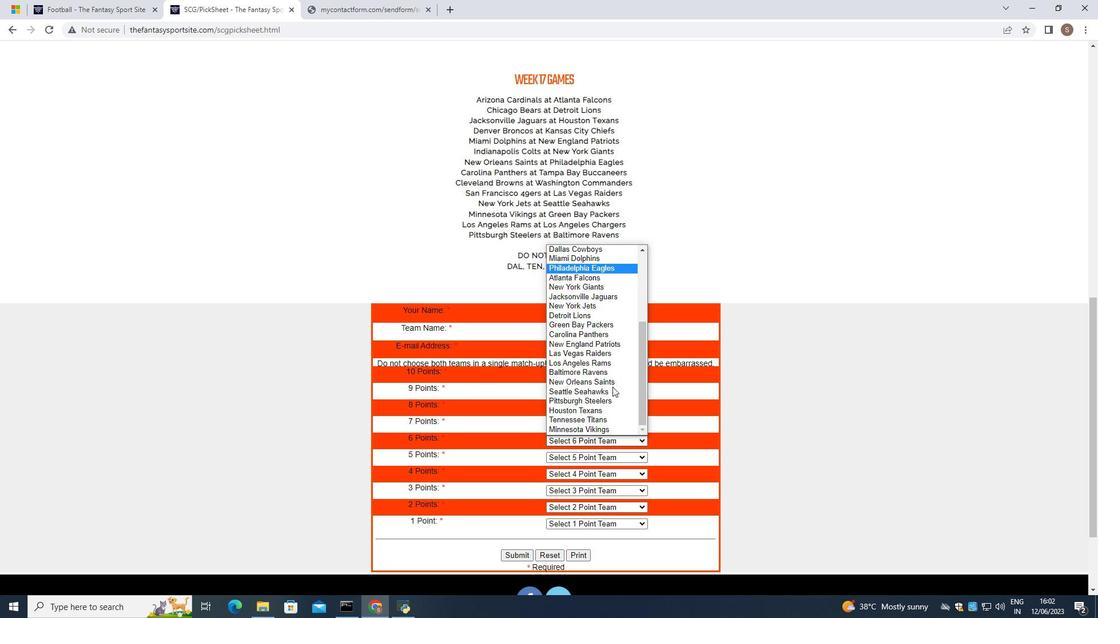 
Action: Mouse scrolled (613, 386) with delta (0, 0)
Screenshot: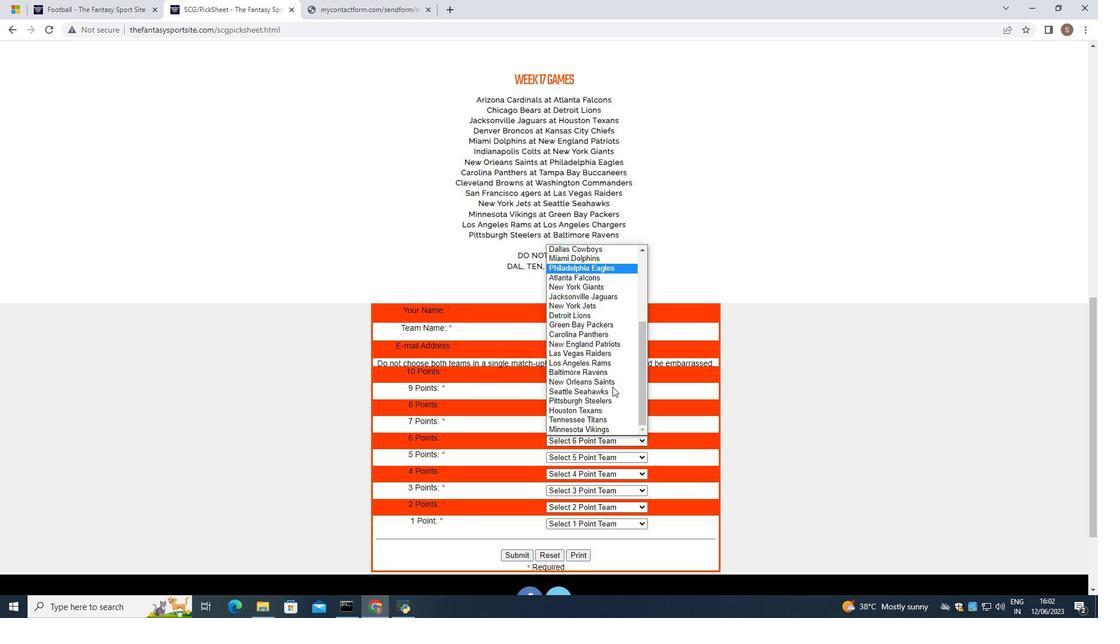 
Action: Mouse scrolled (613, 386) with delta (0, 0)
Screenshot: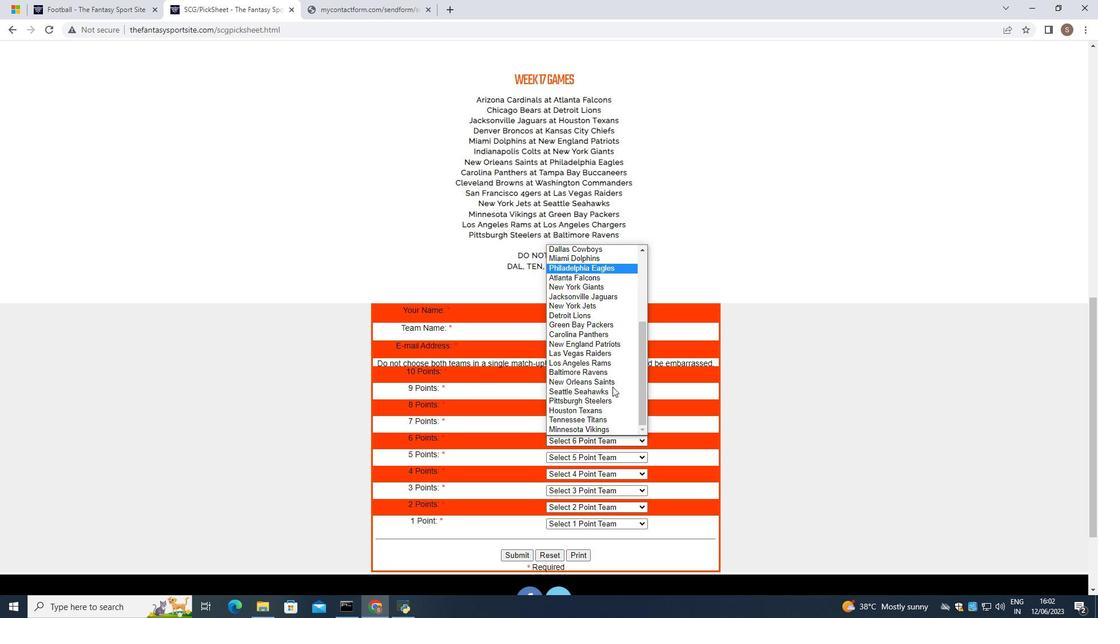 
Action: Mouse moved to (614, 306)
Screenshot: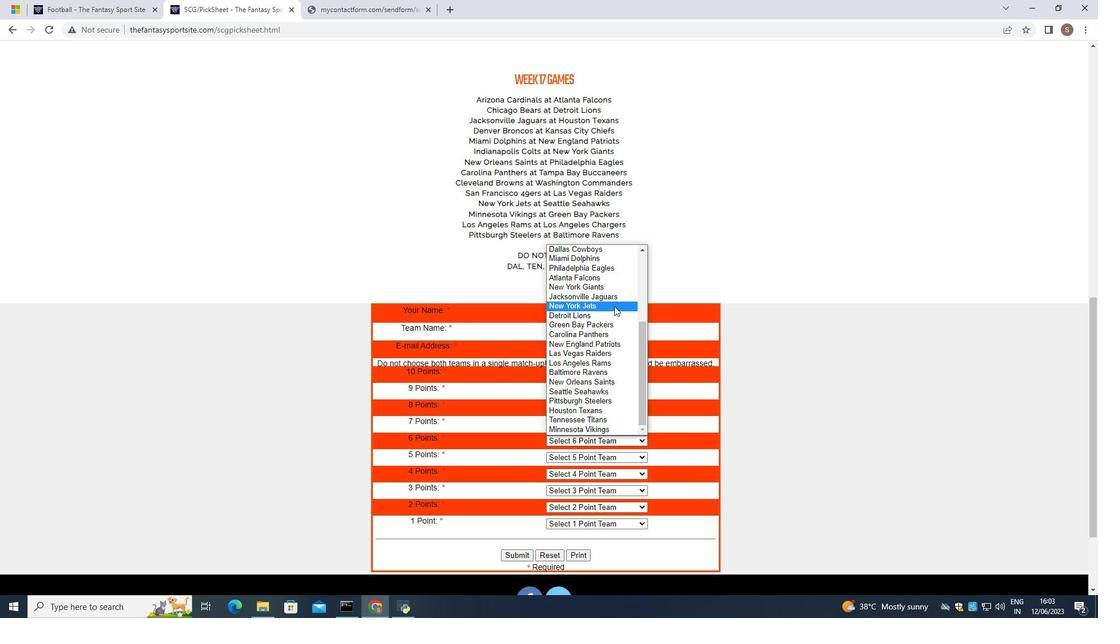 
Action: Mouse scrolled (614, 306) with delta (0, 0)
Screenshot: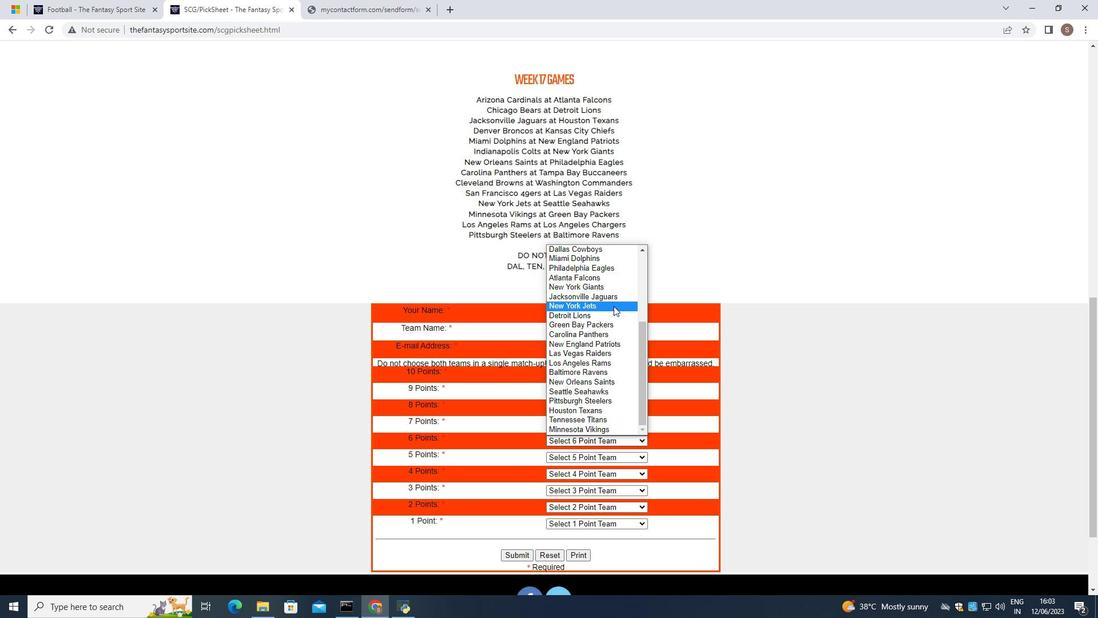 
Action: Mouse scrolled (614, 306) with delta (0, 0)
Screenshot: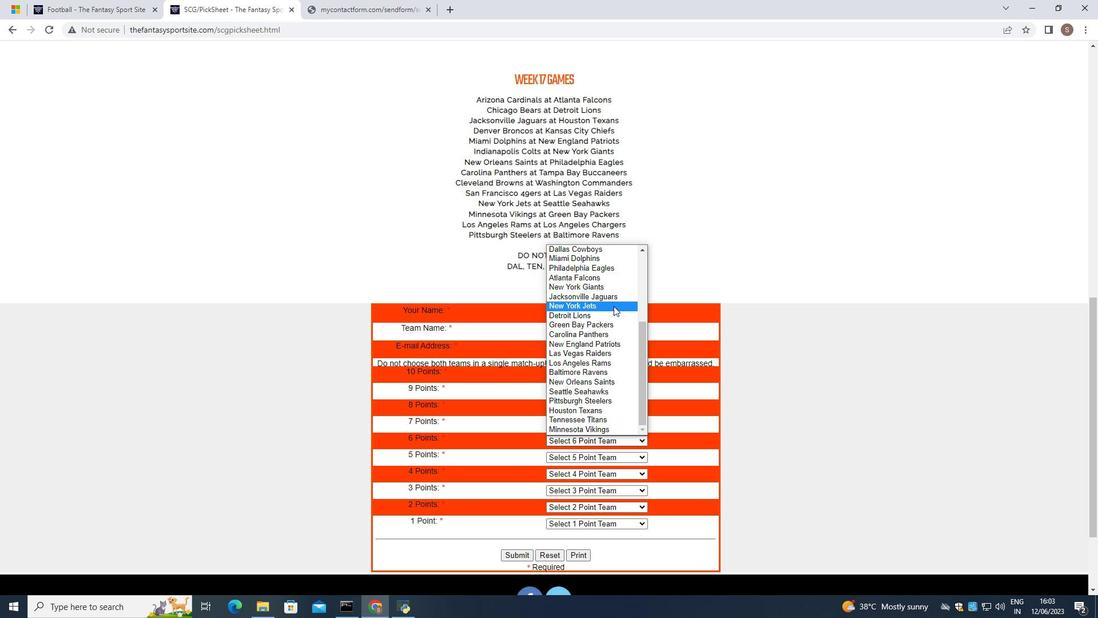 
Action: Mouse scrolled (614, 306) with delta (0, 0)
Screenshot: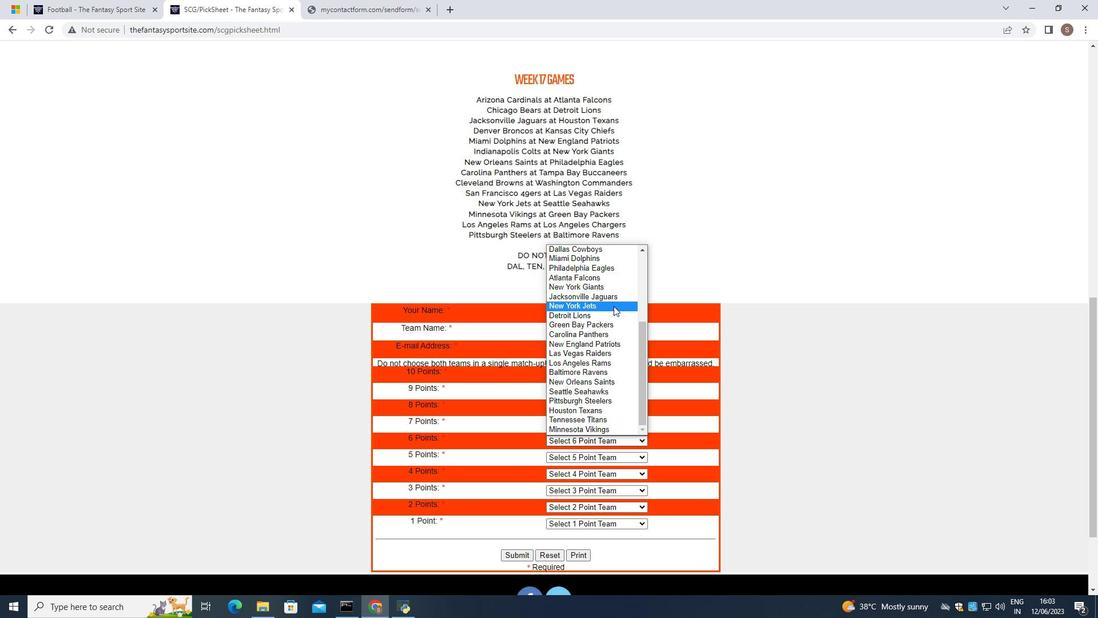
Action: Mouse scrolled (614, 306) with delta (0, 0)
Screenshot: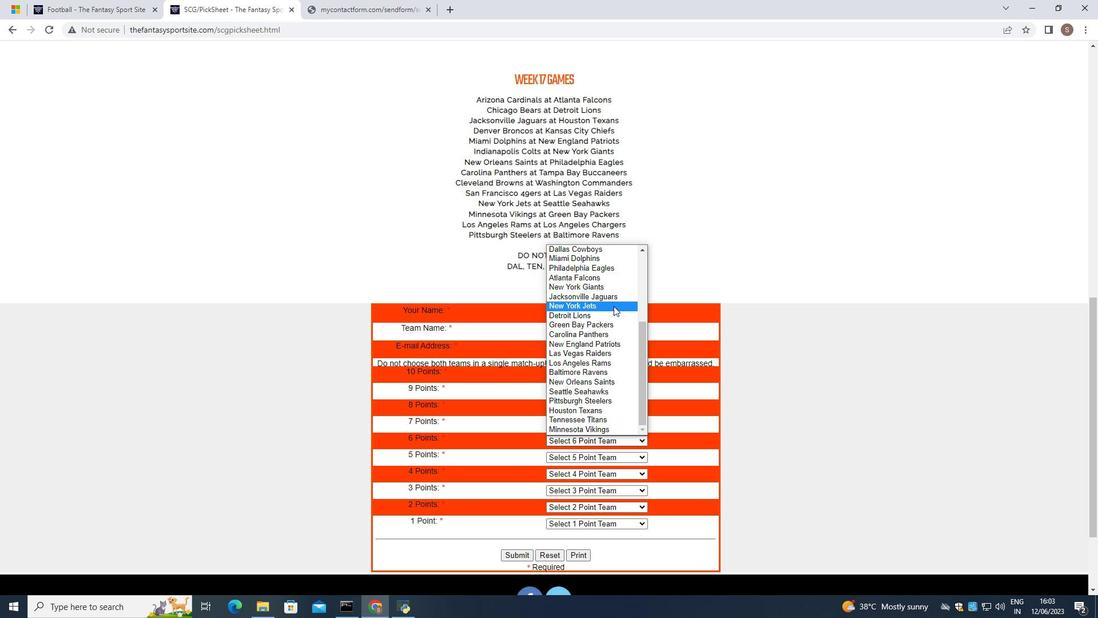 
Action: Mouse scrolled (614, 306) with delta (0, 0)
Screenshot: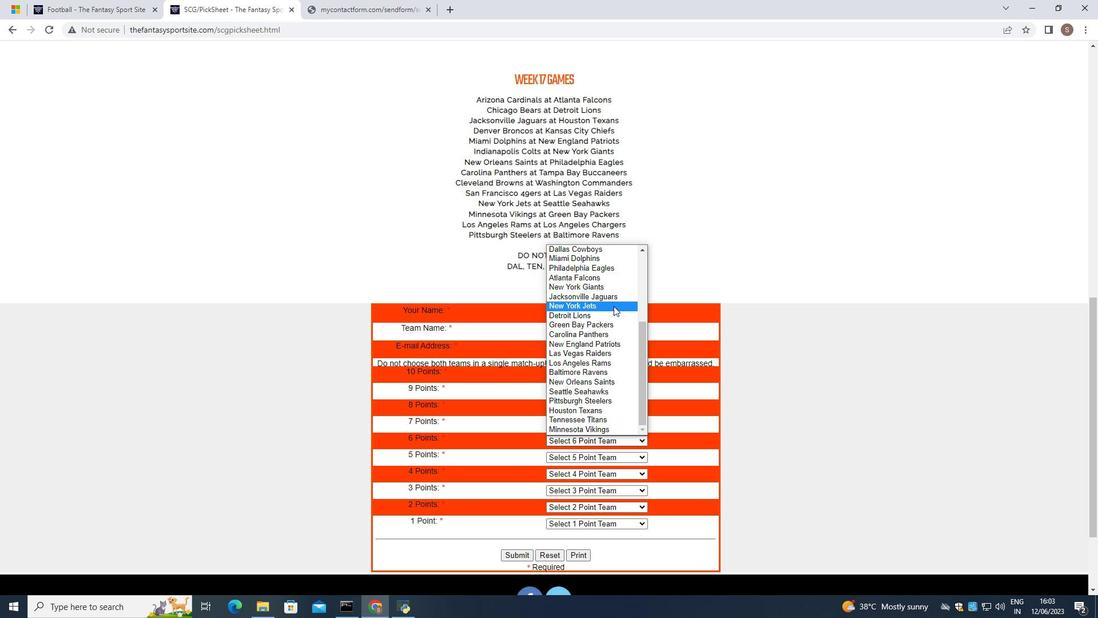 
Action: Mouse scrolled (614, 306) with delta (0, 0)
Screenshot: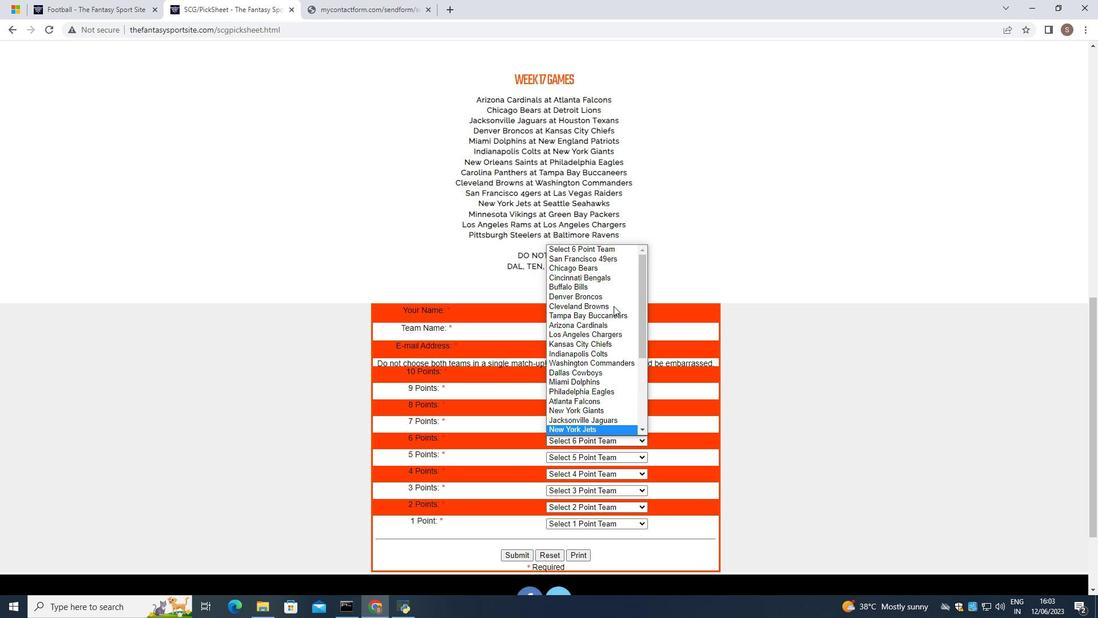 
Action: Mouse scrolled (614, 306) with delta (0, 0)
Screenshot: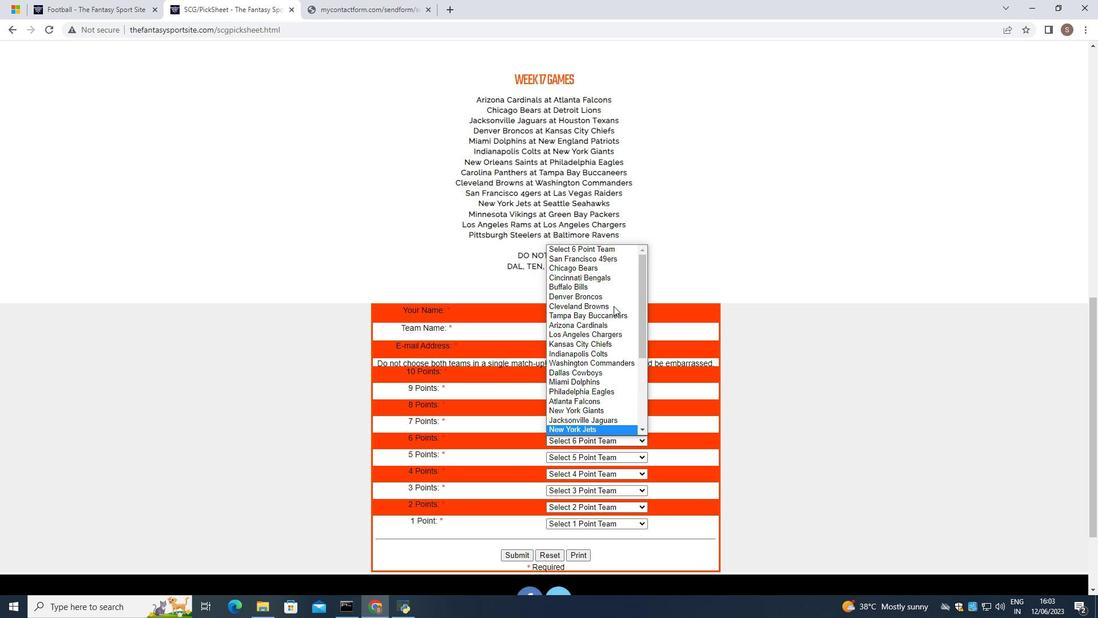 
Action: Mouse moved to (609, 345)
Screenshot: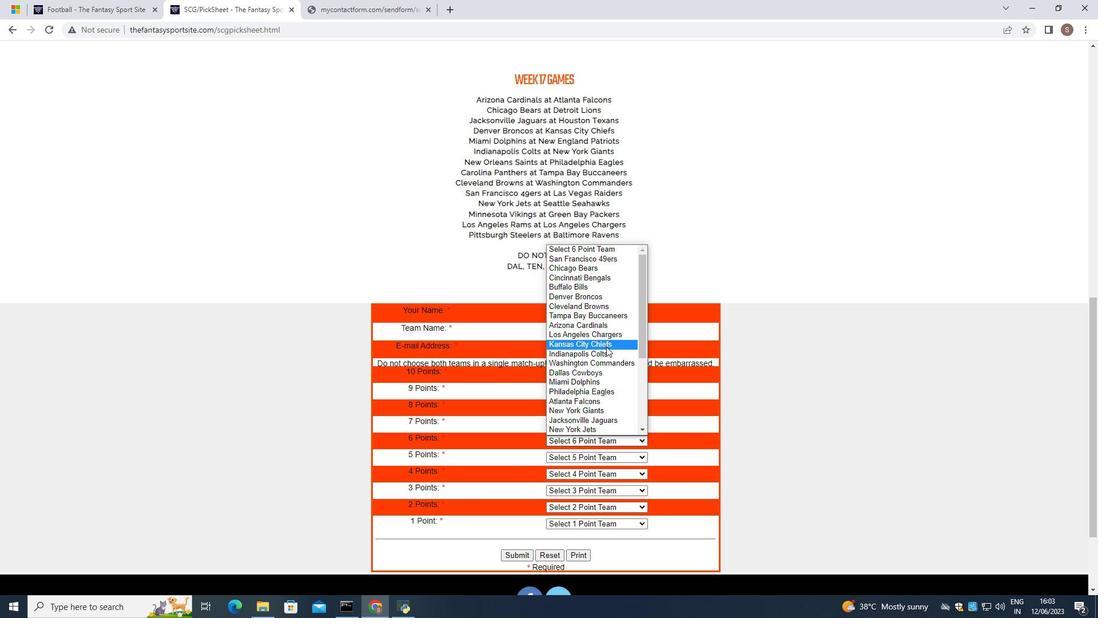 
Action: Mouse pressed left at (609, 345)
Screenshot: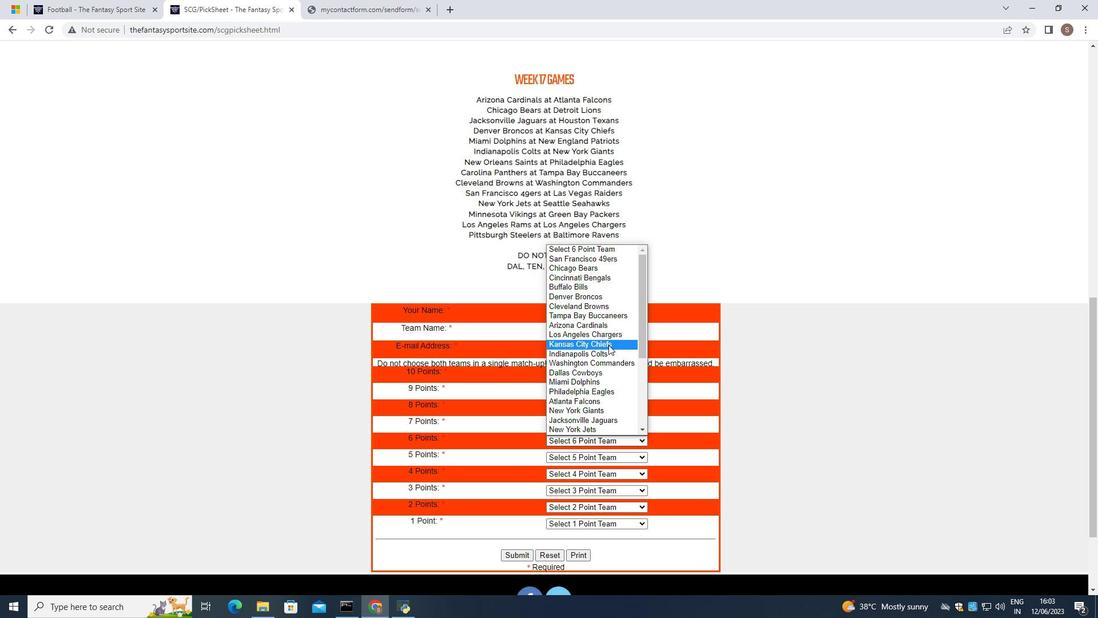 
Action: Mouse moved to (624, 457)
Screenshot: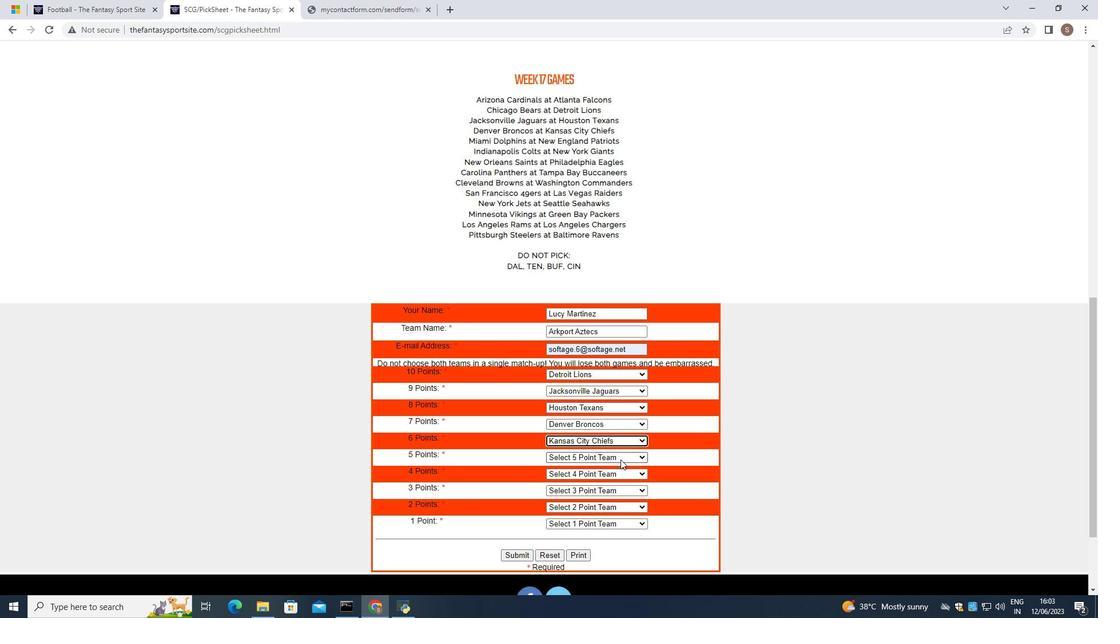 
Action: Mouse pressed left at (624, 457)
Screenshot: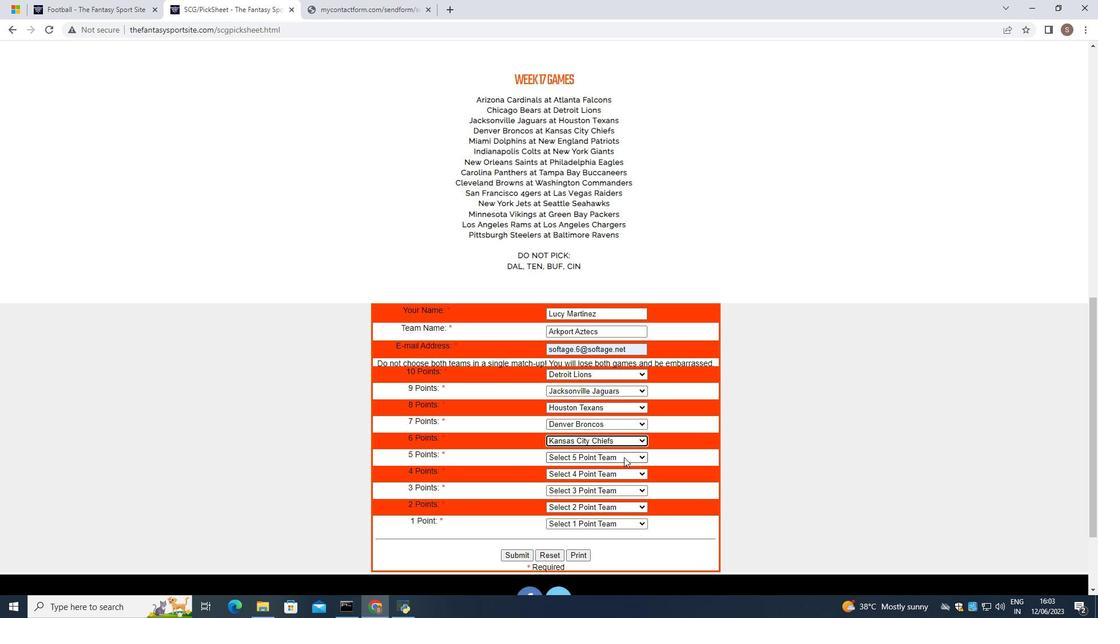 
Action: Mouse moved to (614, 386)
Screenshot: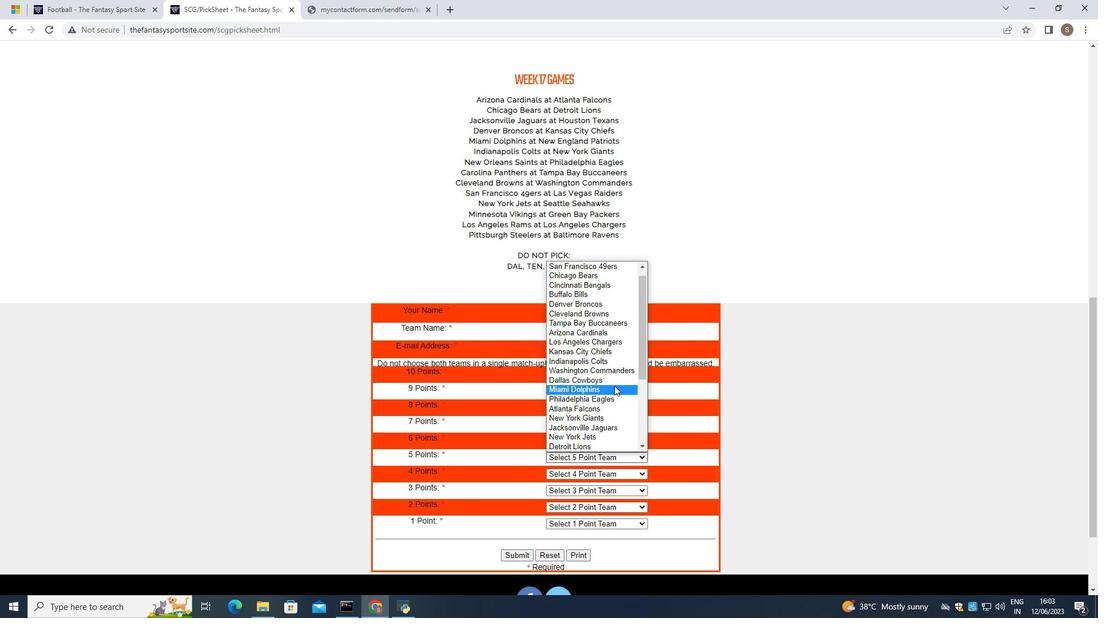 
Action: Mouse pressed left at (614, 386)
Screenshot: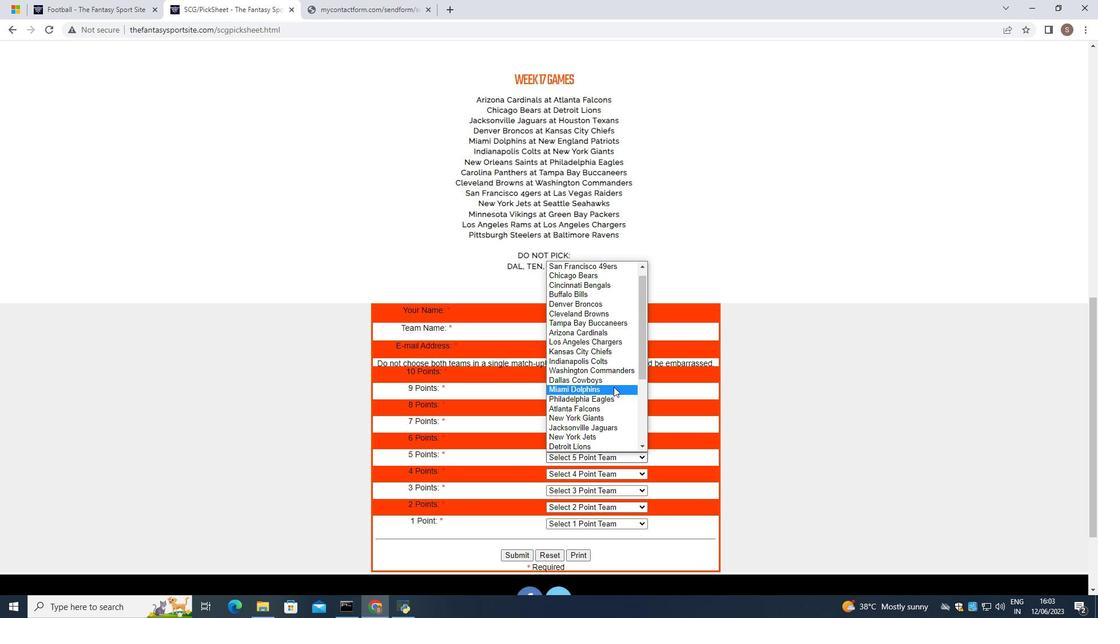 
Action: Mouse moved to (615, 470)
Screenshot: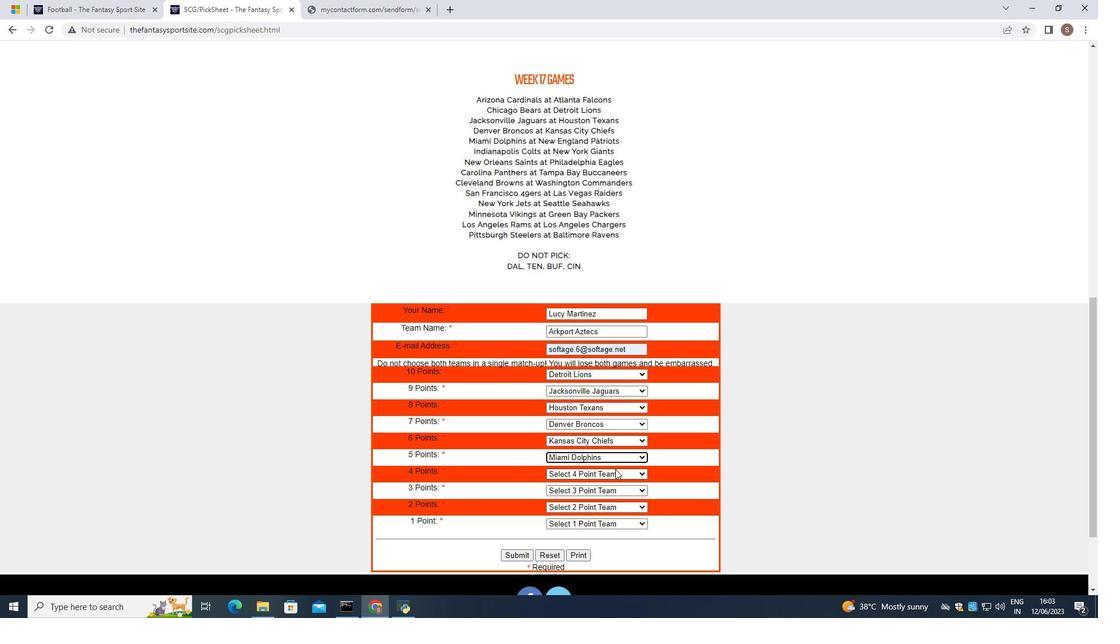 
Action: Mouse pressed left at (615, 470)
Screenshot: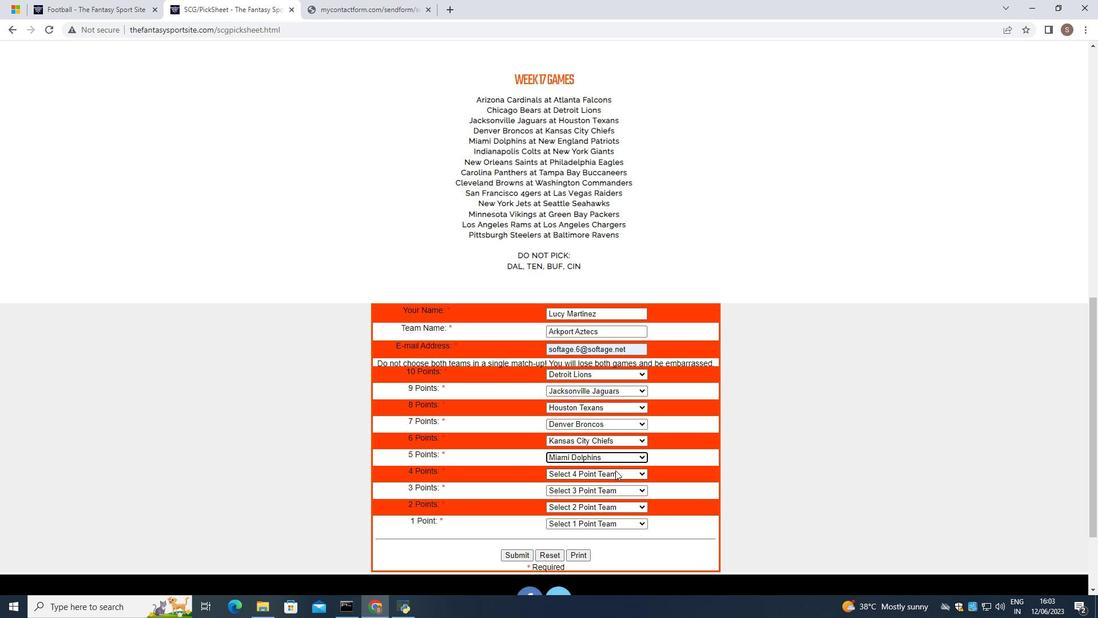 
Action: Mouse moved to (613, 429)
Screenshot: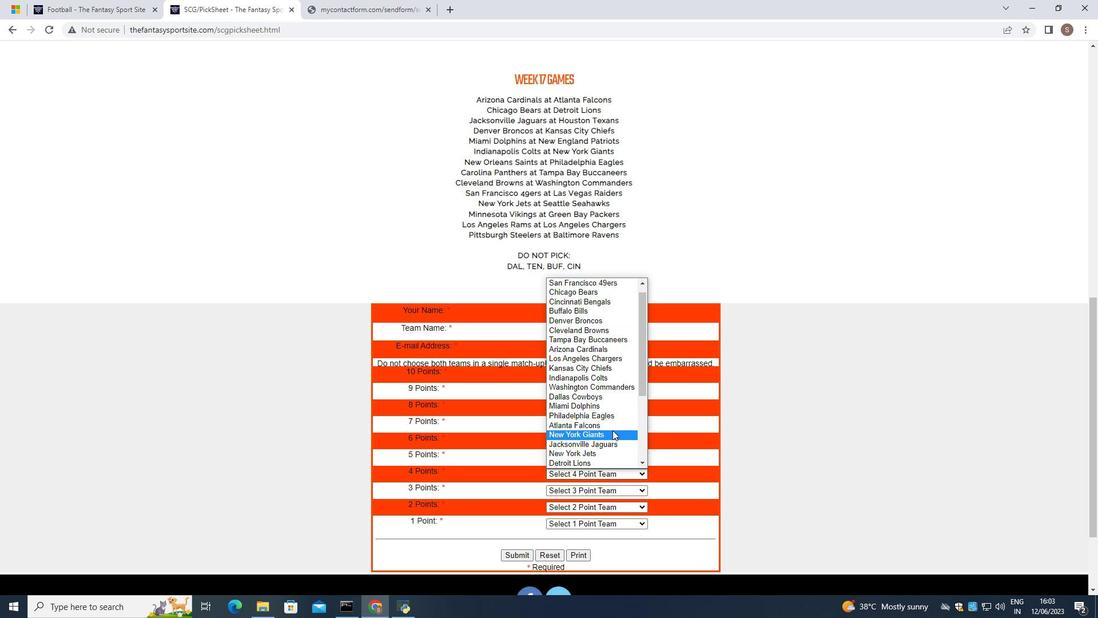 
Action: Mouse scrolled (613, 429) with delta (0, 0)
Screenshot: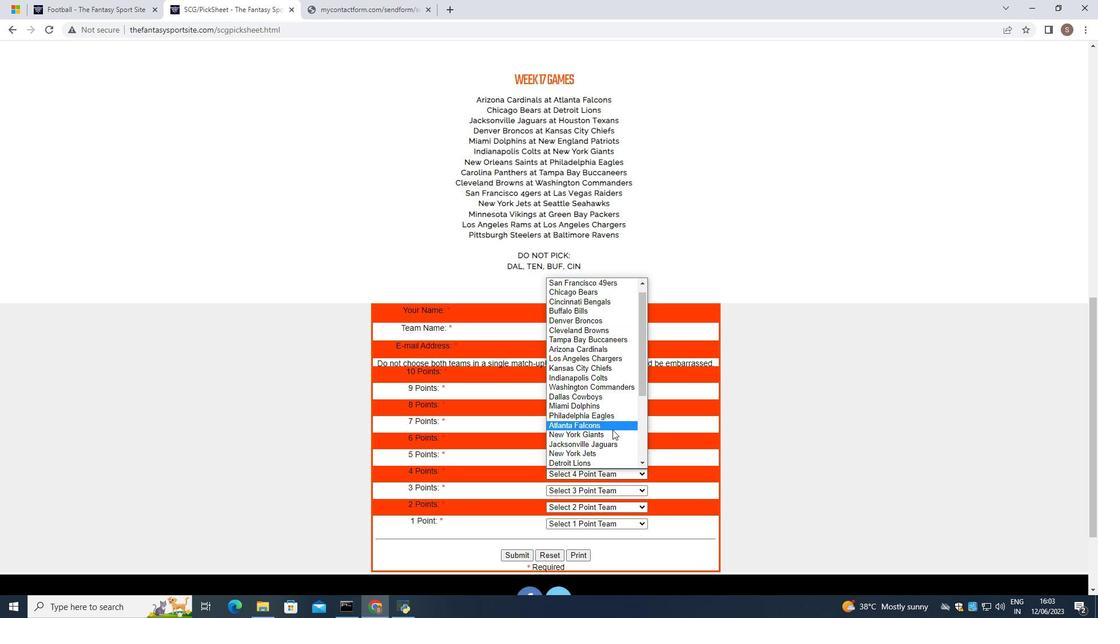 
Action: Mouse scrolled (613, 429) with delta (0, 0)
Screenshot: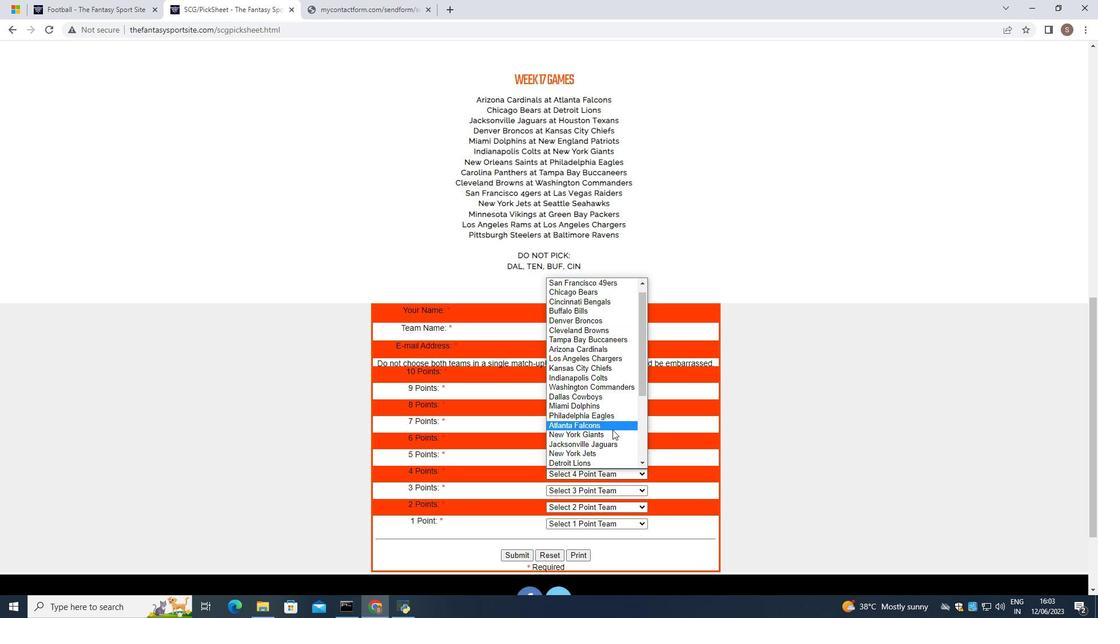 
Action: Mouse scrolled (613, 429) with delta (0, 0)
Screenshot: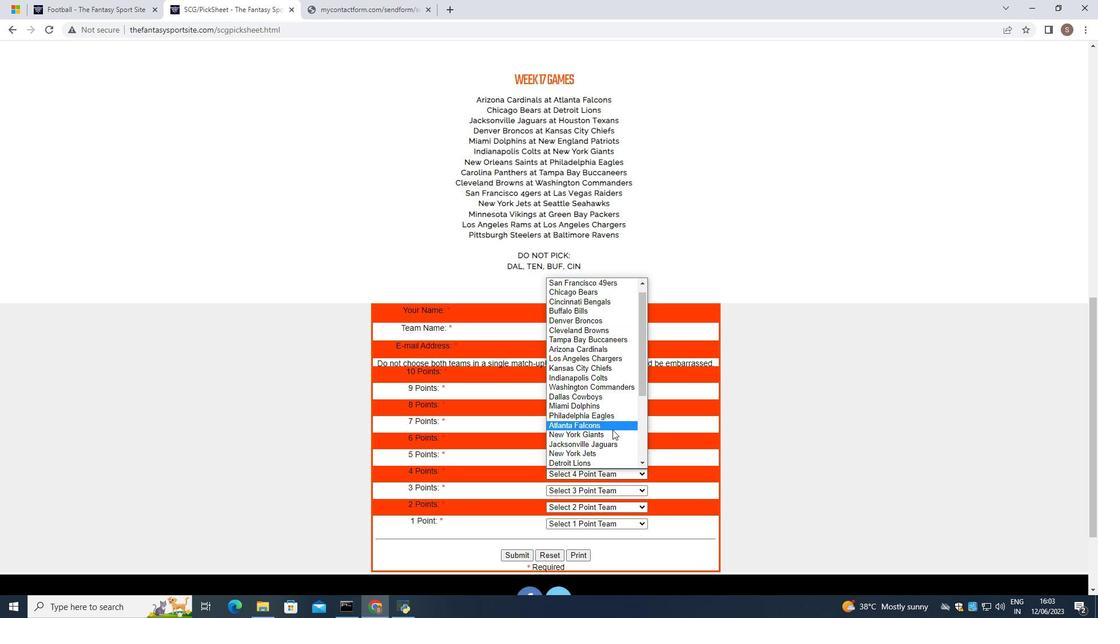 
Action: Mouse scrolled (613, 429) with delta (0, 0)
Screenshot: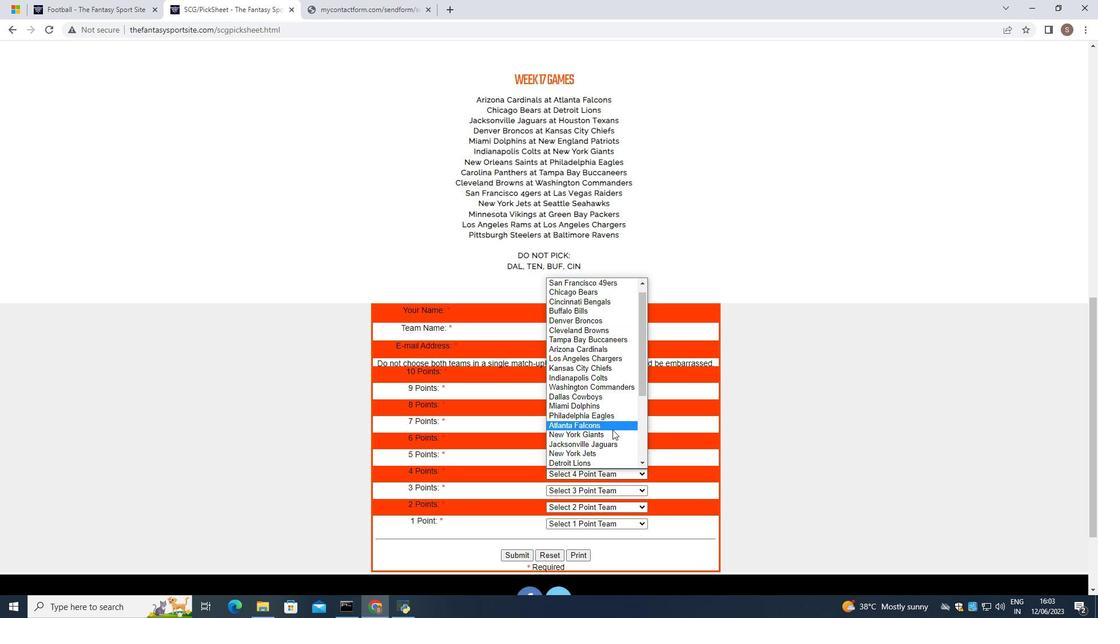 
Action: Mouse scrolled (613, 429) with delta (0, 0)
Screenshot: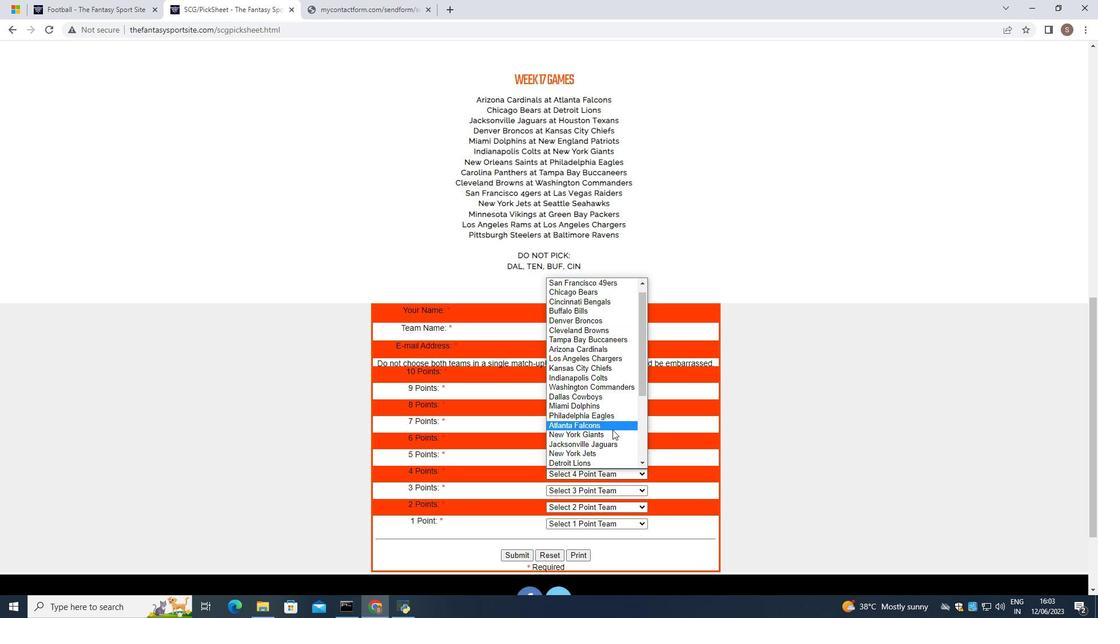 
Action: Mouse scrolled (613, 429) with delta (0, 0)
Screenshot: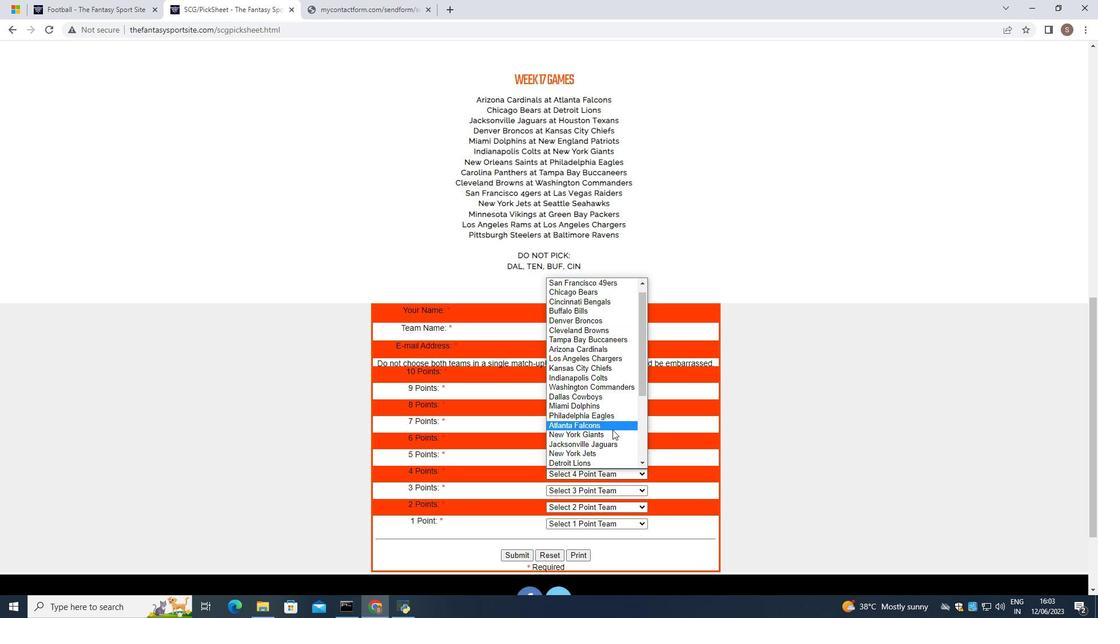 
Action: Mouse scrolled (613, 429) with delta (0, 0)
Screenshot: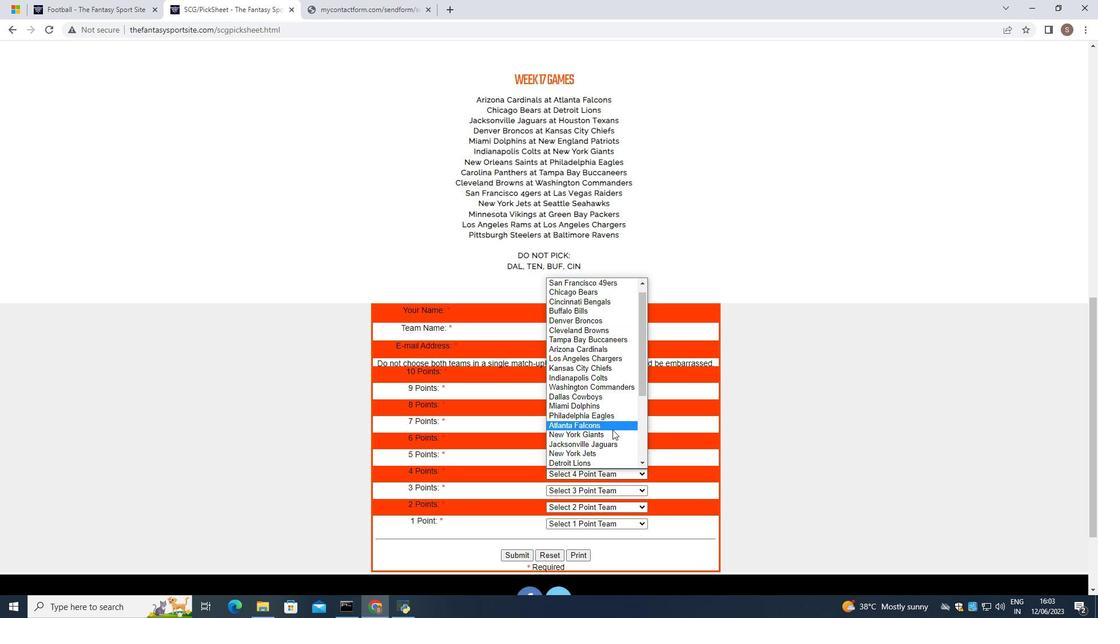 
Action: Mouse scrolled (613, 429) with delta (0, 0)
Screenshot: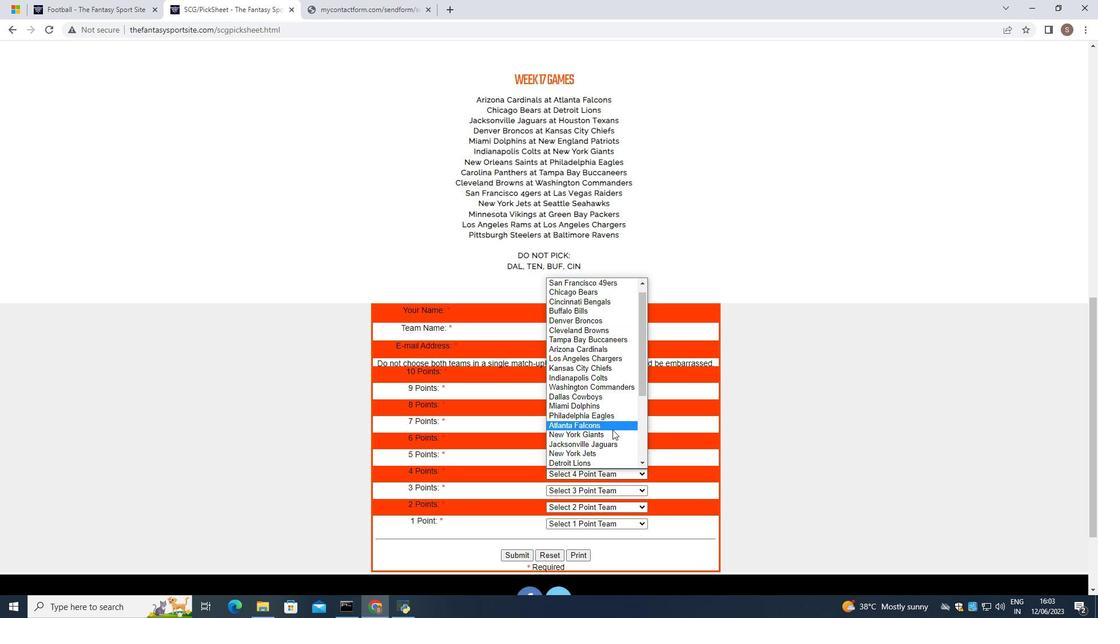 
Action: Mouse scrolled (613, 429) with delta (0, 0)
Screenshot: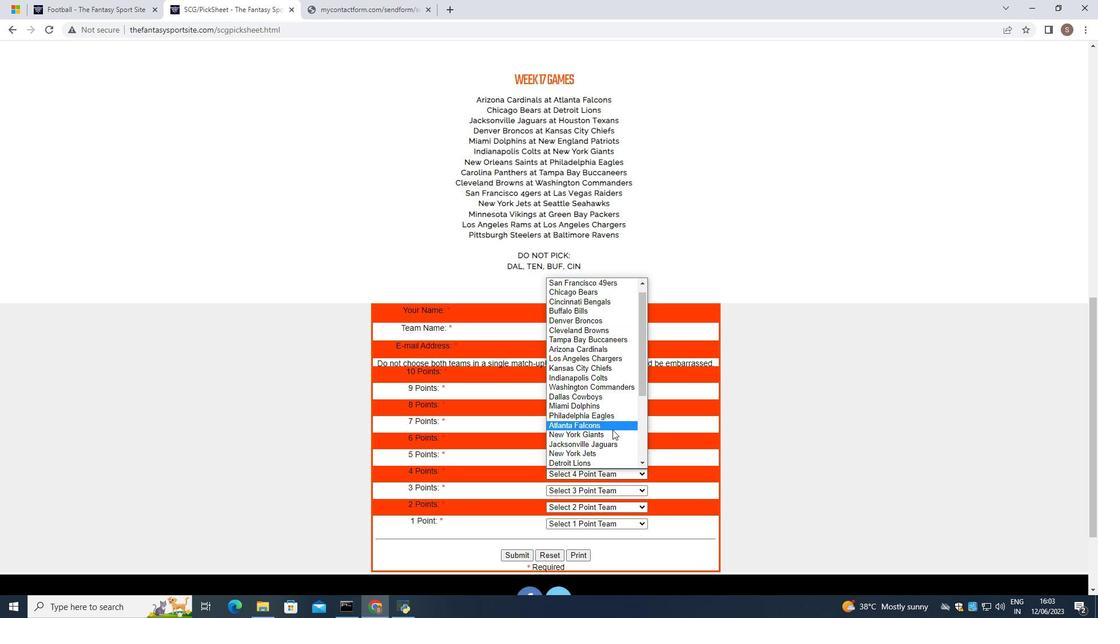 
Action: Mouse moved to (613, 429)
Screenshot: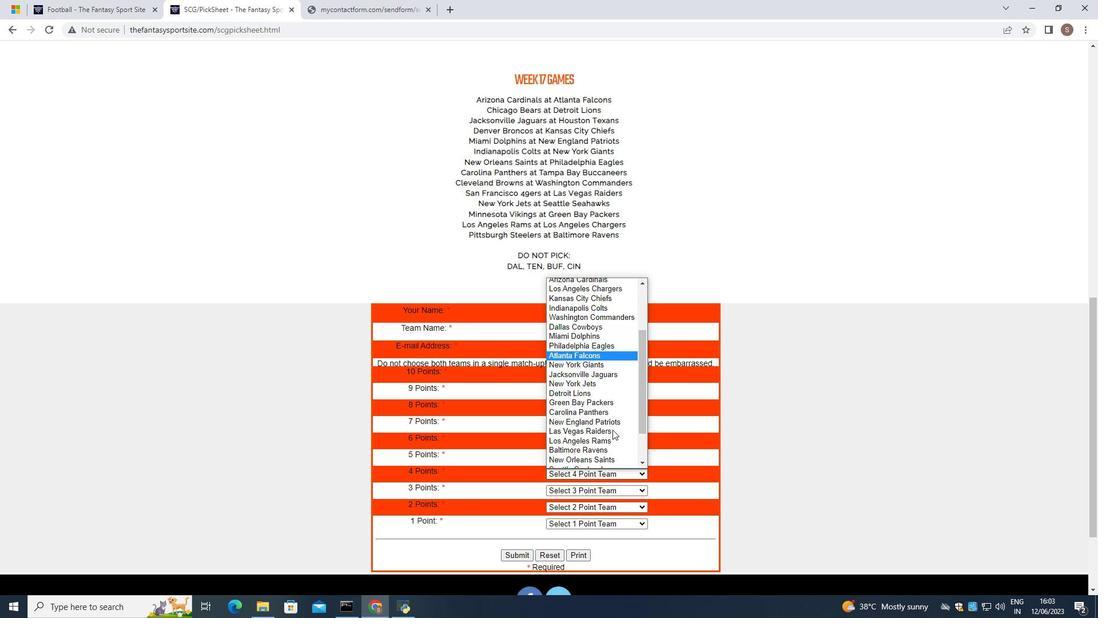 
Action: Mouse scrolled (613, 428) with delta (0, 0)
Screenshot: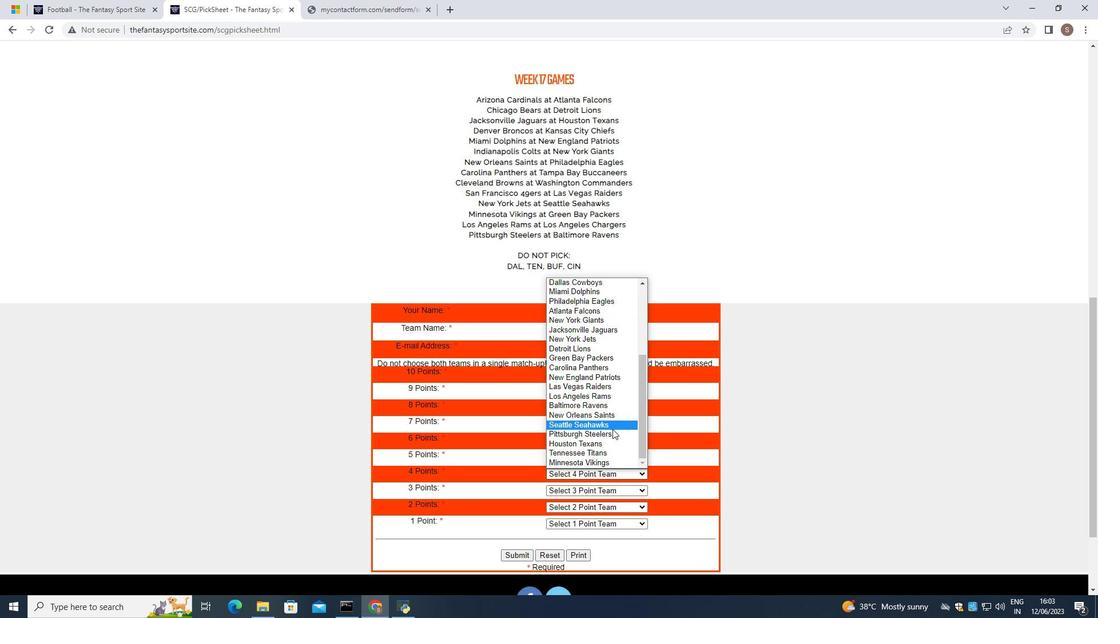 
Action: Mouse scrolled (613, 428) with delta (0, 0)
Screenshot: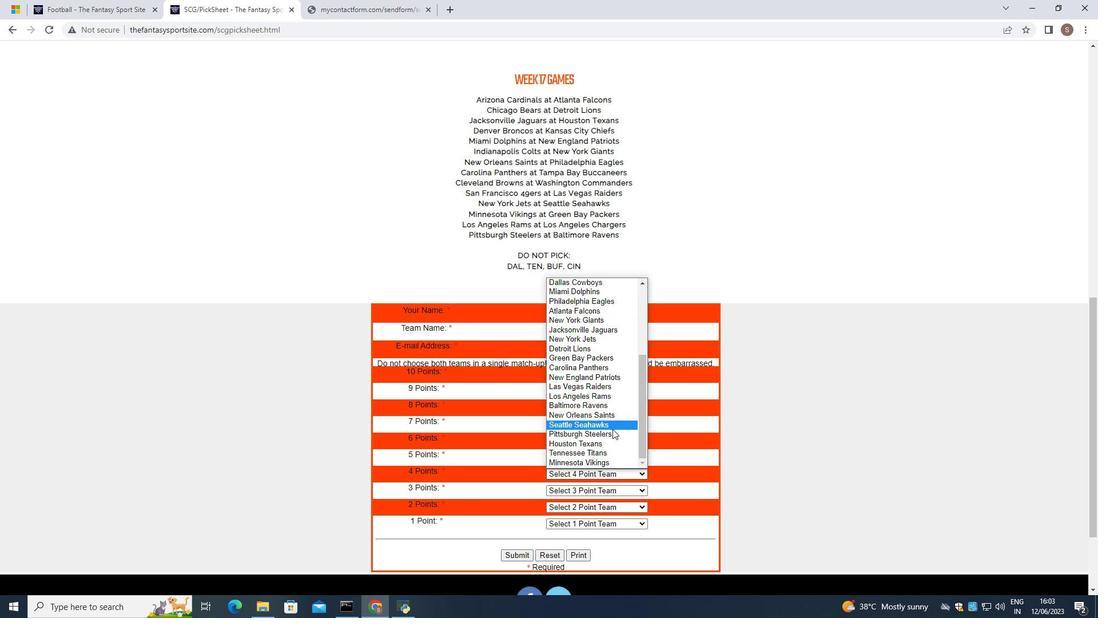 
Action: Mouse scrolled (613, 428) with delta (0, 0)
Screenshot: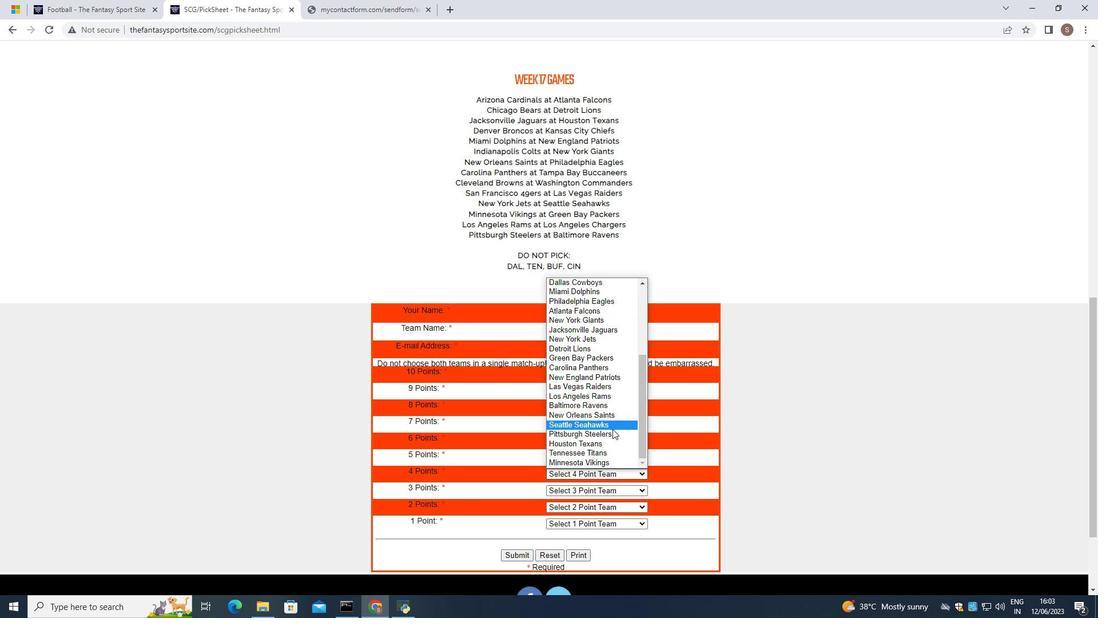 
Action: Mouse moved to (625, 379)
Screenshot: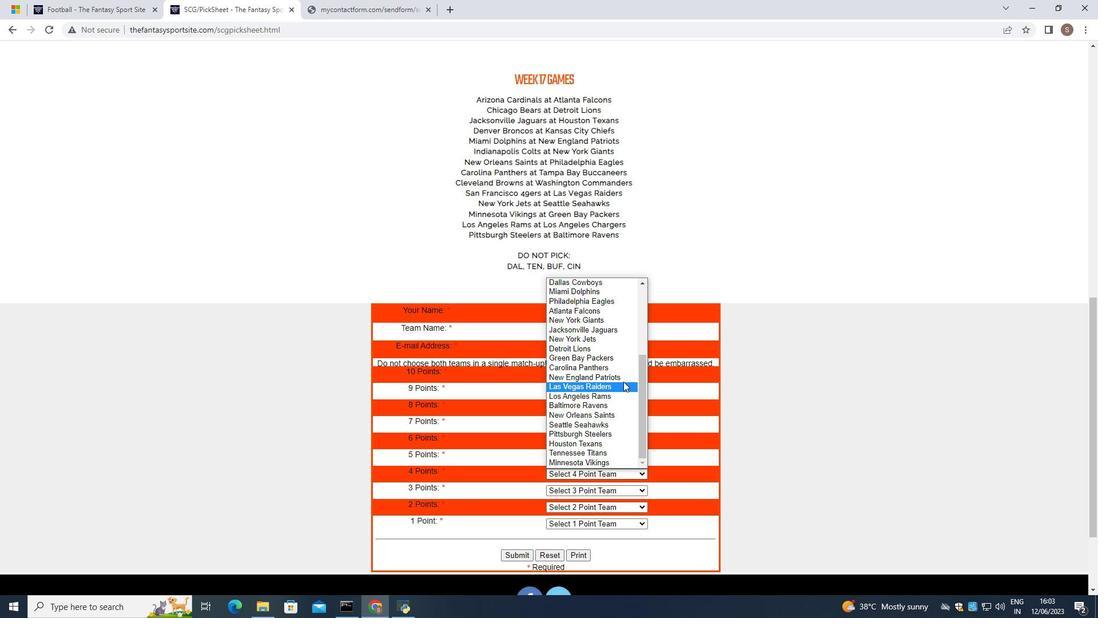 
Action: Mouse pressed left at (625, 379)
Screenshot: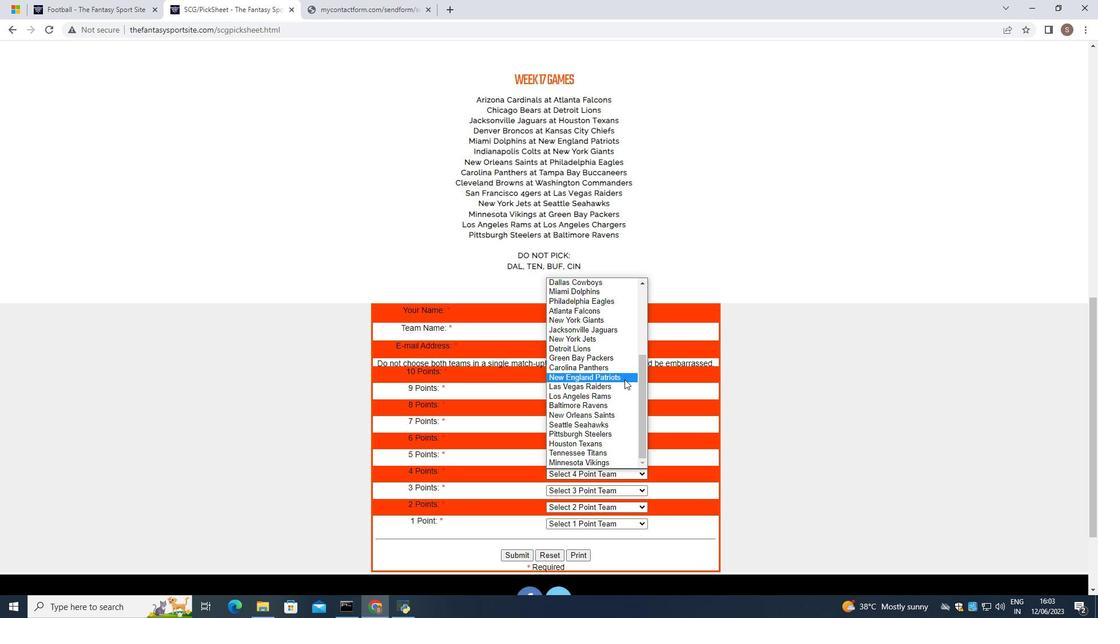 
Action: Mouse moved to (613, 489)
Screenshot: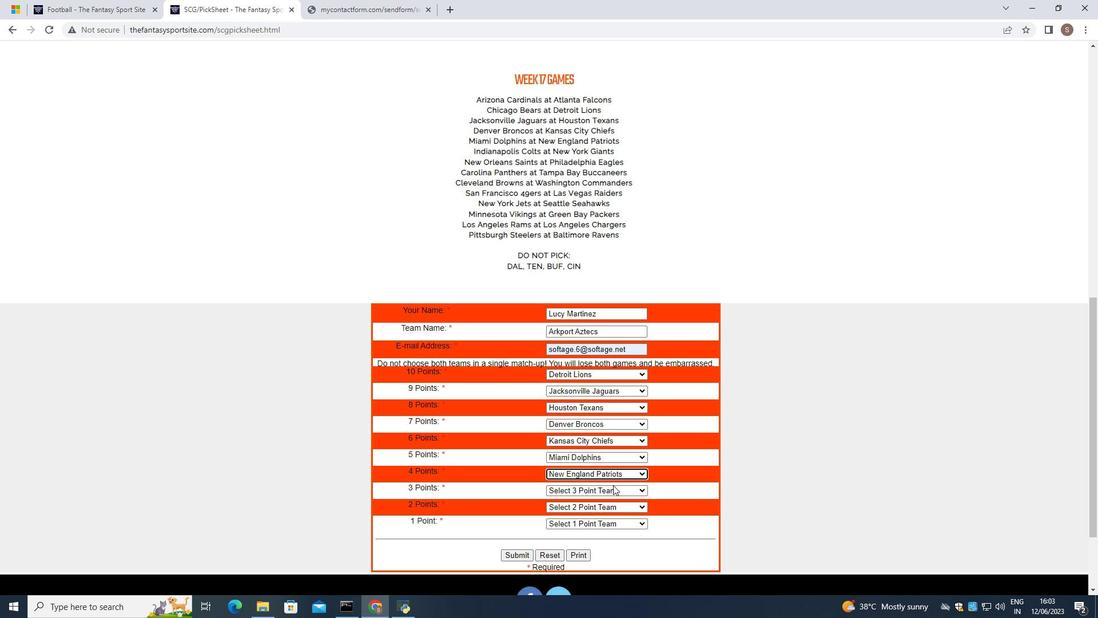 
Action: Mouse pressed left at (613, 489)
Screenshot: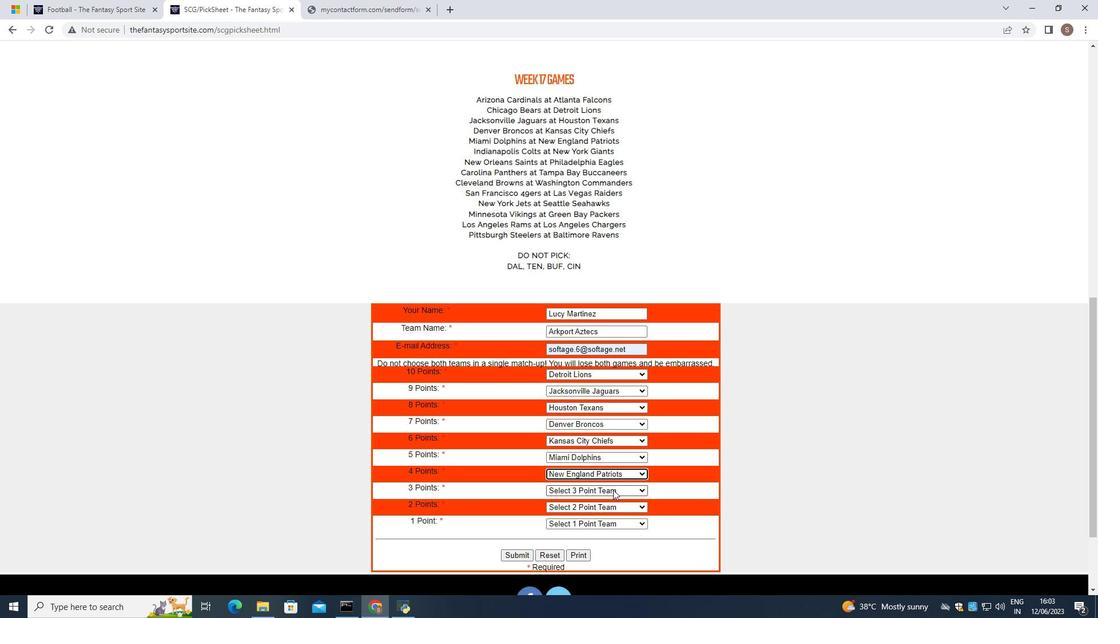 
Action: Mouse moved to (600, 389)
Screenshot: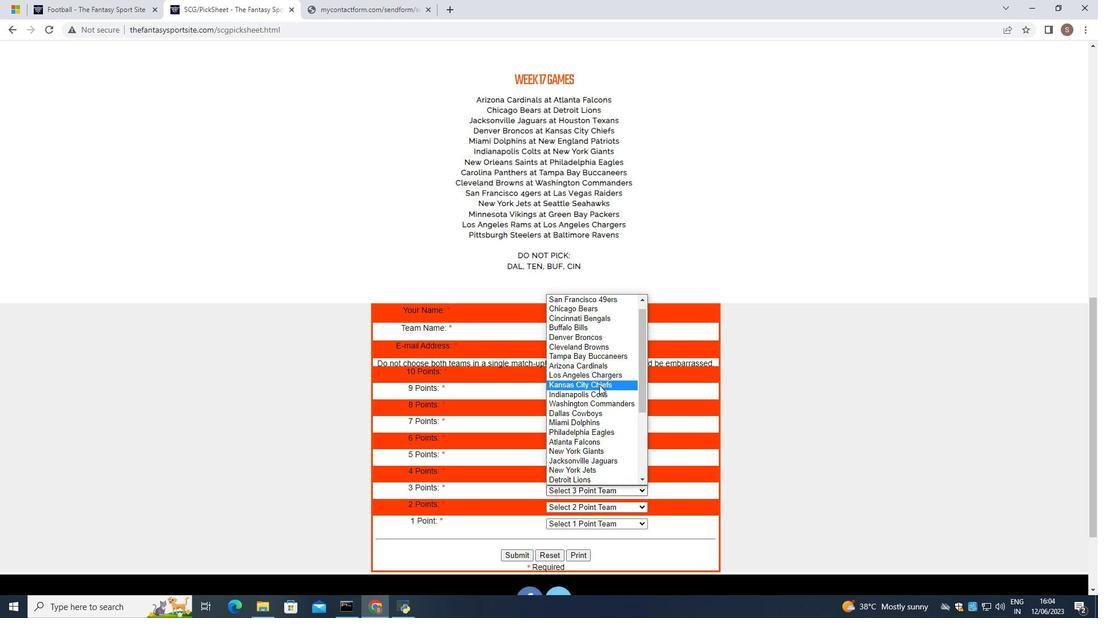 
Action: Mouse pressed left at (600, 389)
Screenshot: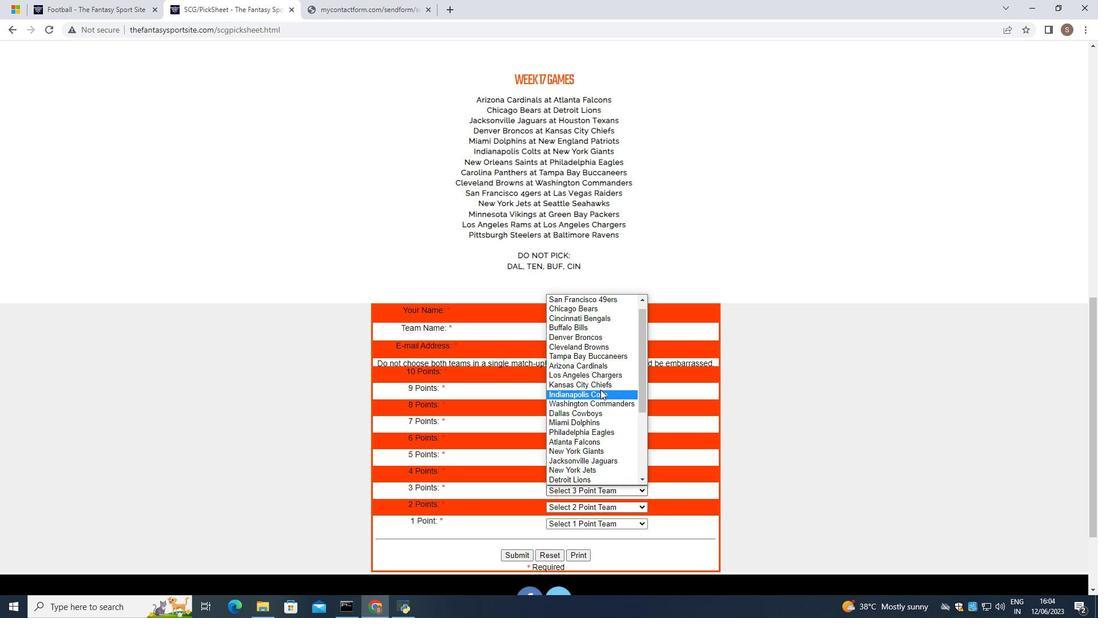 
Action: Mouse moved to (601, 508)
Screenshot: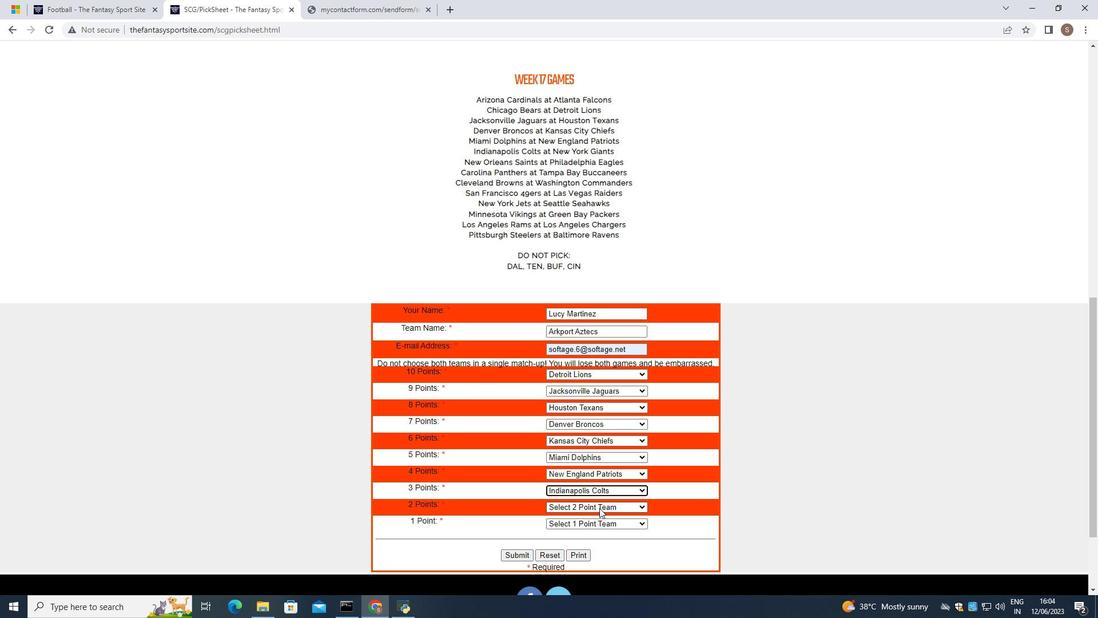 
Action: Mouse pressed left at (601, 508)
Screenshot: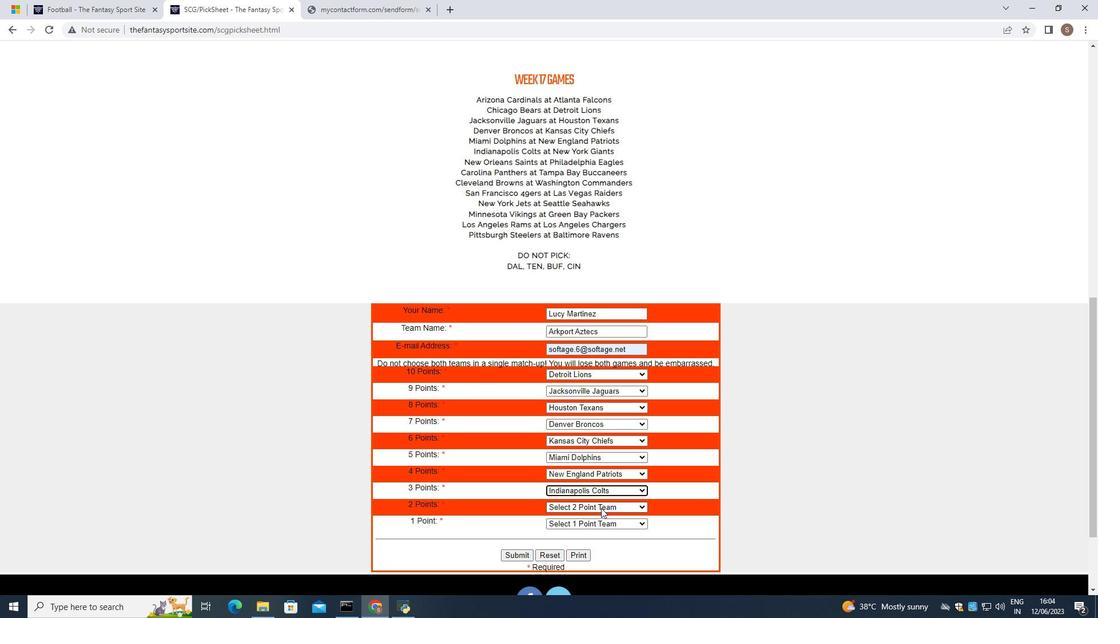 
Action: Mouse moved to (614, 477)
Screenshot: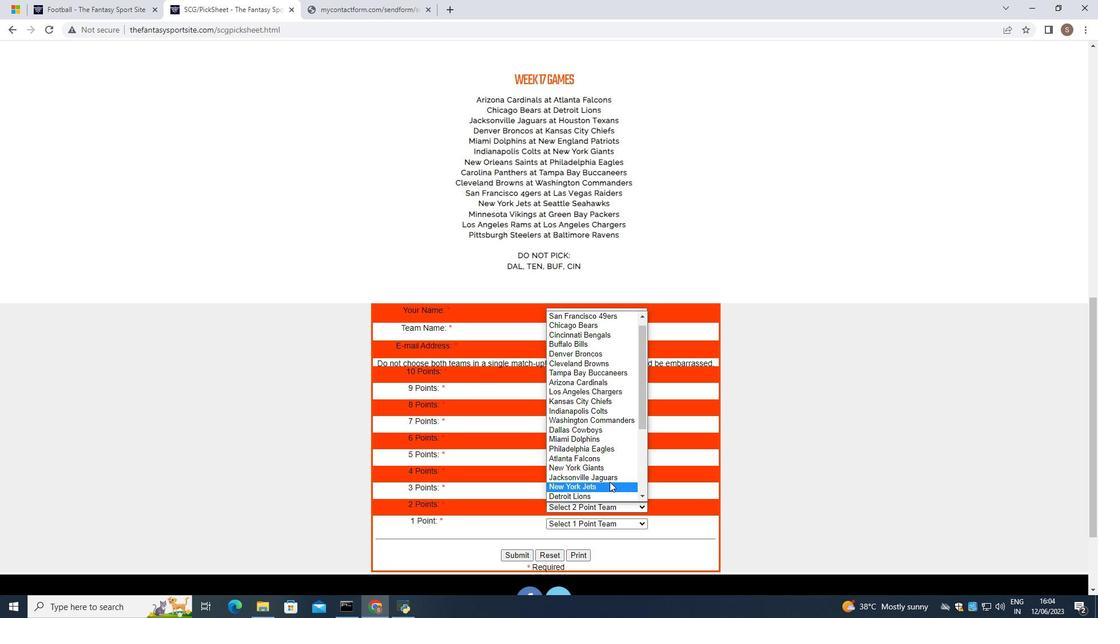 
Action: Mouse scrolled (614, 477) with delta (0, 0)
Screenshot: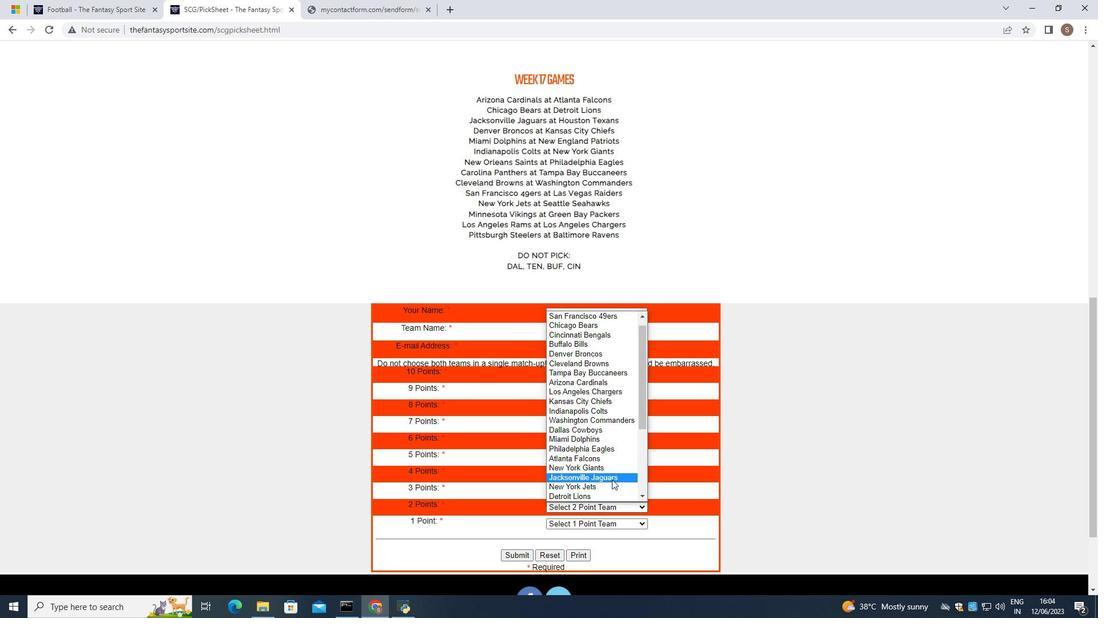 
Action: Mouse scrolled (614, 477) with delta (0, 0)
Screenshot: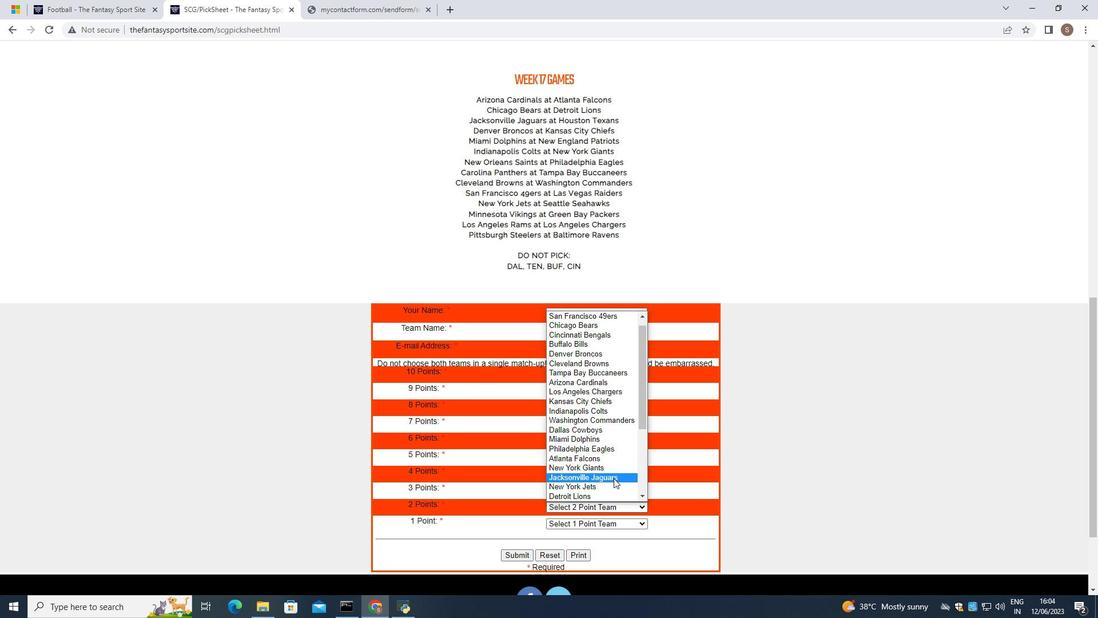
Action: Mouse scrolled (614, 477) with delta (0, 0)
Screenshot: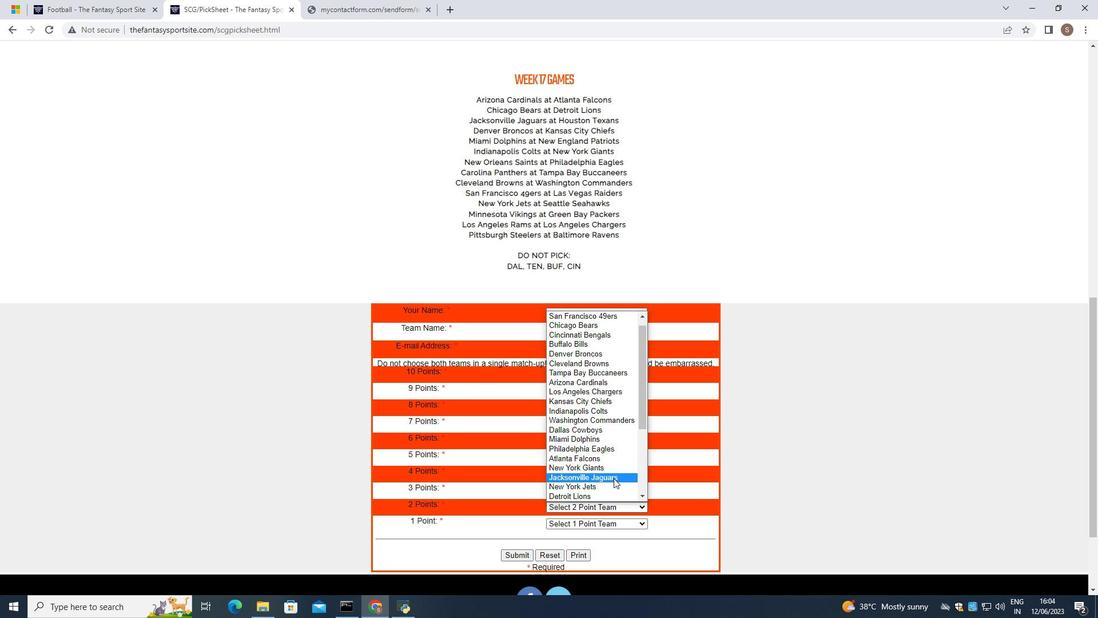 
Action: Mouse scrolled (614, 477) with delta (0, 0)
Screenshot: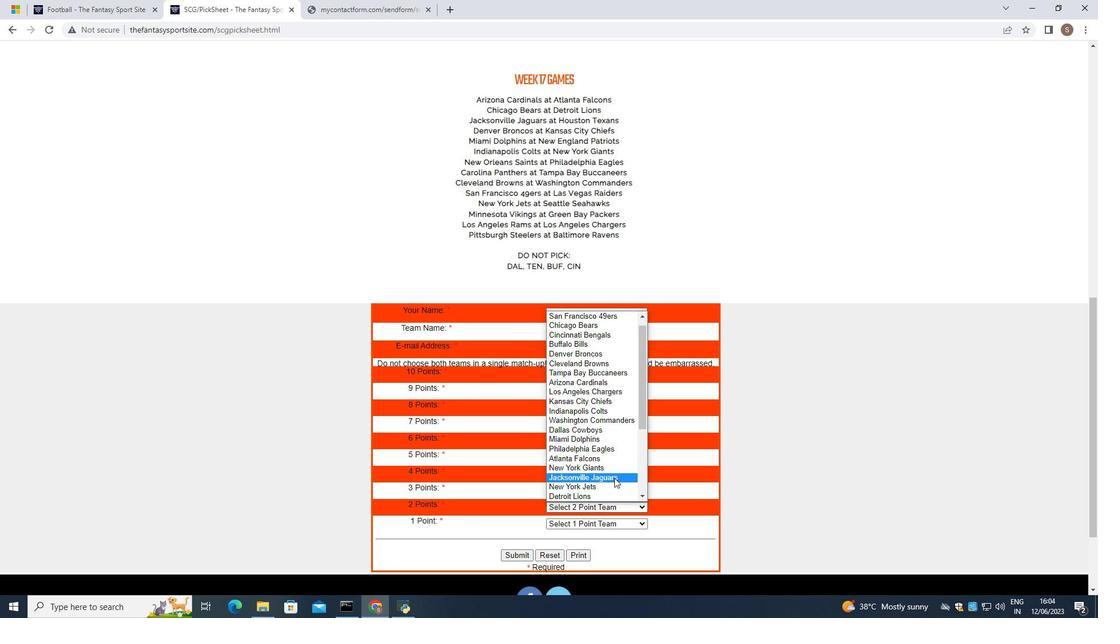 
Action: Mouse scrolled (614, 477) with delta (0, 0)
Screenshot: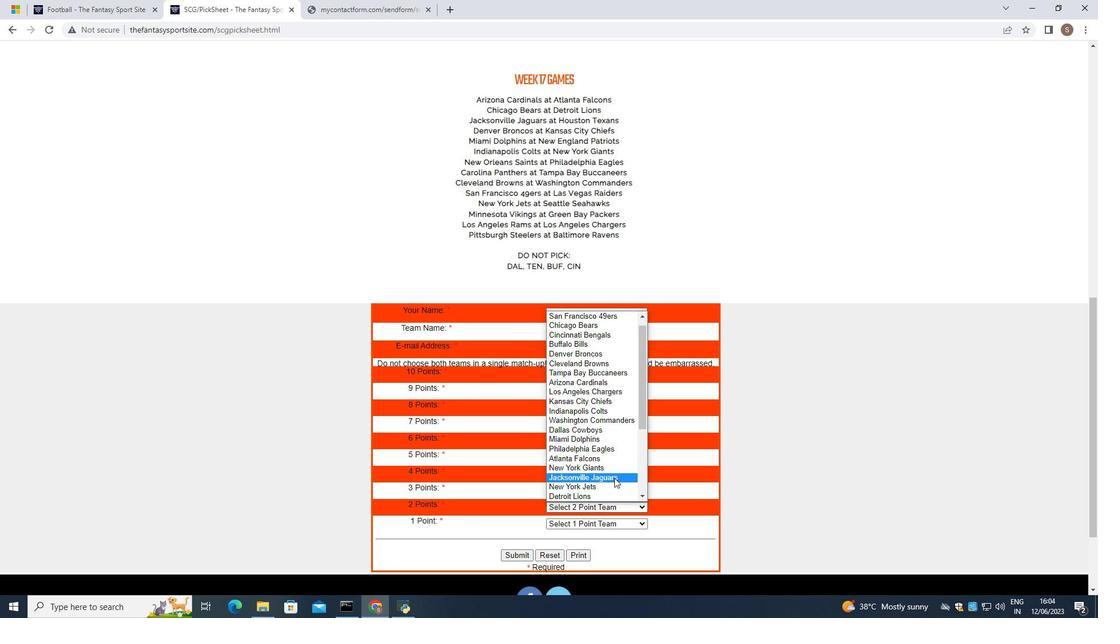 
Action: Mouse scrolled (614, 477) with delta (0, 0)
Screenshot: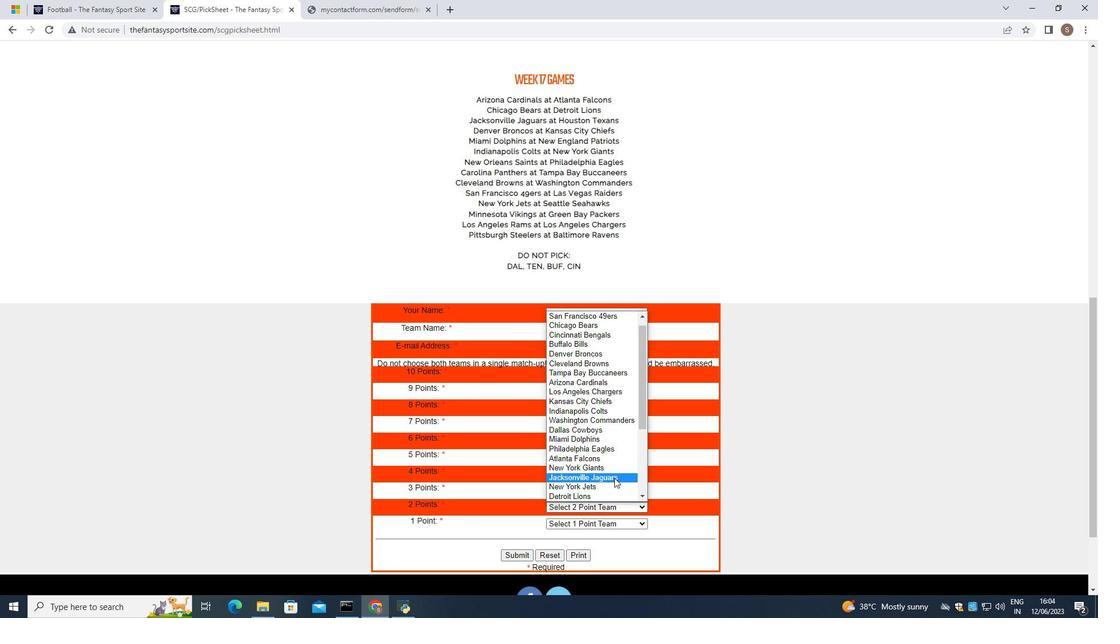 
Action: Mouse scrolled (614, 477) with delta (0, 0)
Screenshot: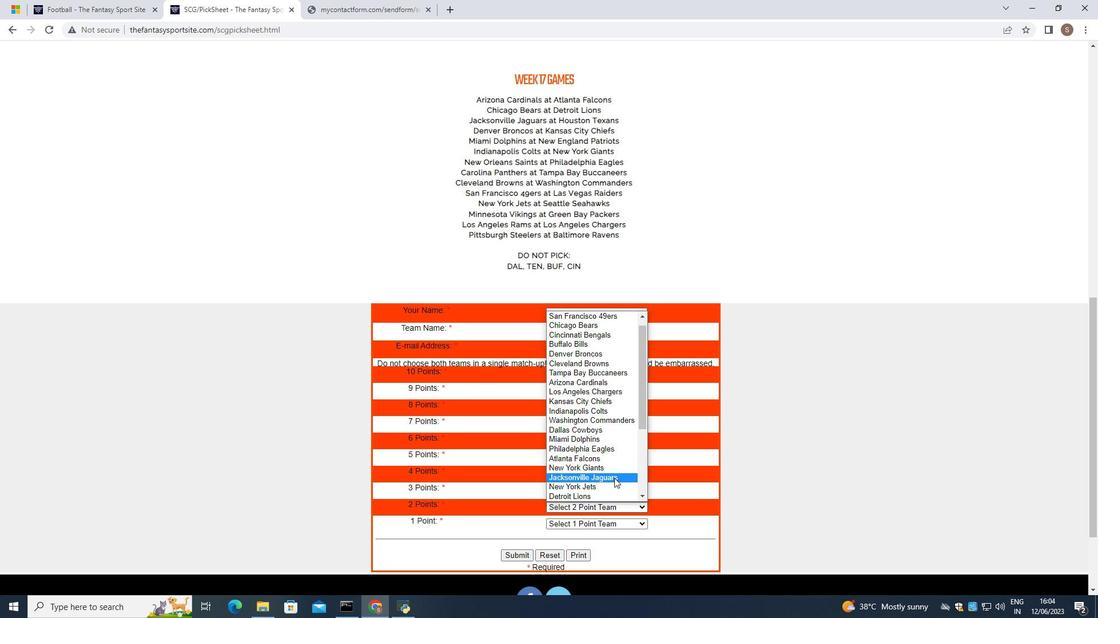 
Action: Mouse scrolled (614, 477) with delta (0, 0)
Screenshot: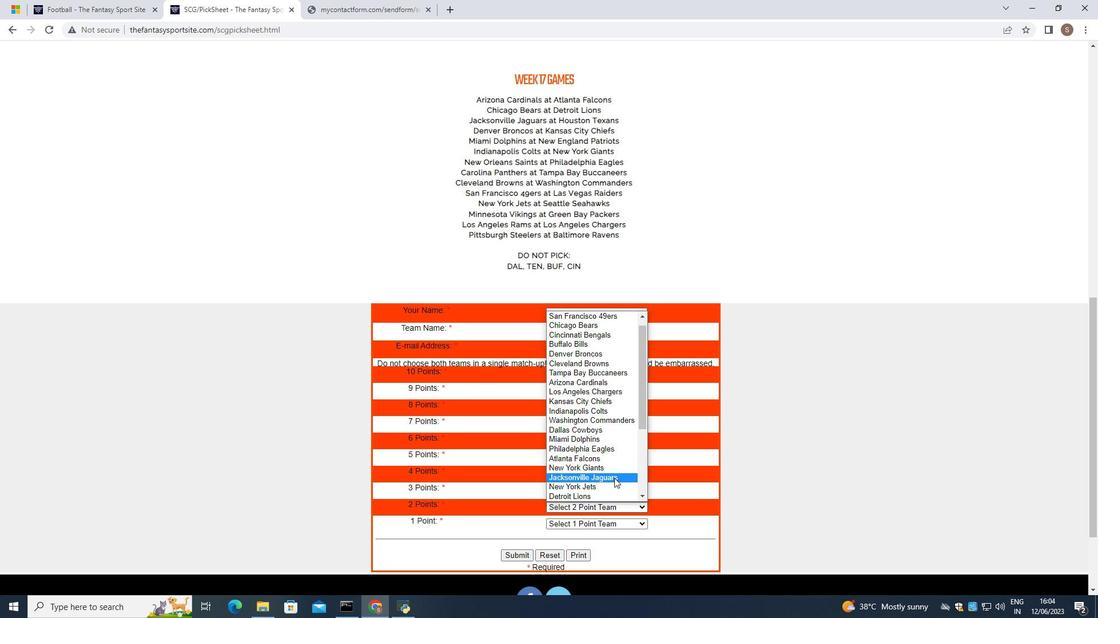 
Action: Mouse scrolled (614, 477) with delta (0, 0)
Screenshot: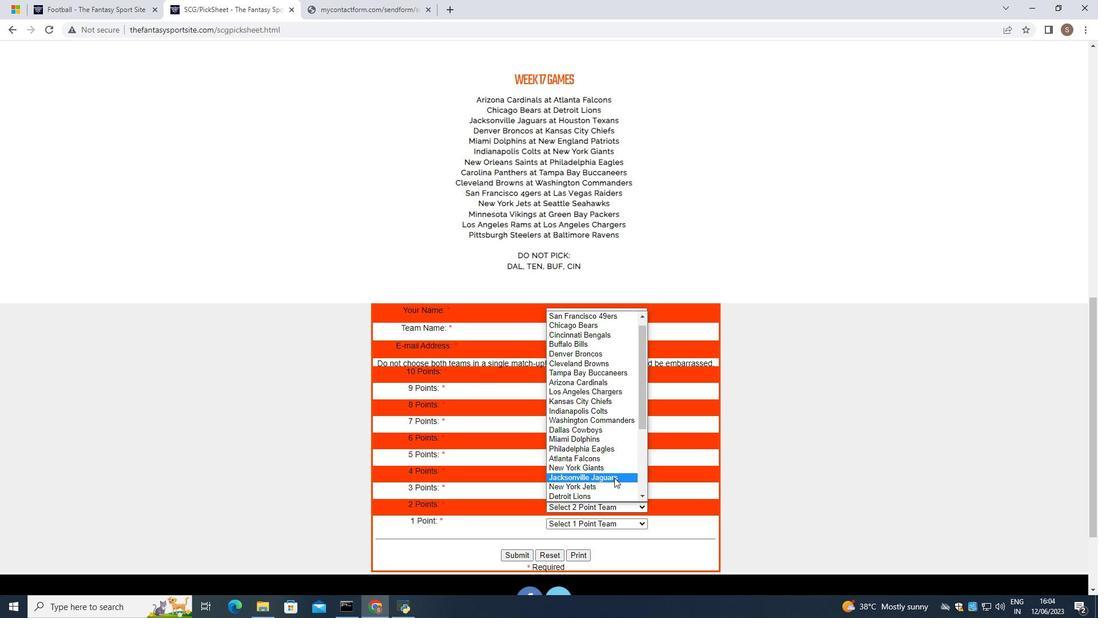 
Action: Mouse moved to (614, 353)
Screenshot: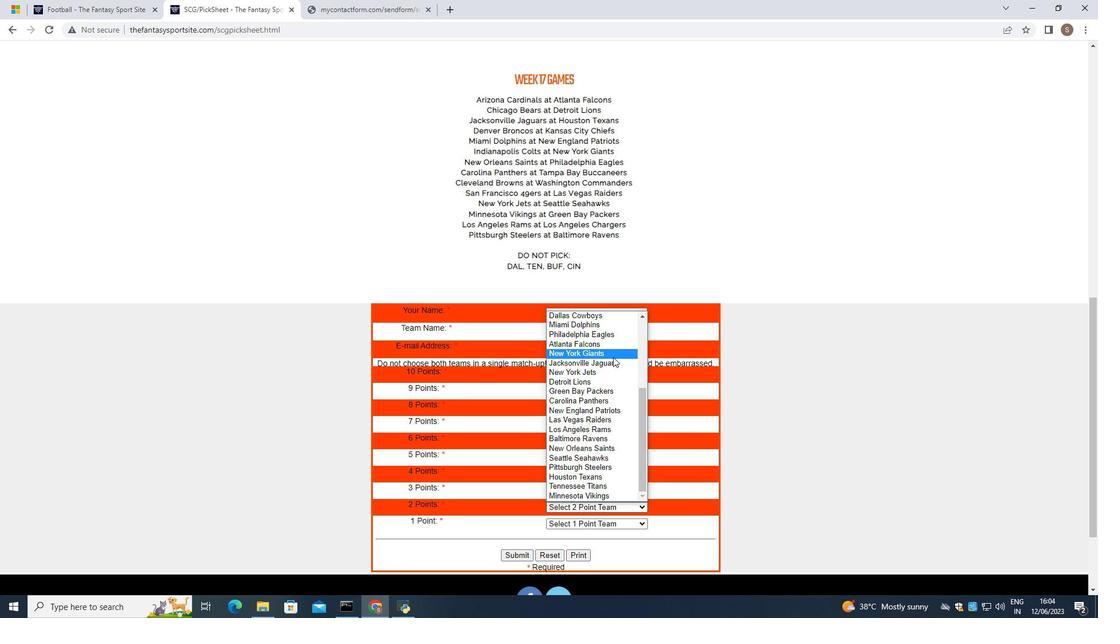
Action: Mouse pressed left at (614, 353)
Screenshot: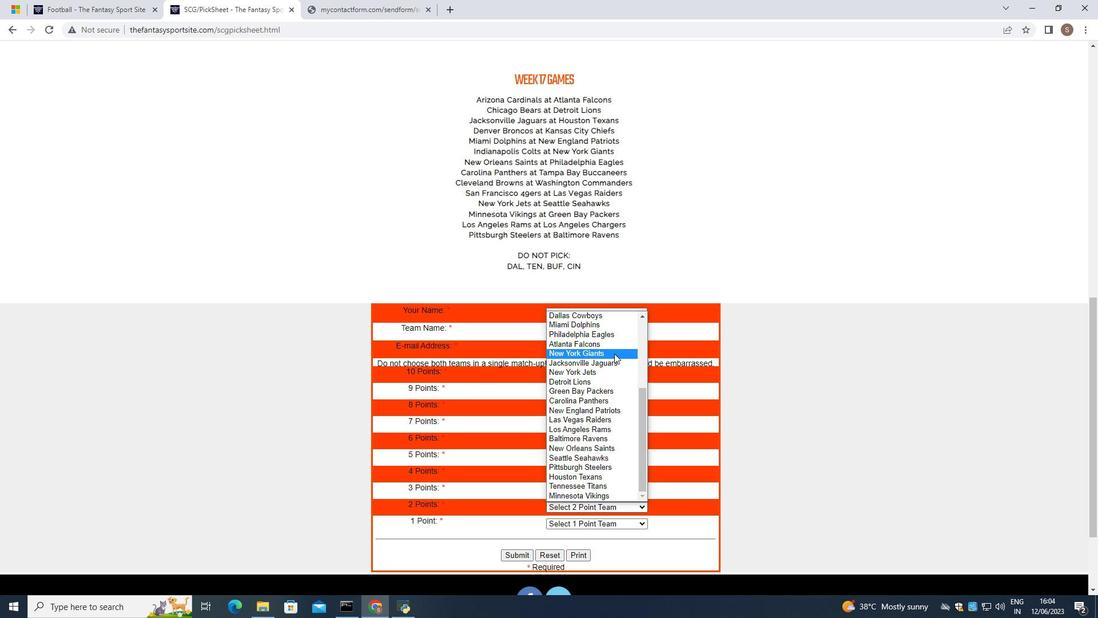 
Action: Mouse moved to (608, 526)
Screenshot: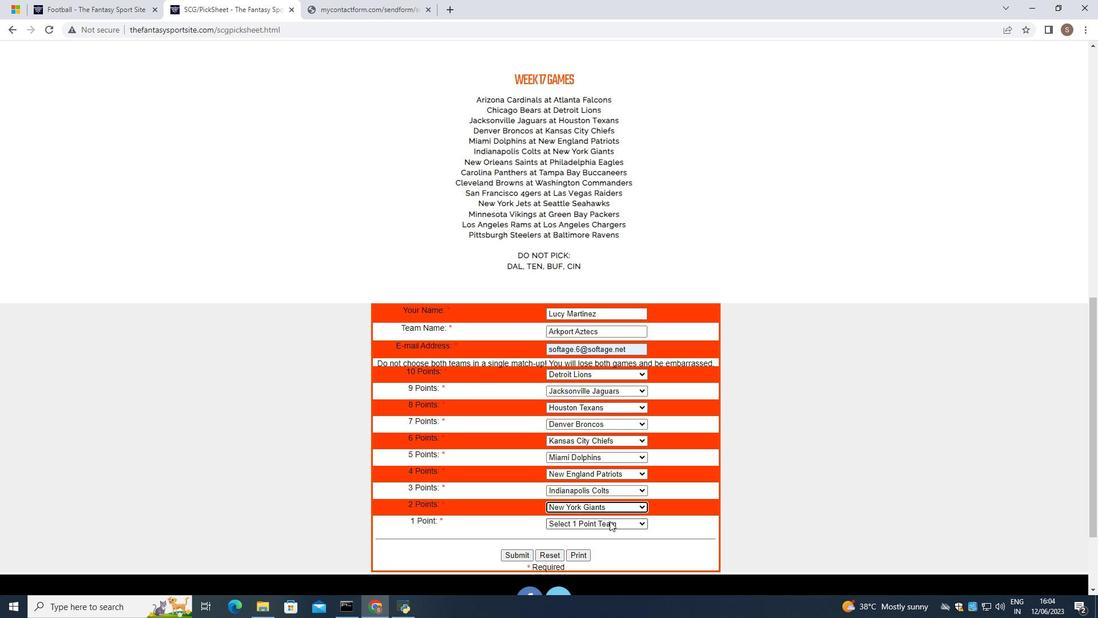 
Action: Mouse pressed left at (608, 526)
Screenshot: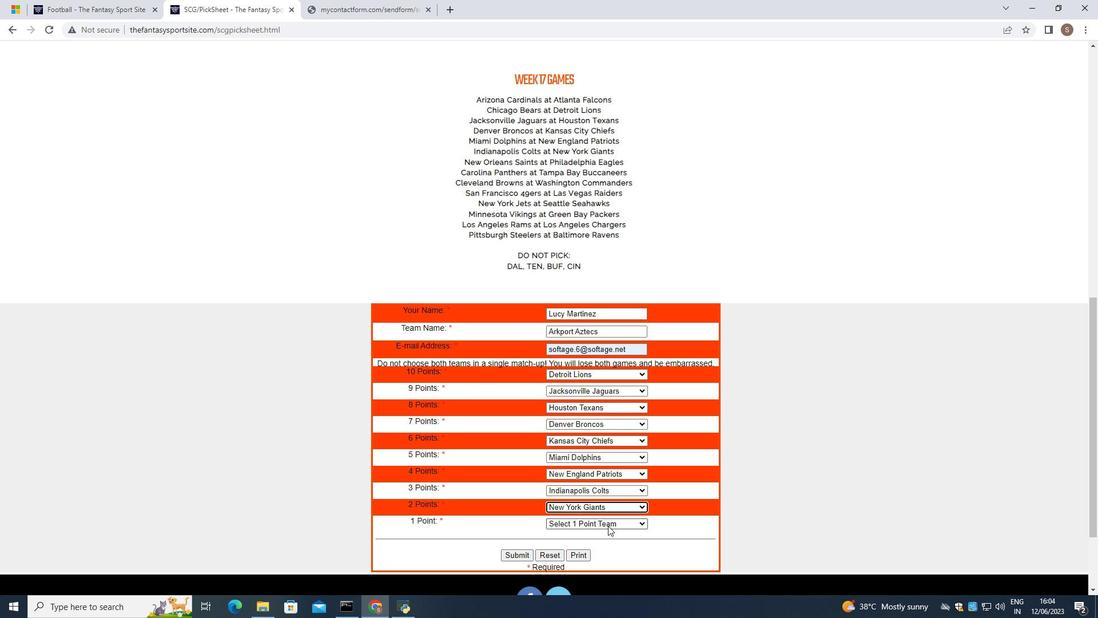 
Action: Mouse moved to (617, 455)
Screenshot: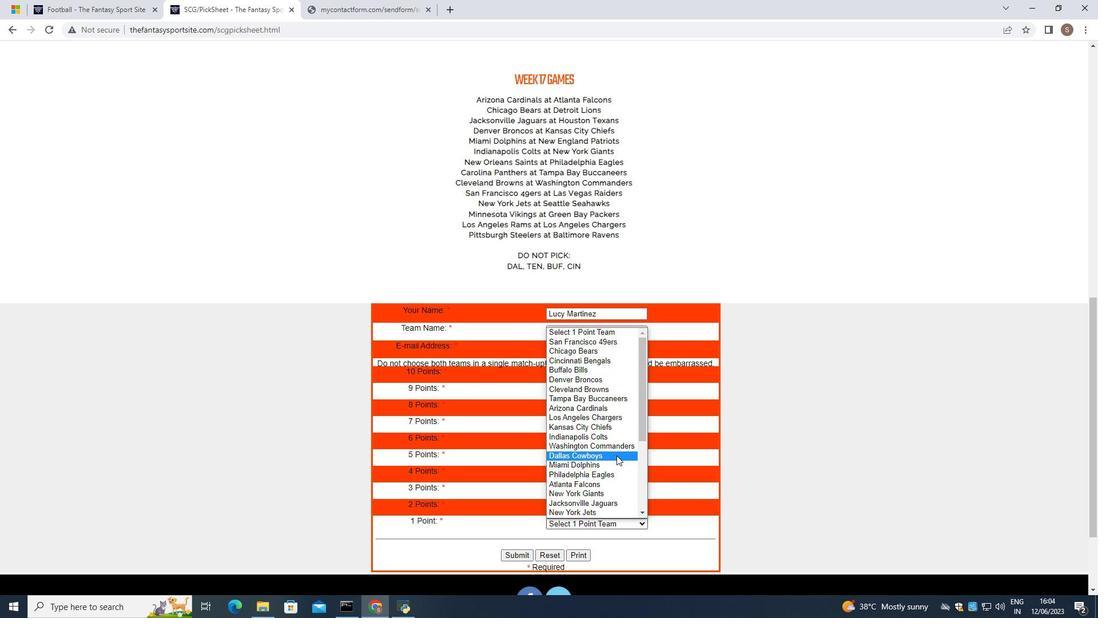 
Action: Mouse scrolled (617, 454) with delta (0, 0)
Screenshot: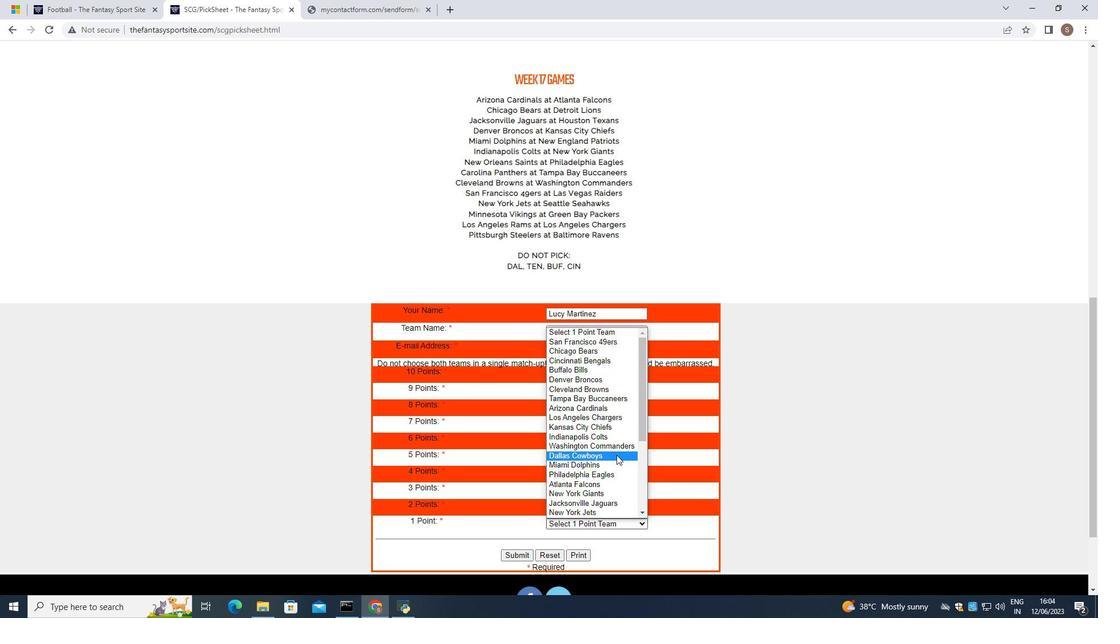 
Action: Mouse scrolled (617, 454) with delta (0, 0)
Screenshot: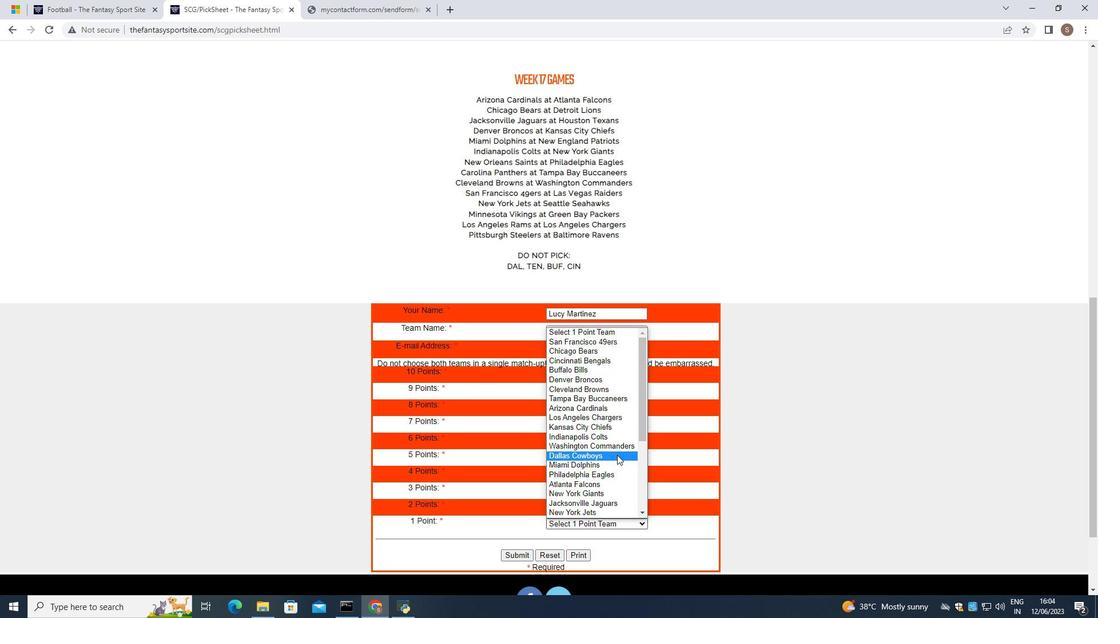
Action: Mouse scrolled (617, 454) with delta (0, 0)
Screenshot: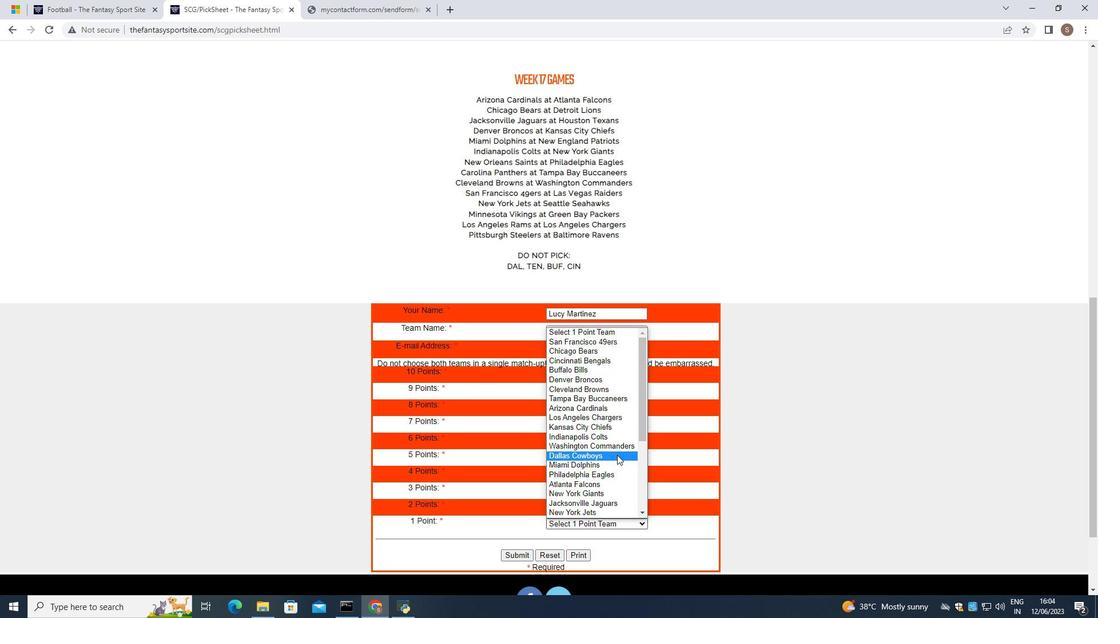 
Action: Mouse moved to (617, 454)
Screenshot: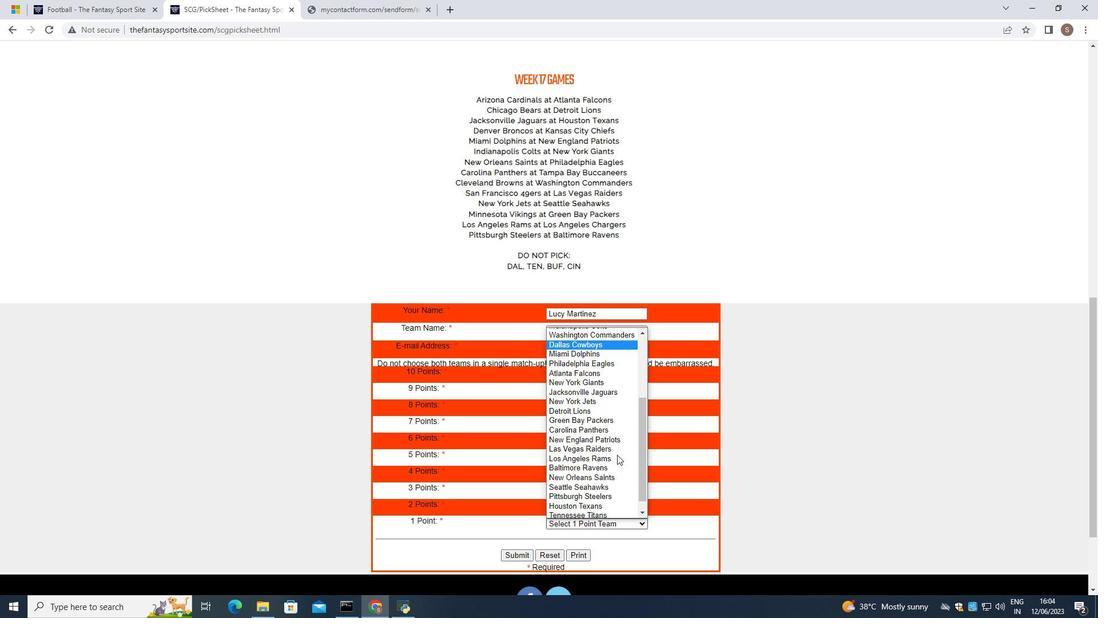 
Action: Mouse scrolled (617, 454) with delta (0, 0)
Screenshot: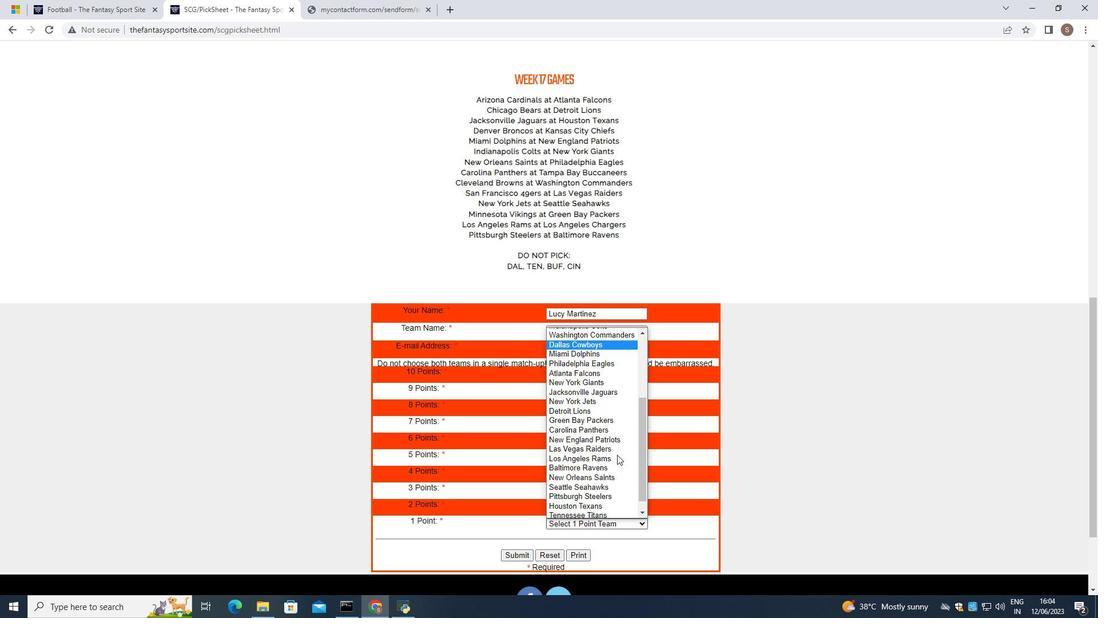 
Action: Mouse scrolled (617, 454) with delta (0, 0)
Screenshot: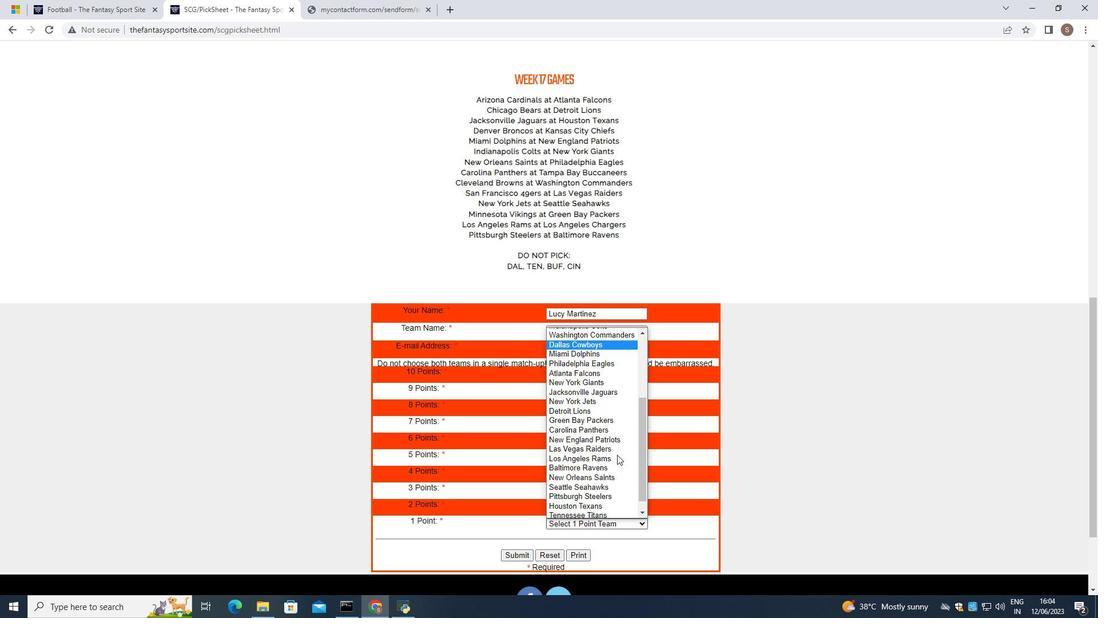 
Action: Mouse scrolled (617, 454) with delta (0, 0)
Screenshot: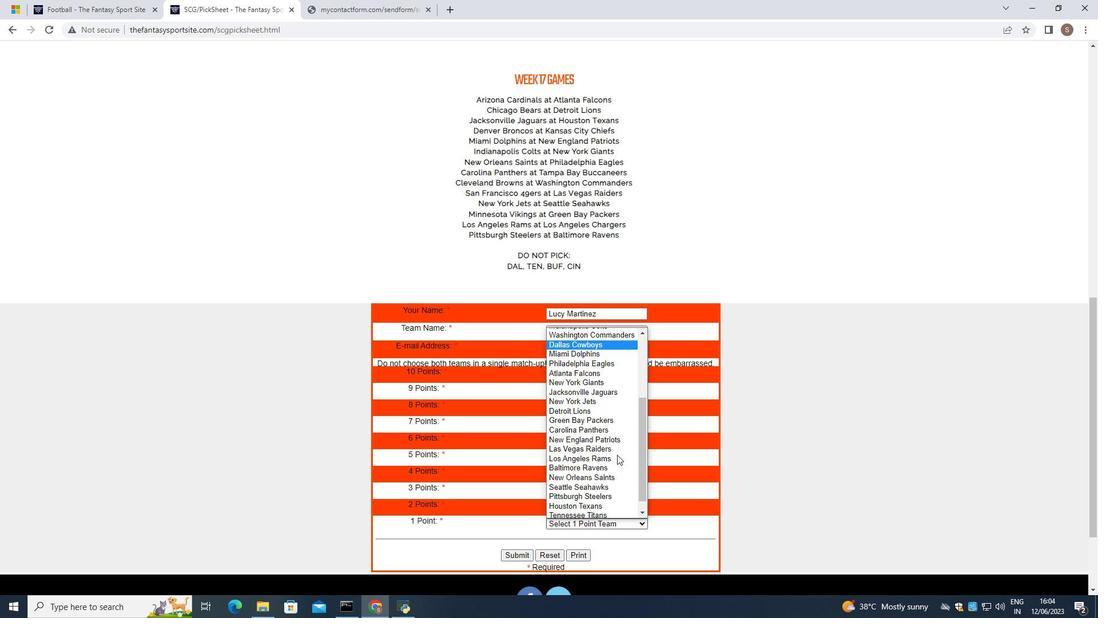 
Action: Mouse scrolled (617, 453) with delta (0, 0)
Screenshot: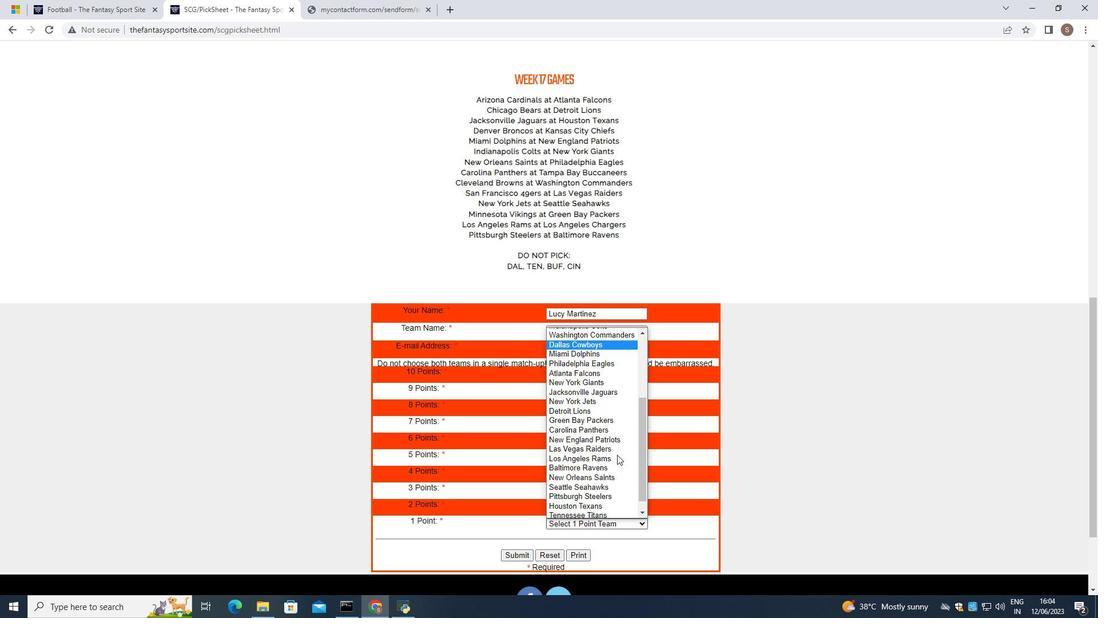 
Action: Mouse moved to (618, 451)
Screenshot: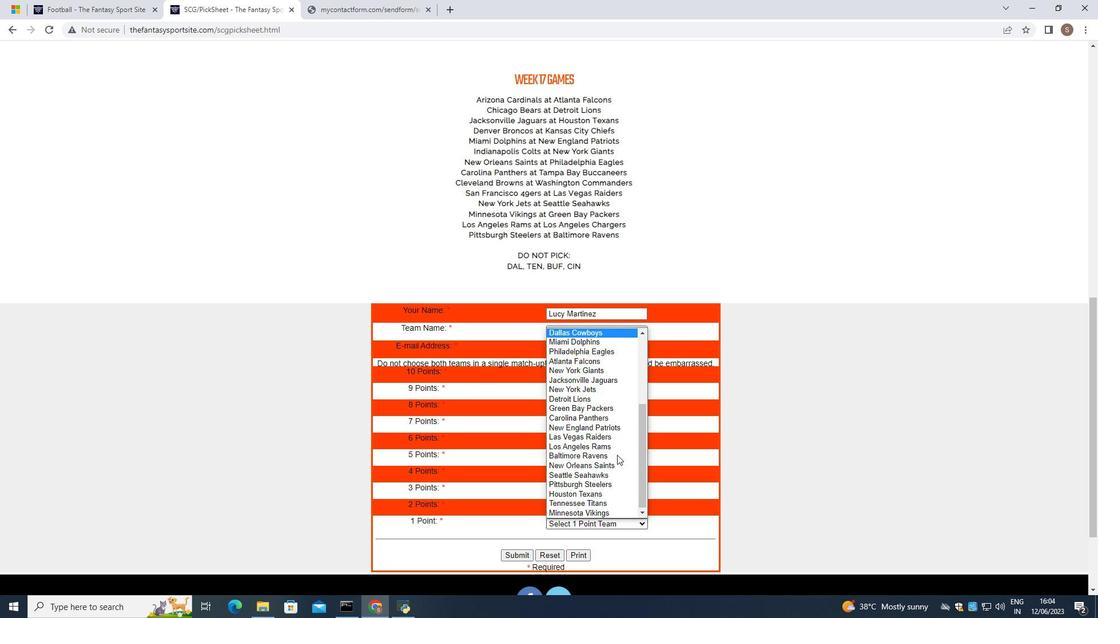 
Action: Mouse scrolled (618, 451) with delta (0, 0)
Screenshot: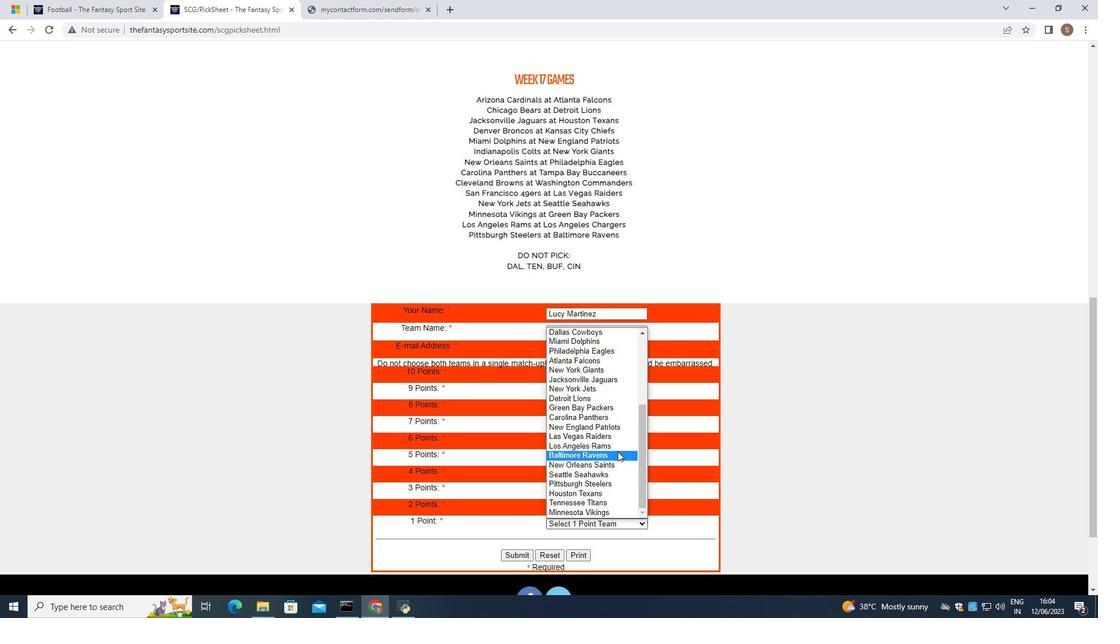 
Action: Mouse moved to (614, 460)
Screenshot: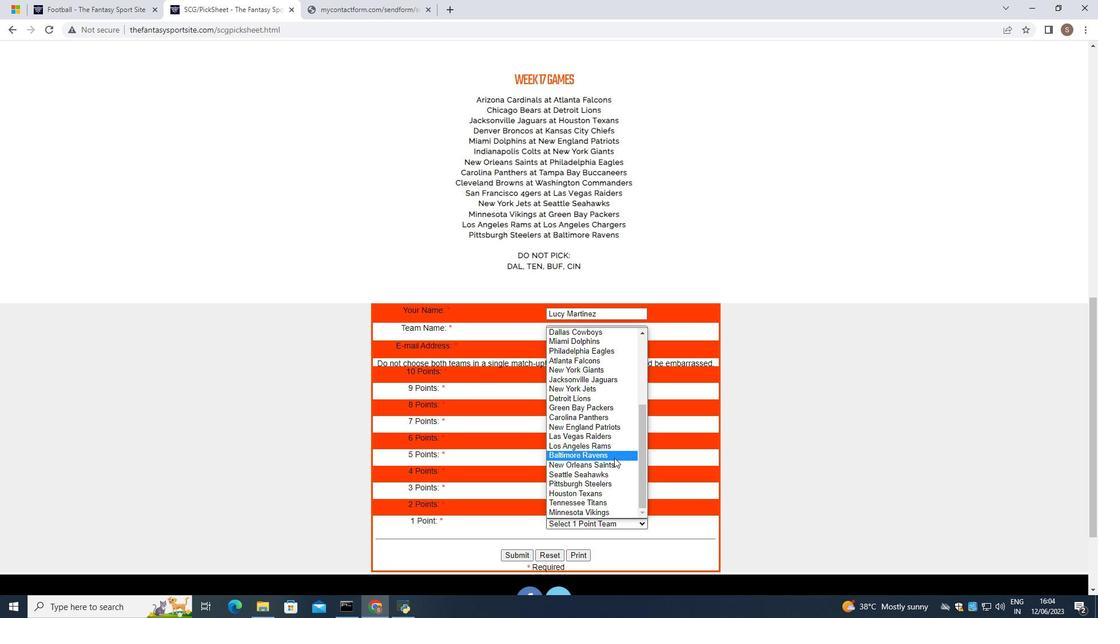 
Action: Mouse pressed left at (614, 460)
Screenshot: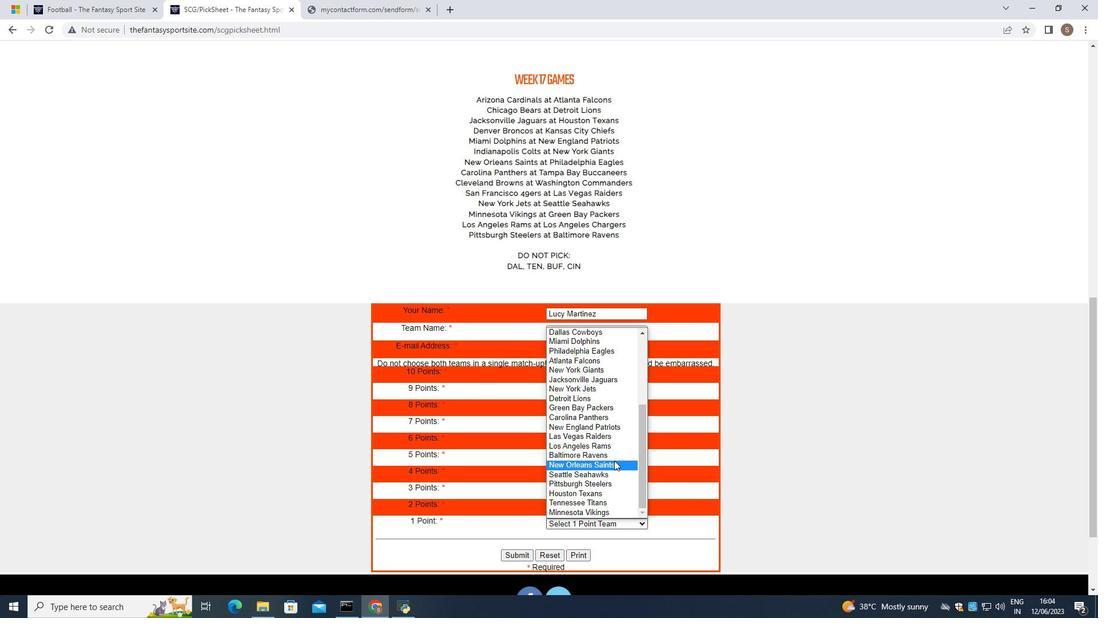 
Action: Mouse moved to (517, 558)
Screenshot: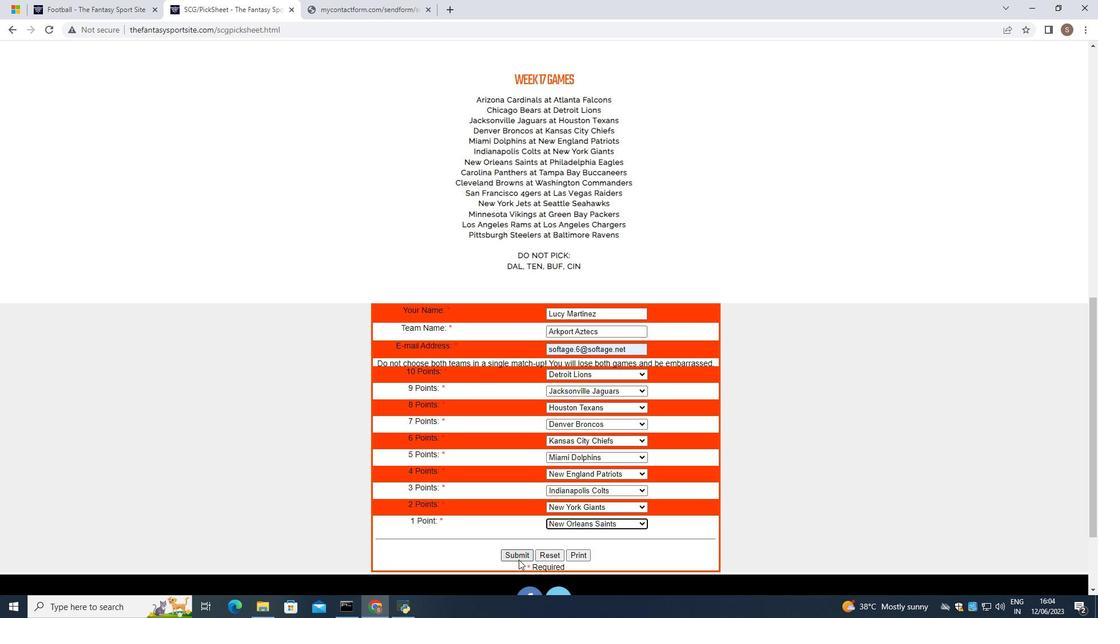 
Action: Mouse pressed left at (517, 558)
Screenshot: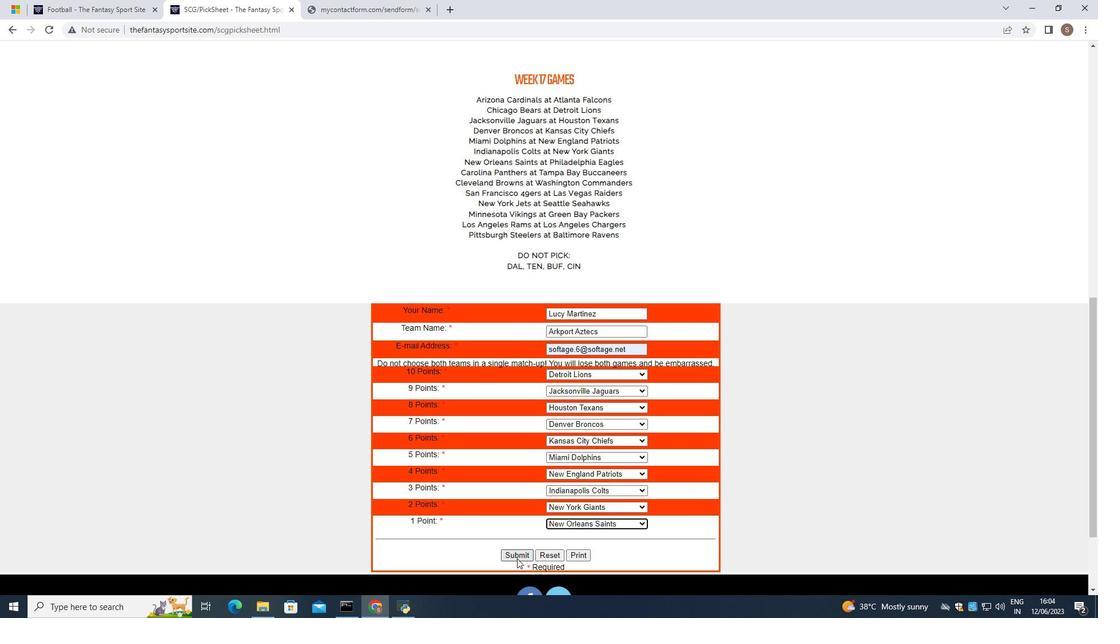 
